 Task: Log work in the project ActivaPro for the issue 'Develop a new feature to allow for offline access to key data' spent time as '1w 1d 8h 10m' and remaining time as '6w 1d 3h 27m' and add a flag. Now add the issue to the epic 'Content Management System (CMS) Upgrade'. Log work in the project ActivaPro for the issue 'Address issues related to incorrect data input by users' spent time as '5w 1d 2h 23m' and remaining time as '6w 6d 5h 8m' and clone the issue. Now add the issue to the epic 'Search Engine Optimization (SEO) Improvements'
Action: Mouse moved to (661, 189)
Screenshot: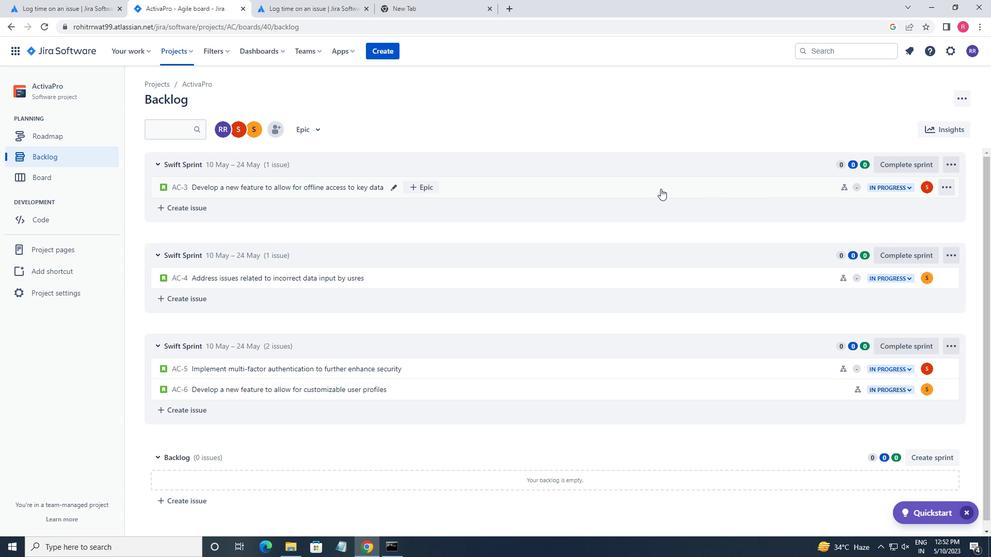 
Action: Mouse pressed left at (661, 189)
Screenshot: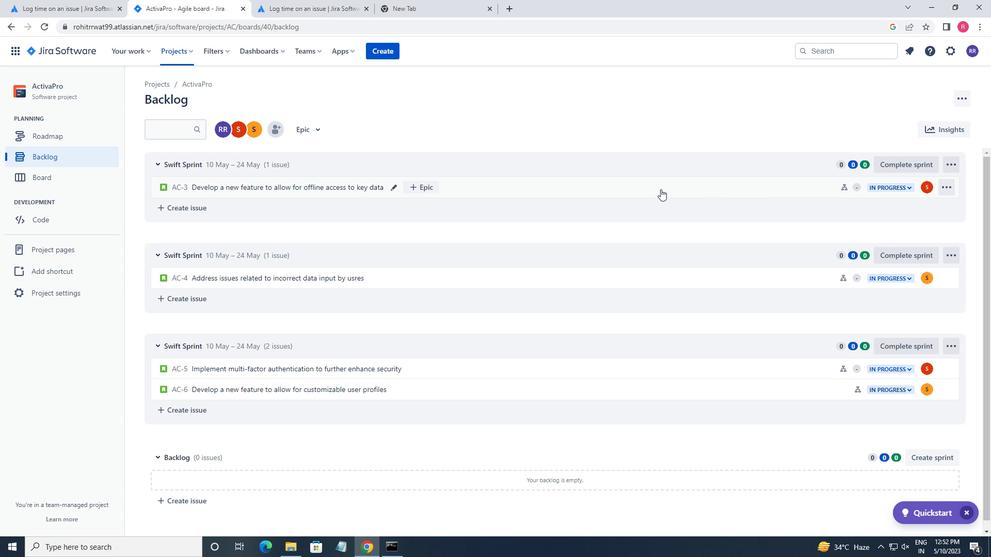 
Action: Mouse moved to (863, 397)
Screenshot: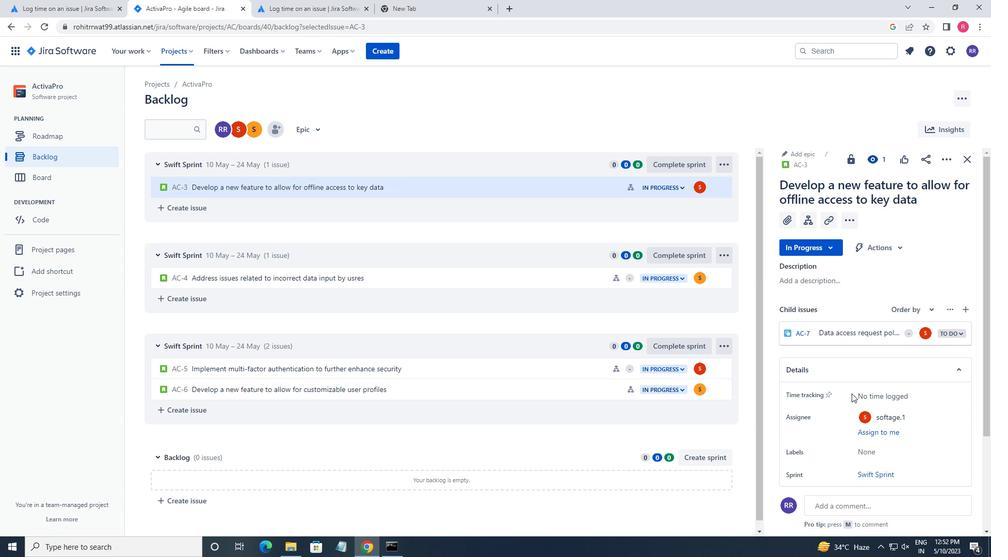 
Action: Mouse pressed left at (863, 397)
Screenshot: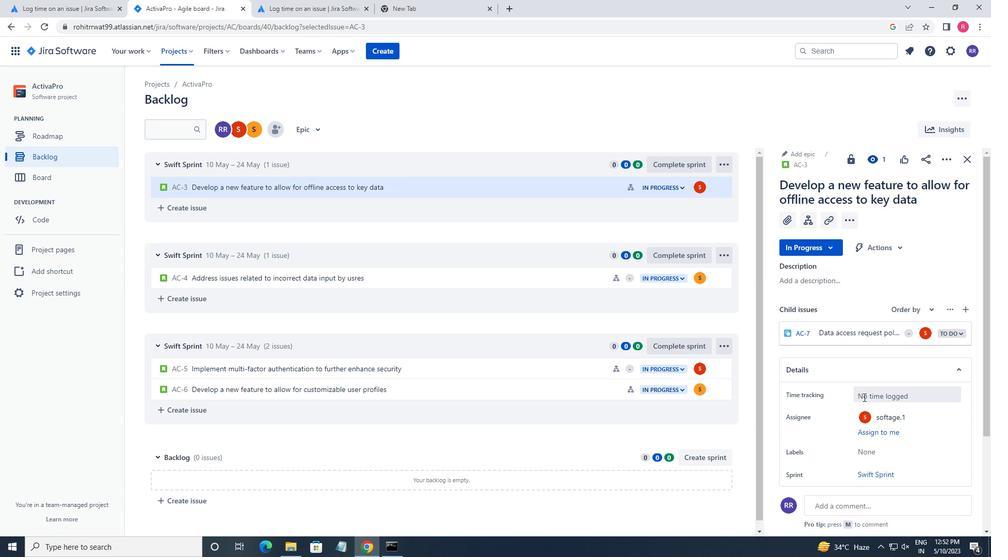 
Action: Mouse moved to (572, 228)
Screenshot: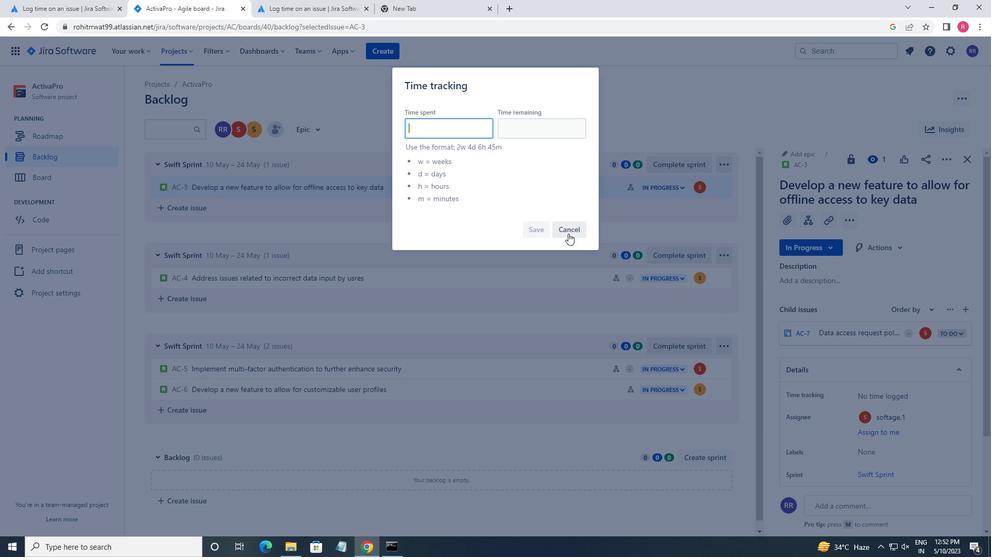 
Action: Mouse pressed left at (572, 228)
Screenshot: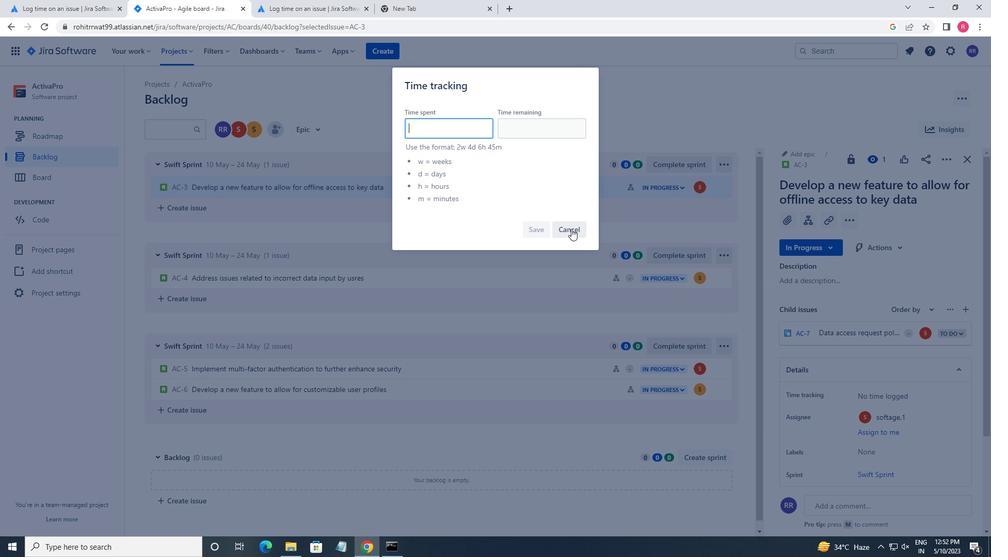 
Action: Mouse moved to (942, 158)
Screenshot: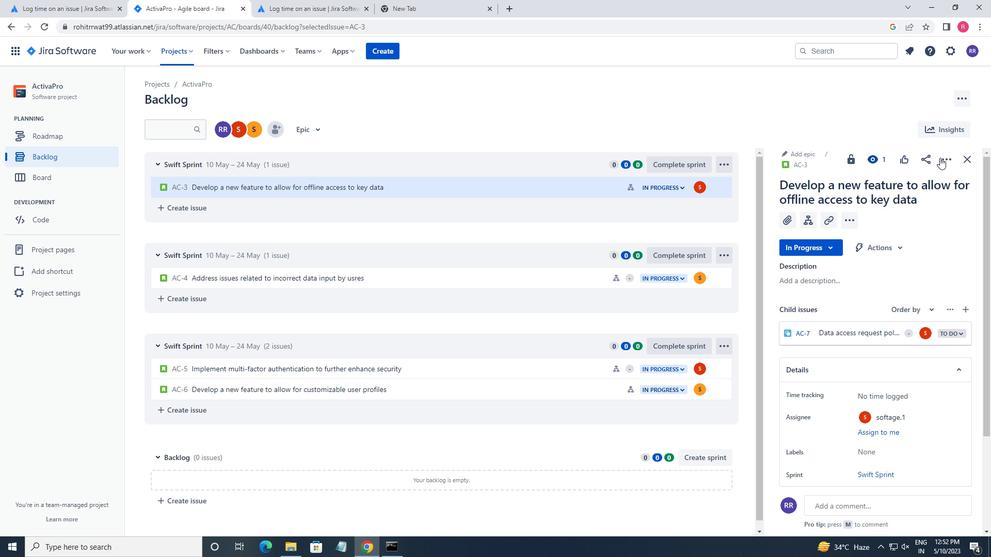 
Action: Mouse pressed left at (942, 158)
Screenshot: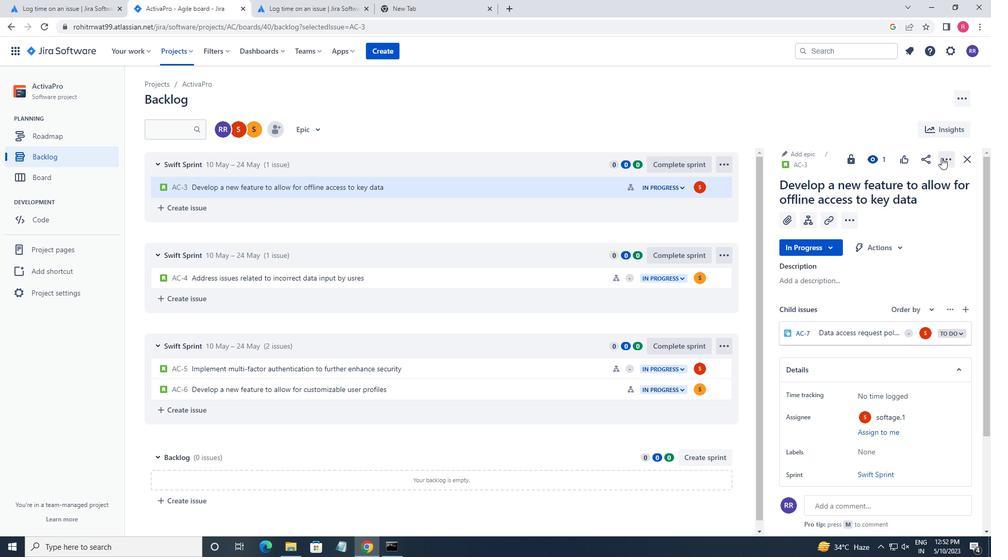 
Action: Mouse moved to (920, 189)
Screenshot: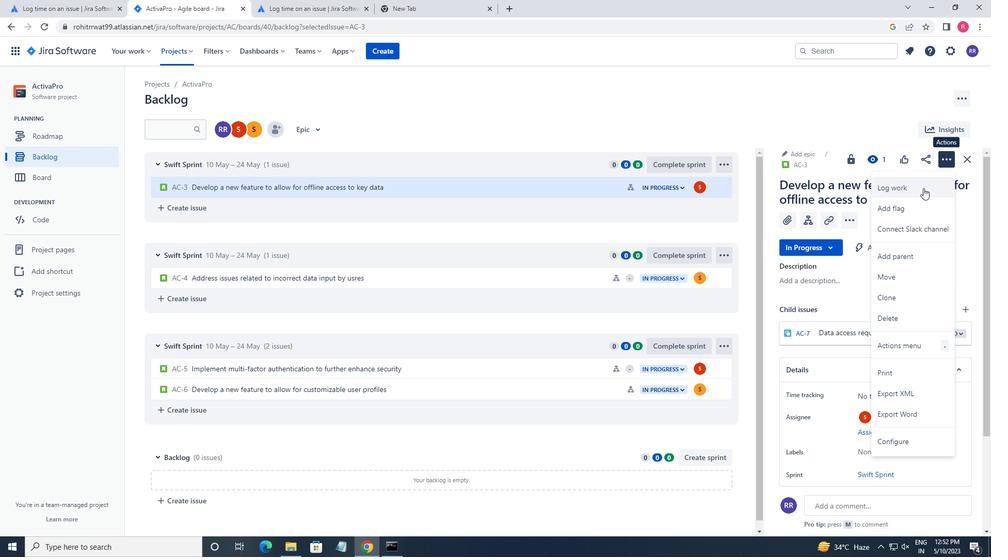 
Action: Mouse pressed left at (920, 189)
Screenshot: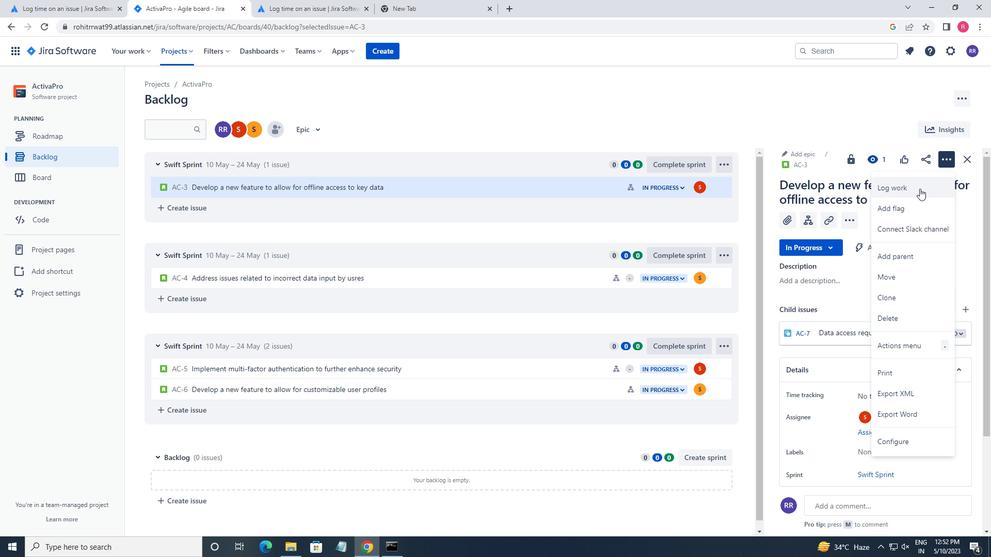 
Action: Mouse moved to (476, 140)
Screenshot: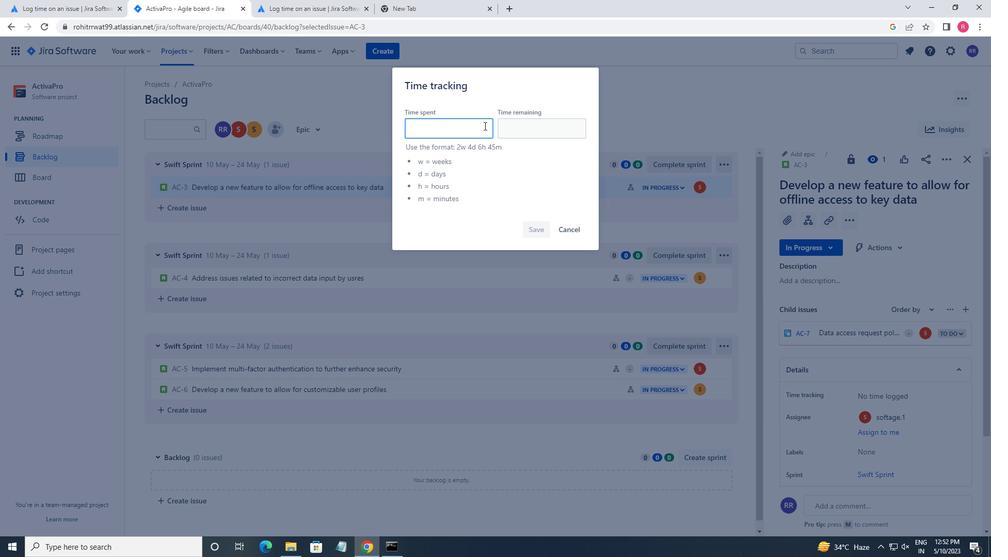 
Action: Key pressed 1w<Key.space>1d<Key.space>8h<Key.space>10m
Screenshot: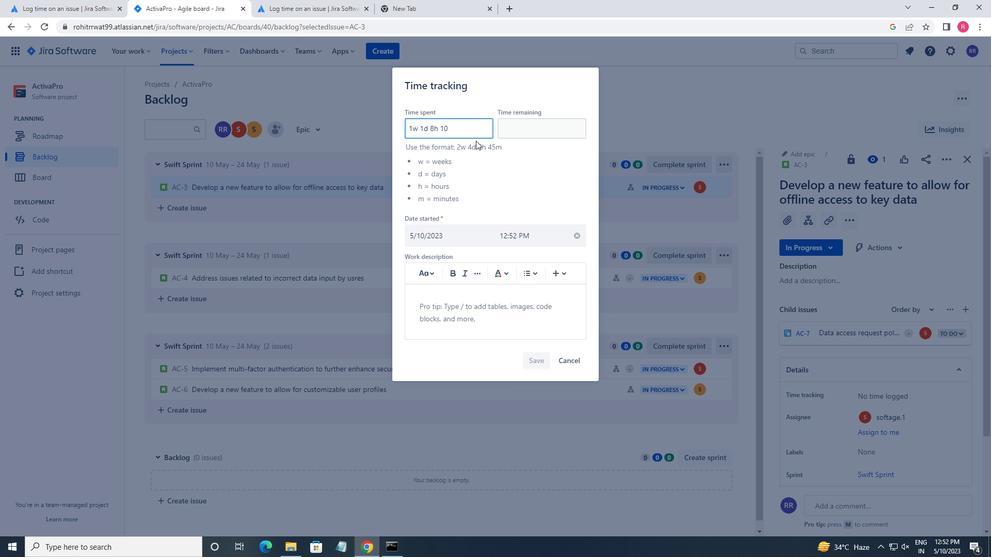 
Action: Mouse moved to (529, 139)
Screenshot: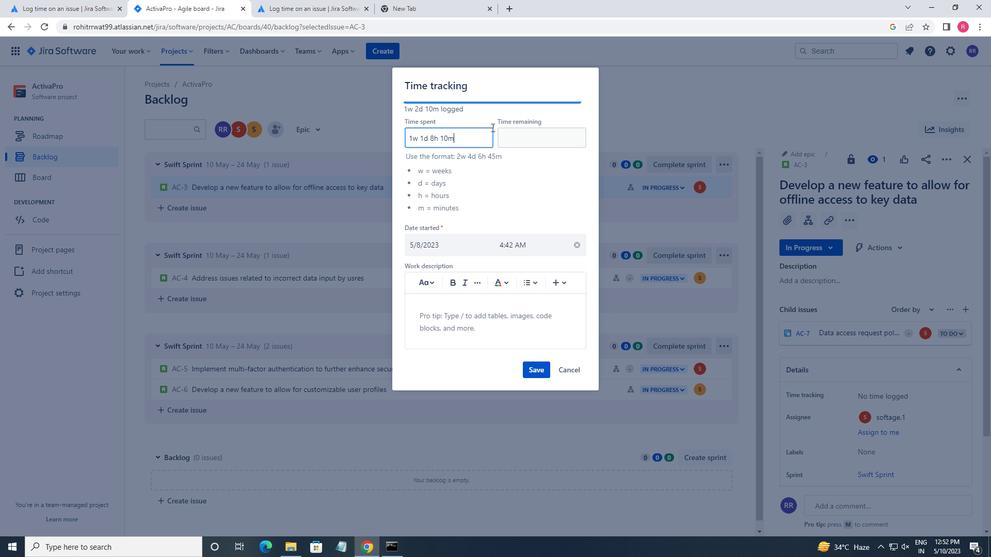 
Action: Mouse pressed left at (529, 139)
Screenshot: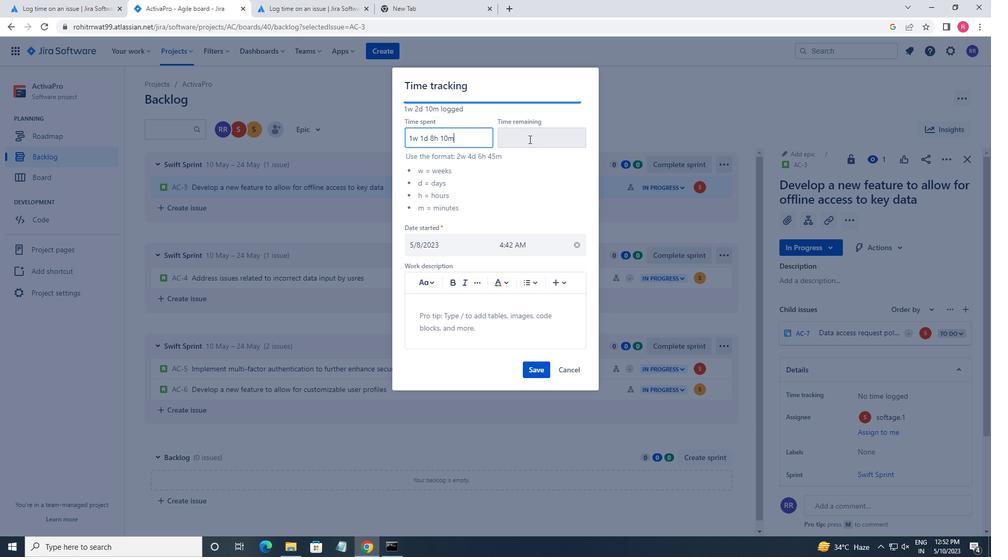 
Action: Mouse moved to (528, 139)
Screenshot: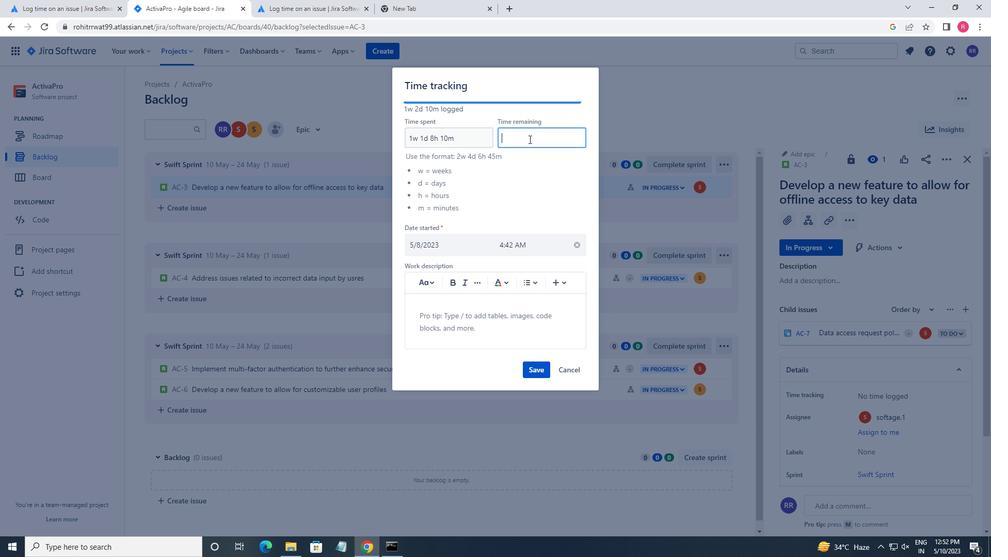 
Action: Key pressed 6w<Key.space>1d<Key.space>3h<Key.space>27m
Screenshot: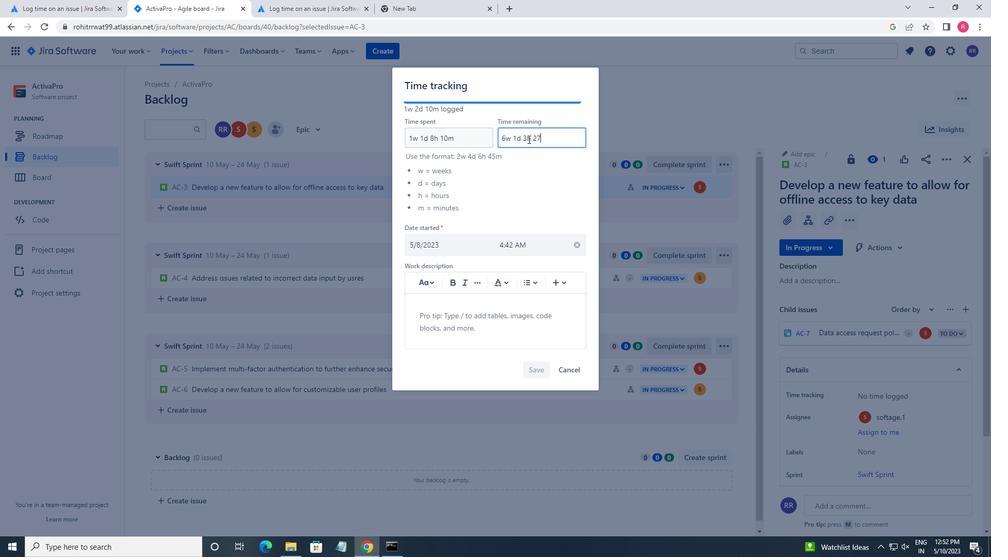 
Action: Mouse moved to (494, 241)
Screenshot: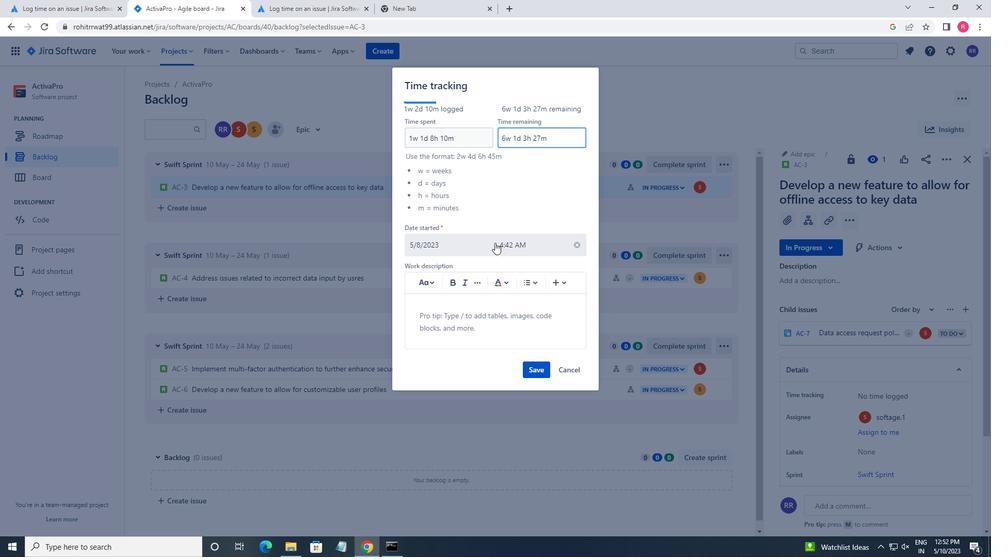 
Action: Mouse scrolled (494, 241) with delta (0, 0)
Screenshot: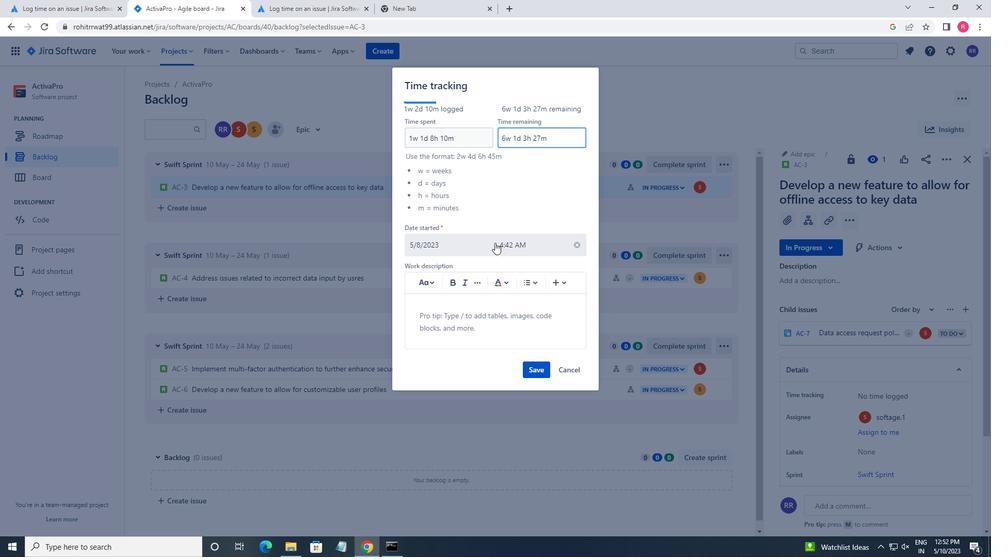 
Action: Mouse moved to (535, 364)
Screenshot: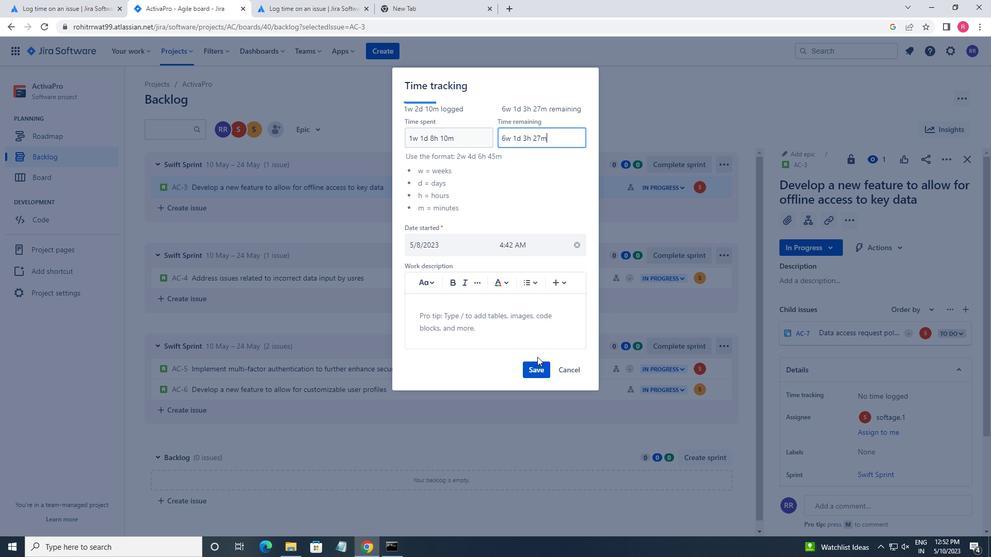 
Action: Mouse pressed left at (535, 364)
Screenshot: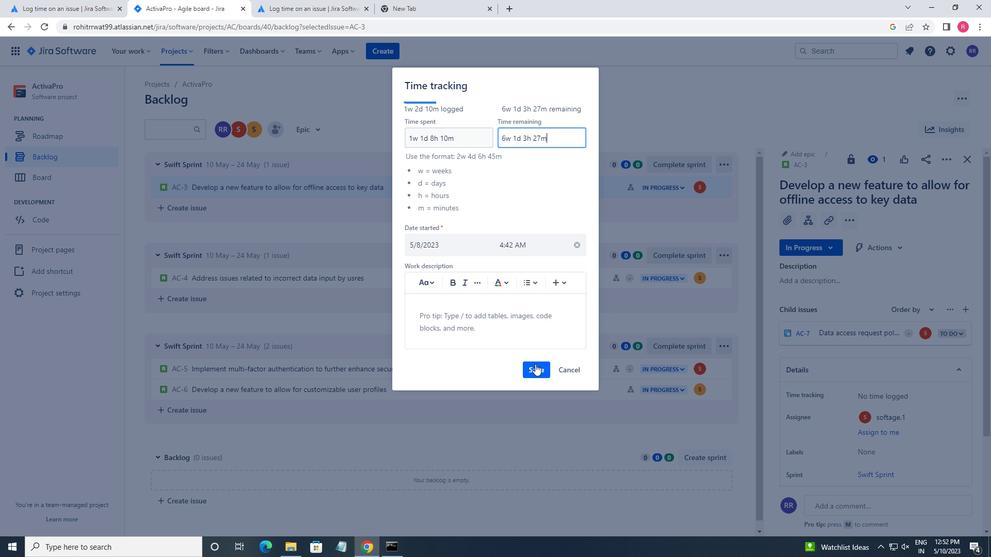 
Action: Mouse moved to (835, 416)
Screenshot: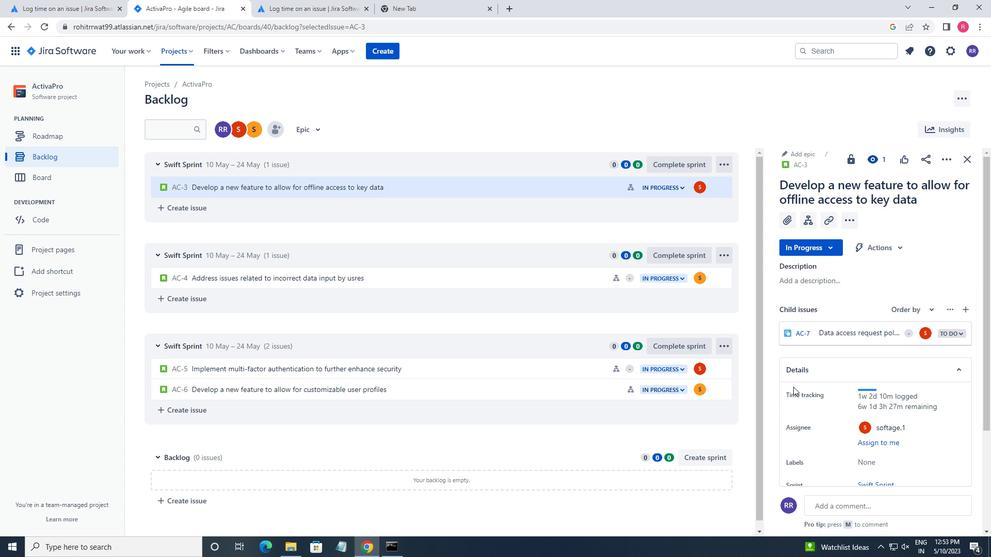 
Action: Mouse scrolled (835, 415) with delta (0, 0)
Screenshot: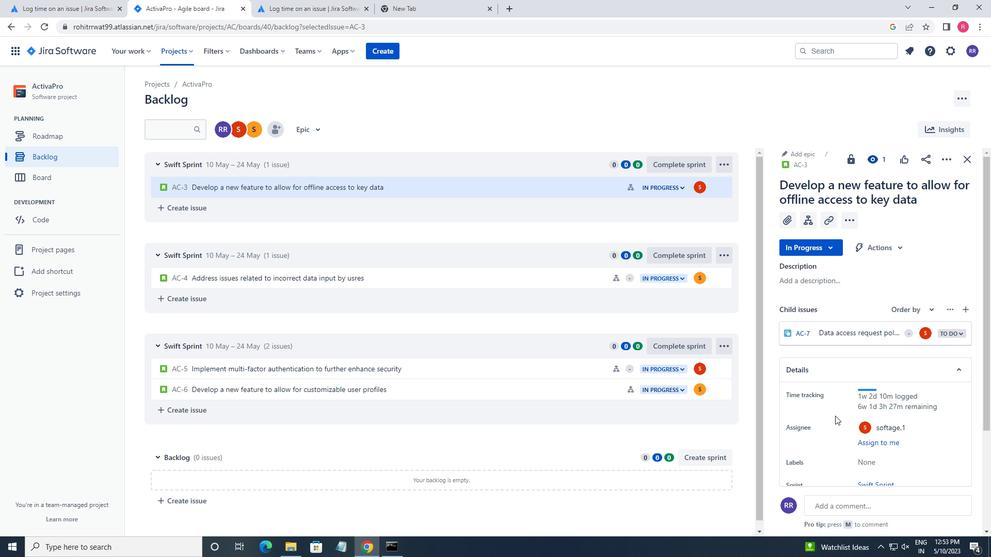 
Action: Mouse moved to (837, 417)
Screenshot: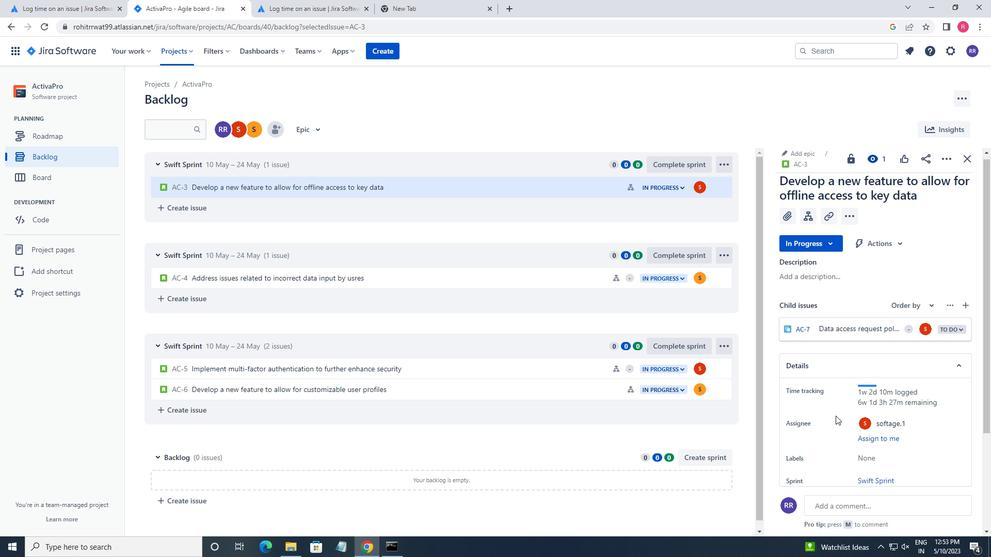 
Action: Mouse scrolled (837, 416) with delta (0, 0)
Screenshot: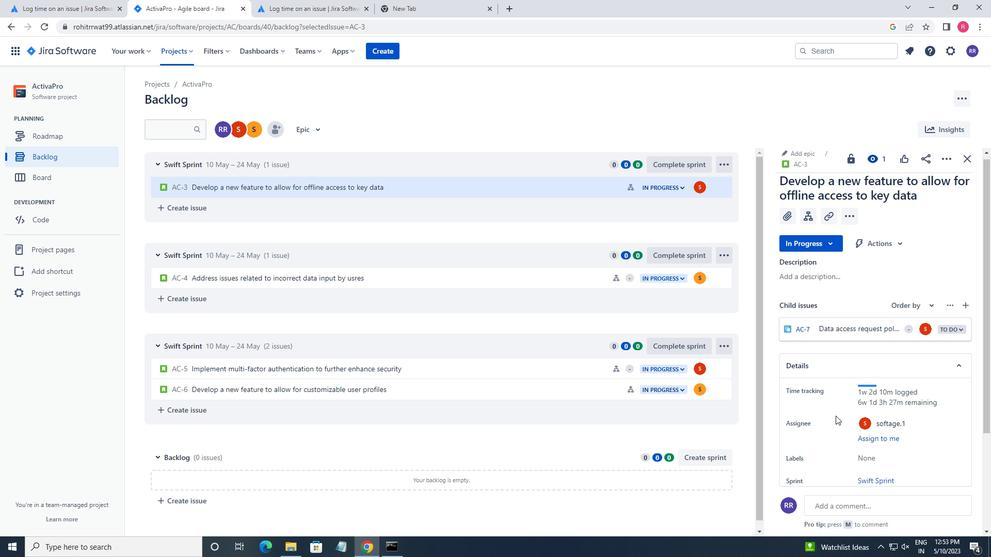 
Action: Mouse scrolled (837, 416) with delta (0, 0)
Screenshot: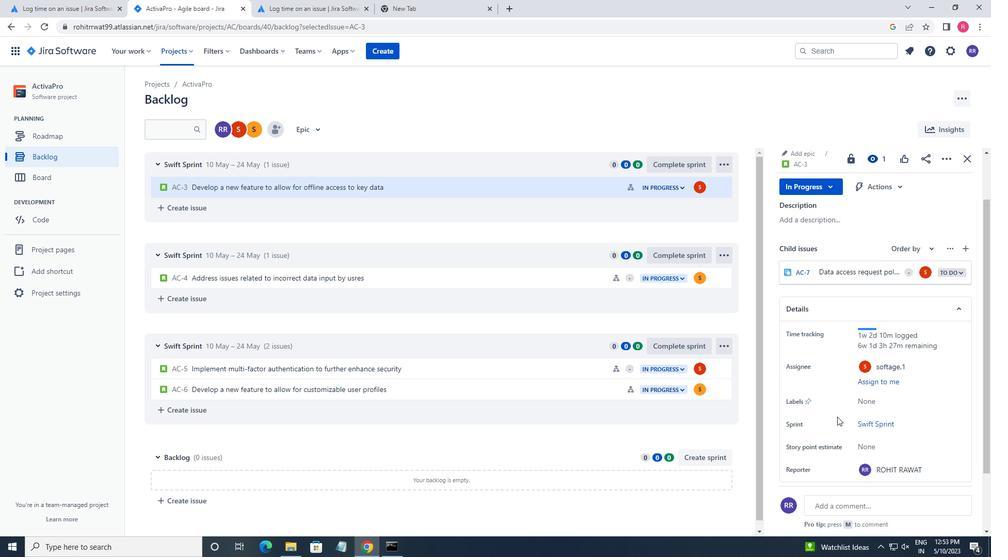 
Action: Mouse scrolled (837, 416) with delta (0, 0)
Screenshot: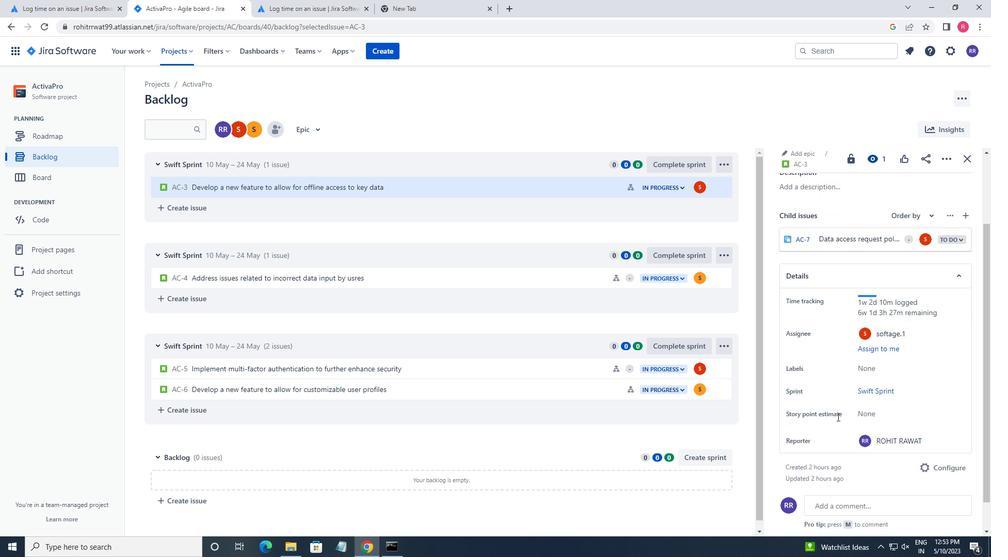 
Action: Mouse scrolled (837, 416) with delta (0, 0)
Screenshot: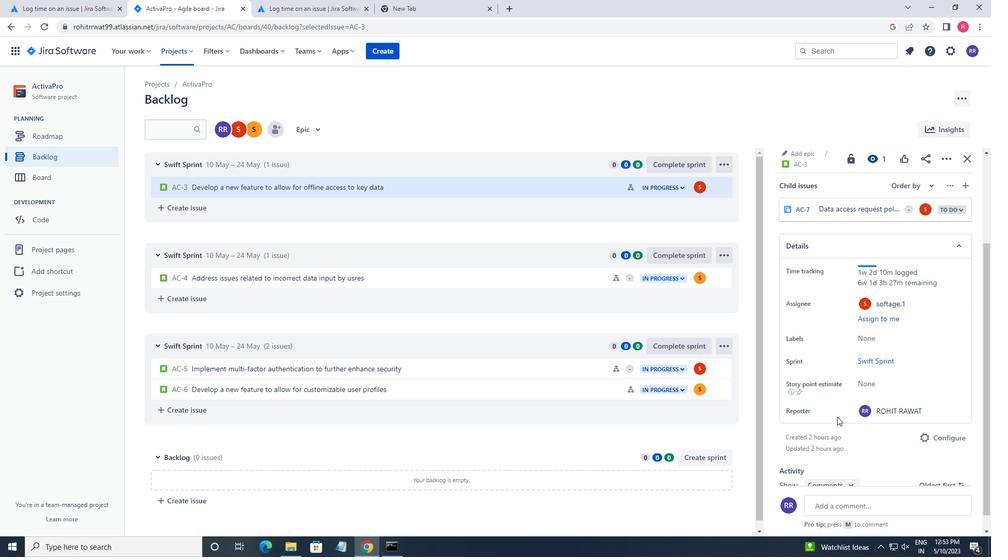 
Action: Mouse scrolled (837, 417) with delta (0, 0)
Screenshot: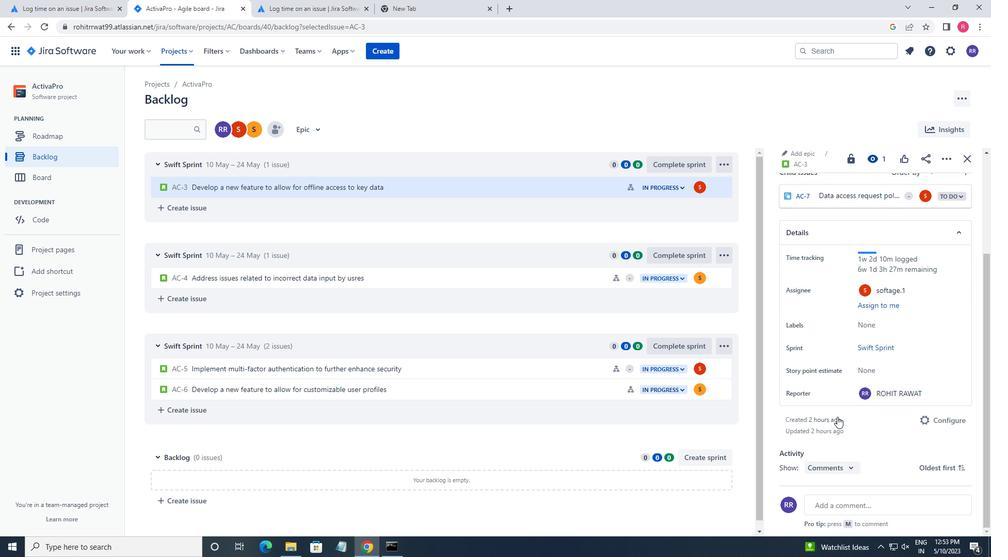 
Action: Mouse scrolled (837, 417) with delta (0, 0)
Screenshot: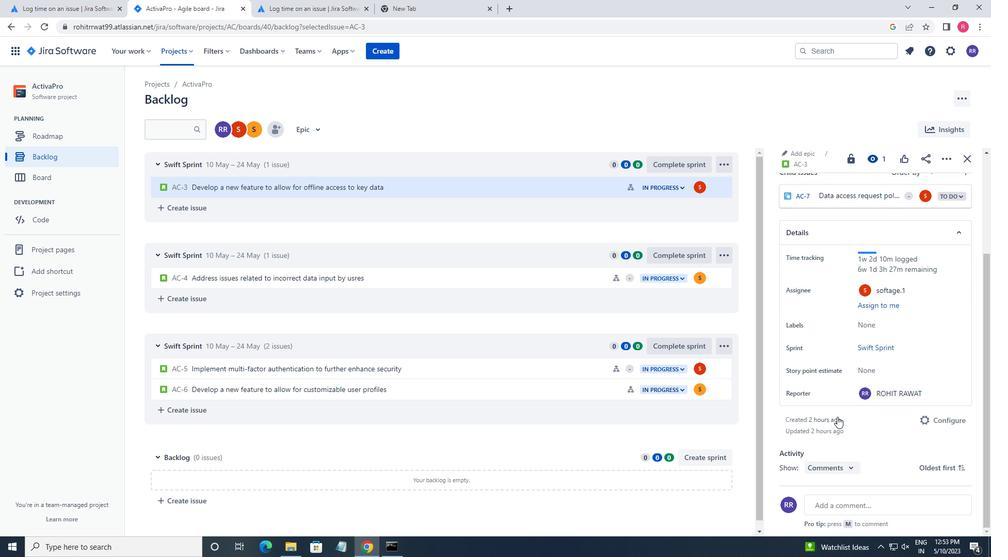 
Action: Mouse scrolled (837, 417) with delta (0, 0)
Screenshot: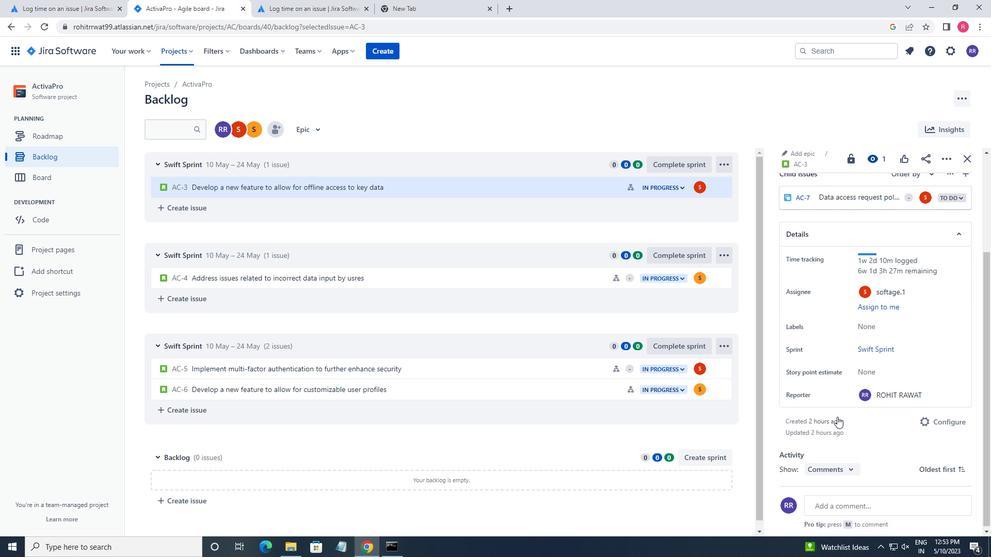 
Action: Mouse scrolled (837, 417) with delta (0, 0)
Screenshot: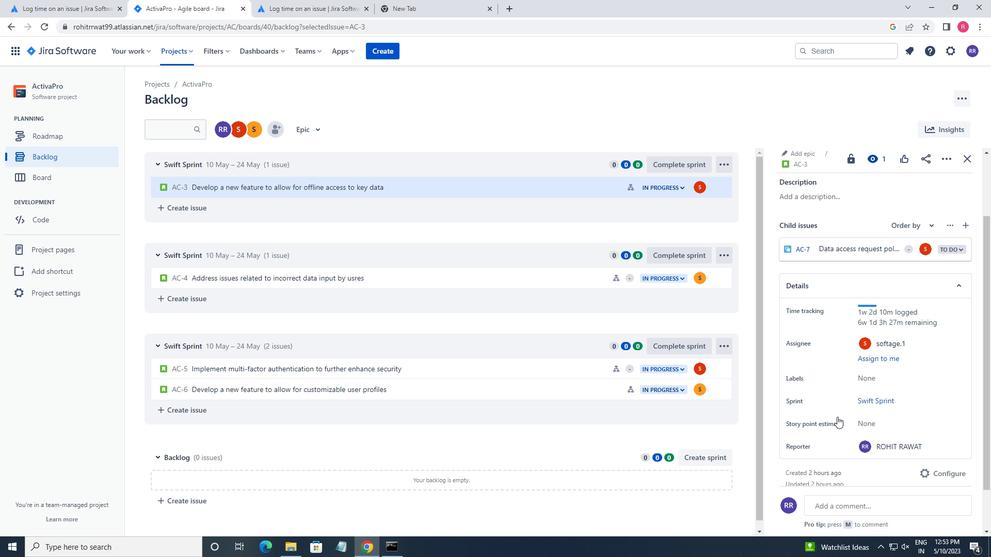 
Action: Mouse moved to (911, 435)
Screenshot: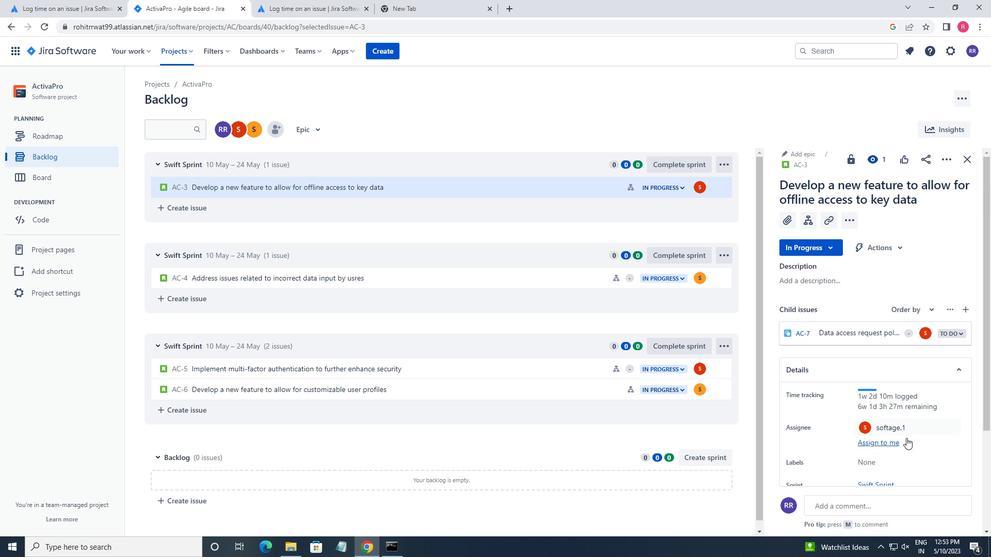 
Action: Mouse scrolled (911, 434) with delta (0, 0)
Screenshot: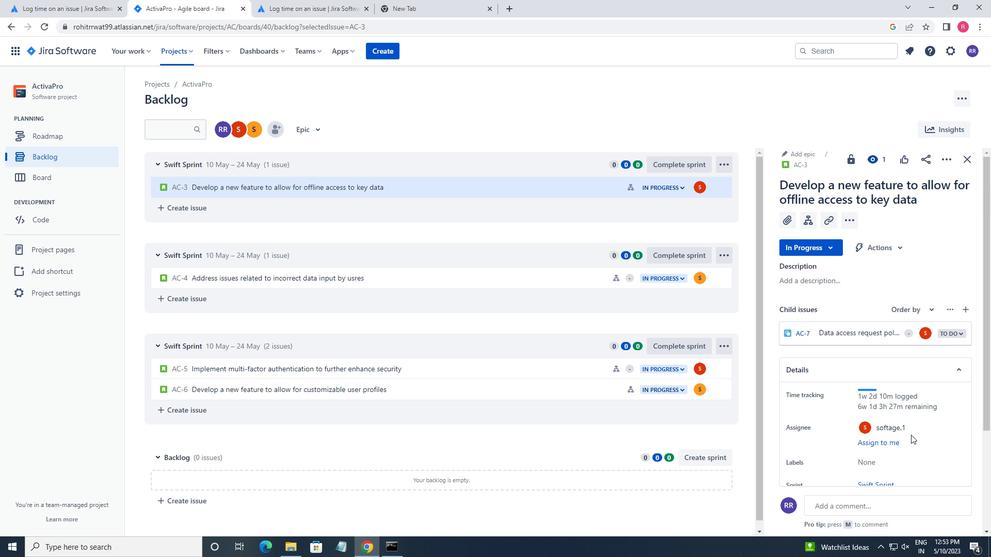 
Action: Mouse scrolled (911, 434) with delta (0, 0)
Screenshot: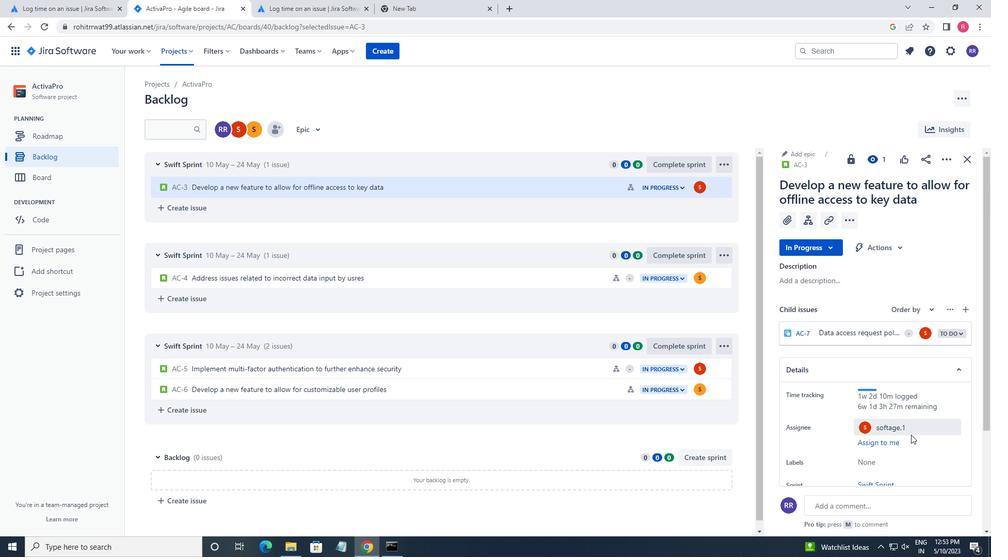 
Action: Mouse scrolled (911, 434) with delta (0, 0)
Screenshot: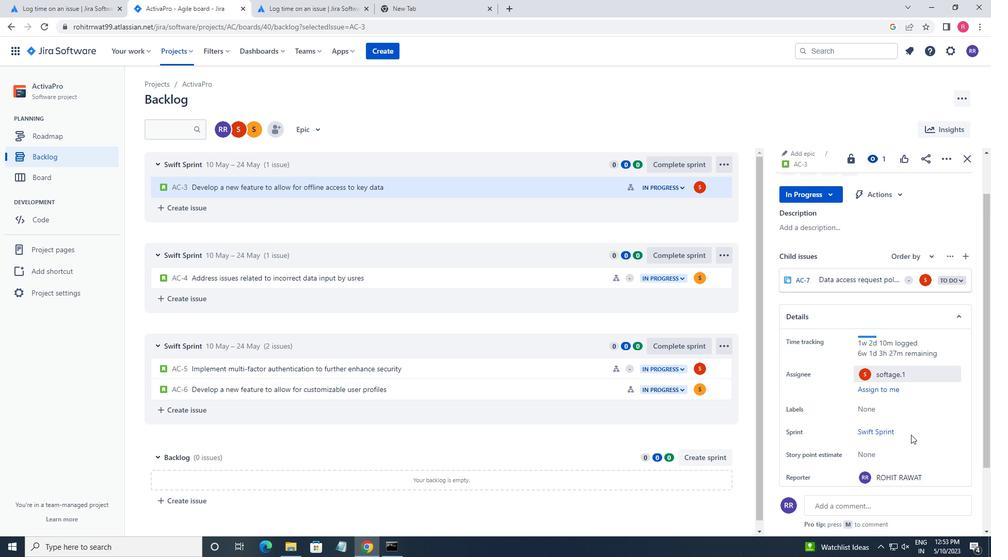 
Action: Mouse moved to (911, 435)
Screenshot: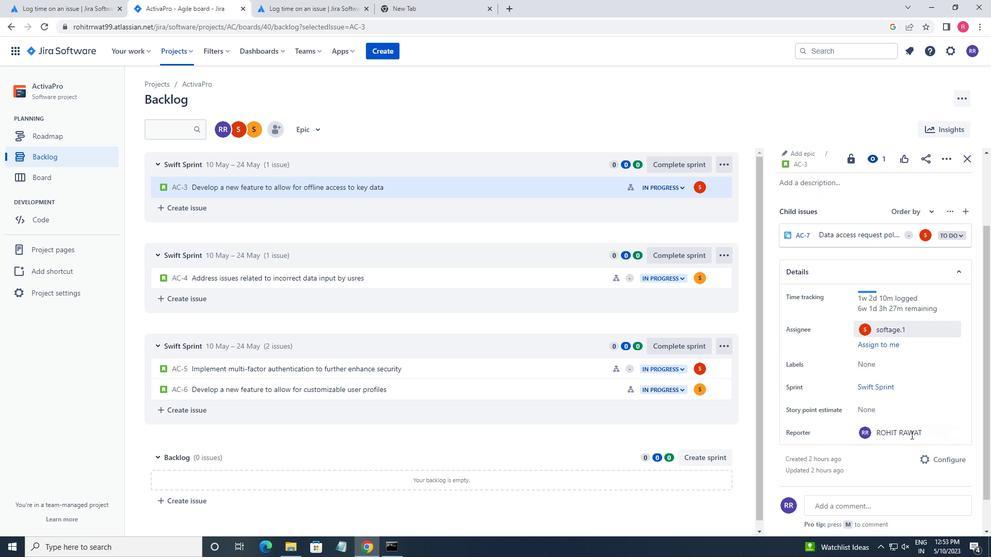 
Action: Mouse scrolled (911, 434) with delta (0, 0)
Screenshot: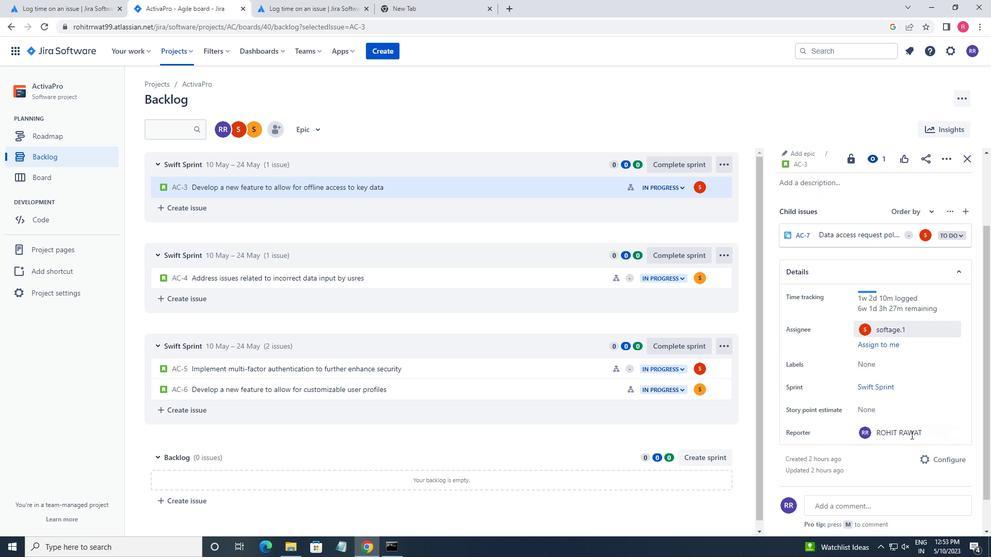 
Action: Mouse scrolled (911, 434) with delta (0, 0)
Screenshot: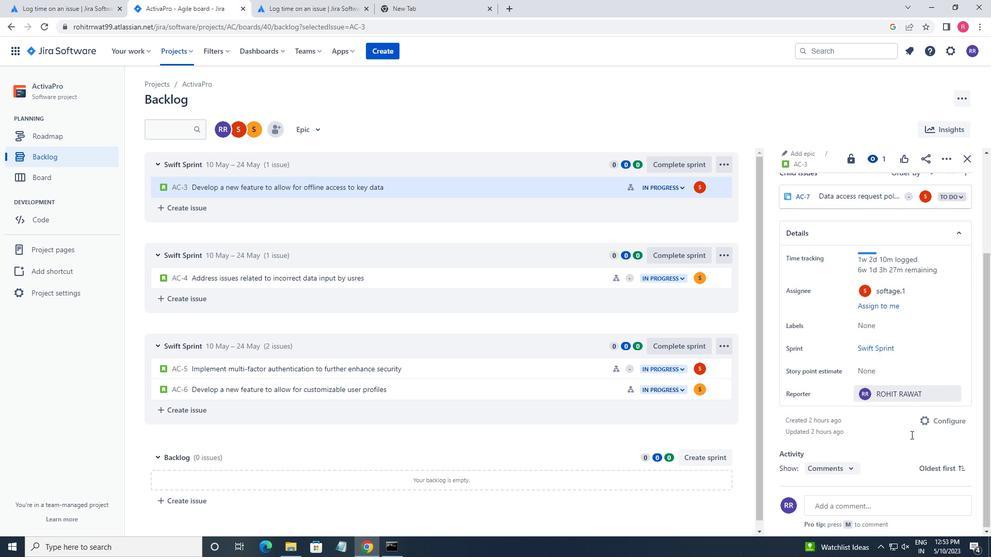 
Action: Mouse moved to (910, 434)
Screenshot: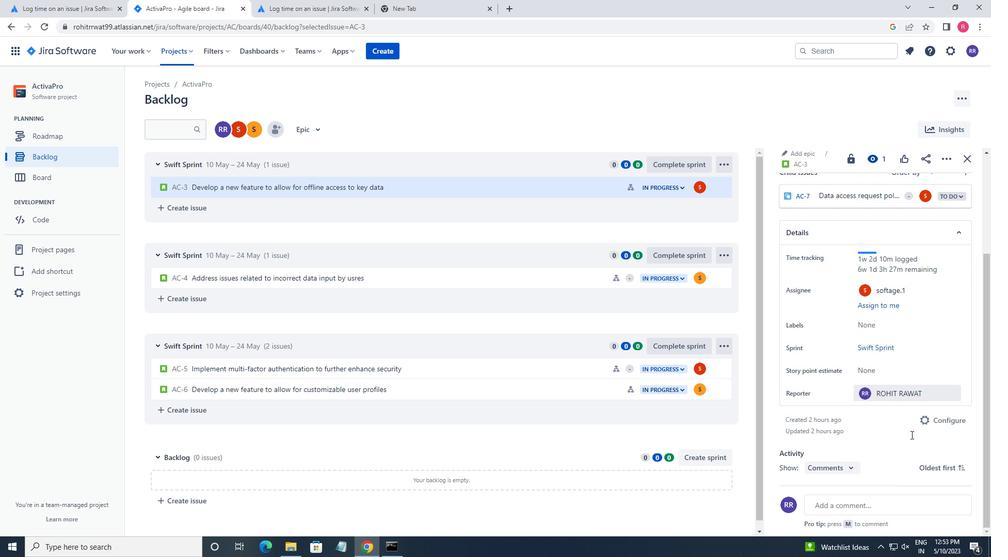 
Action: Mouse scrolled (910, 434) with delta (0, 0)
Screenshot: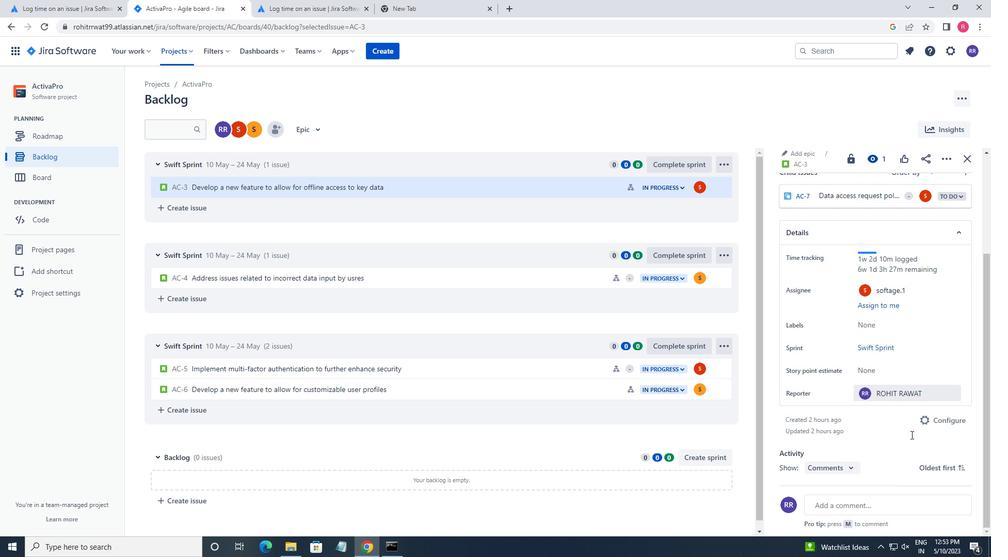 
Action: Mouse scrolled (910, 434) with delta (0, 0)
Screenshot: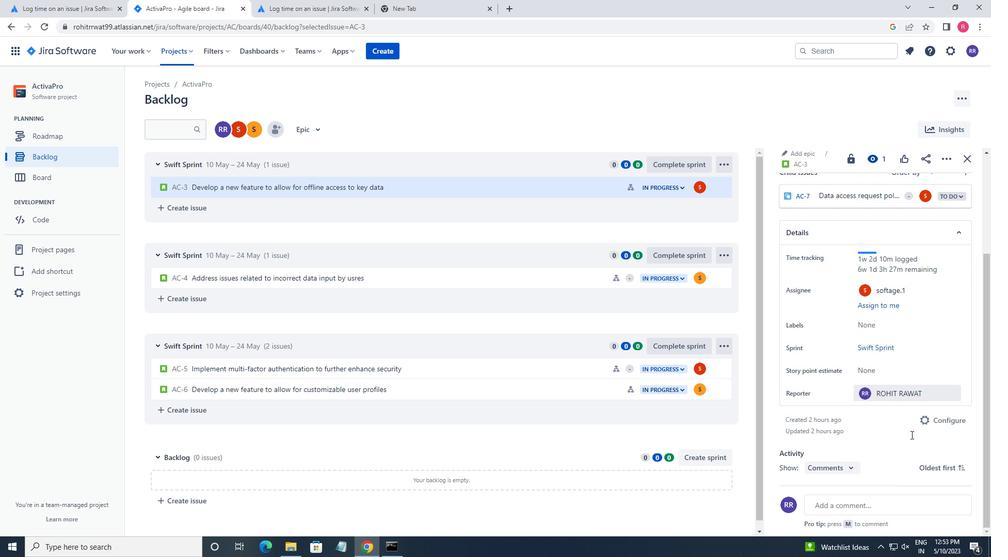 
Action: Mouse scrolled (910, 434) with delta (0, 0)
Screenshot: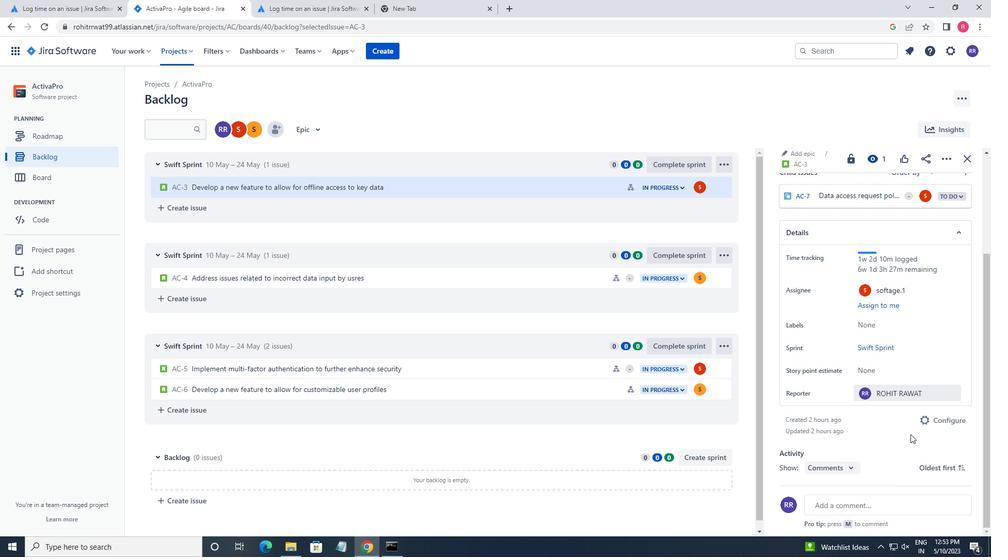 
Action: Mouse scrolled (910, 434) with delta (0, 0)
Screenshot: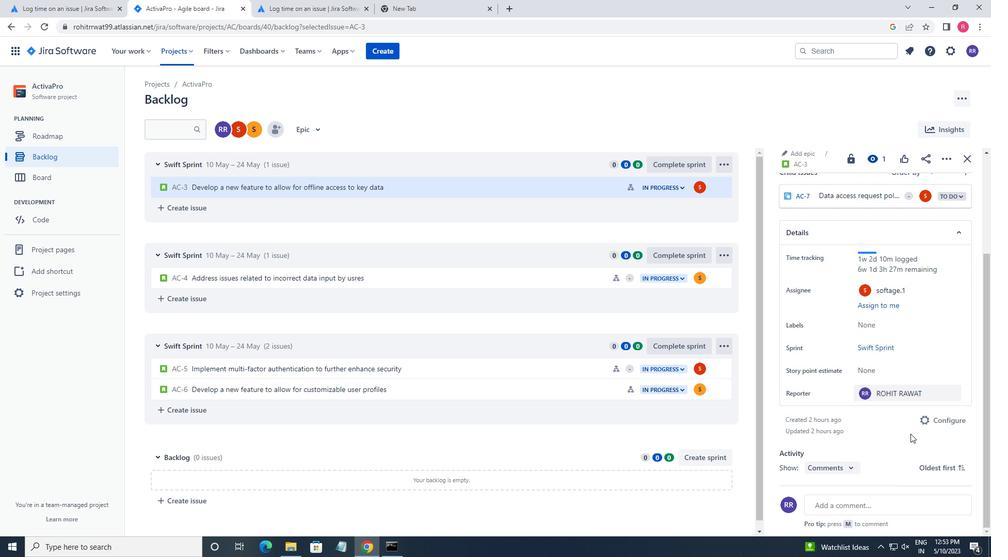
Action: Mouse moved to (941, 158)
Screenshot: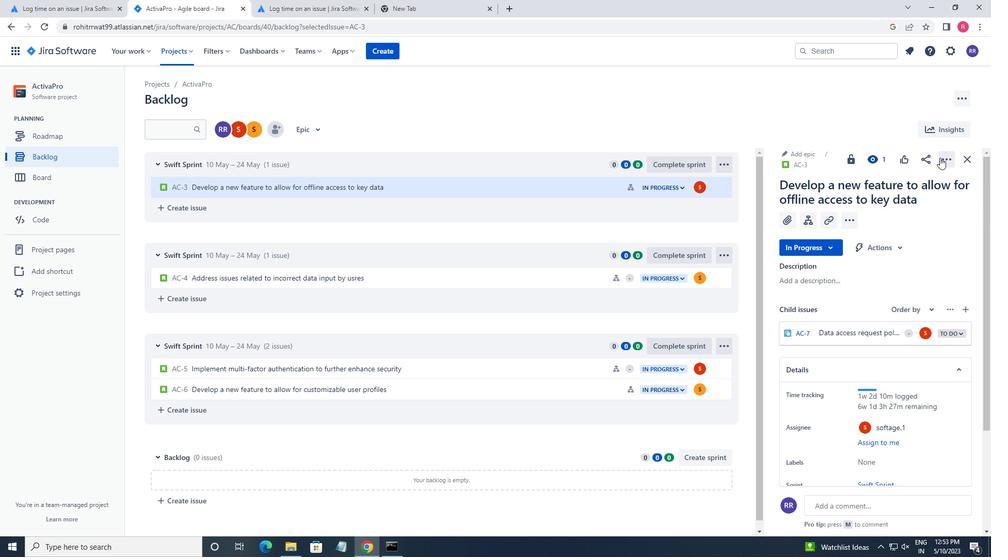 
Action: Mouse pressed left at (941, 158)
Screenshot: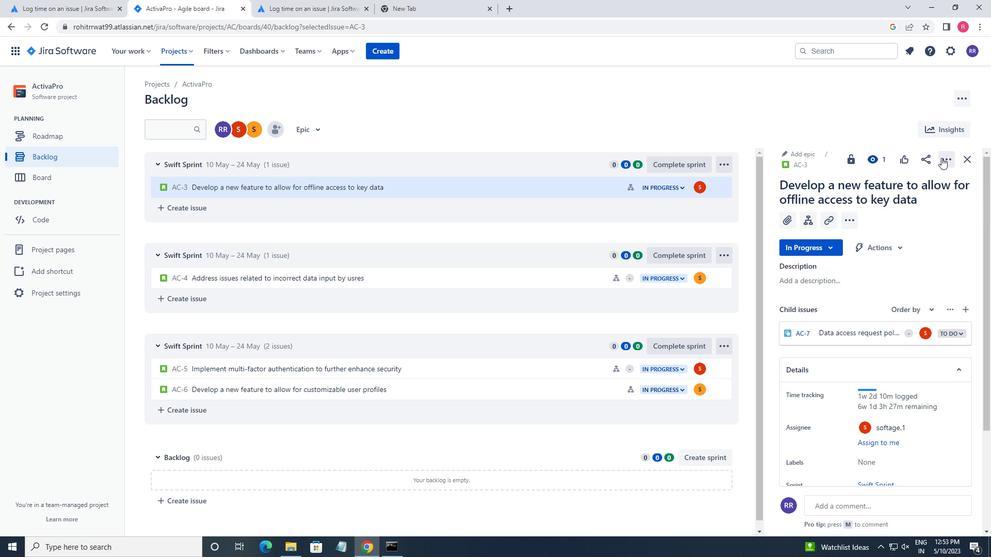 
Action: Mouse moved to (922, 206)
Screenshot: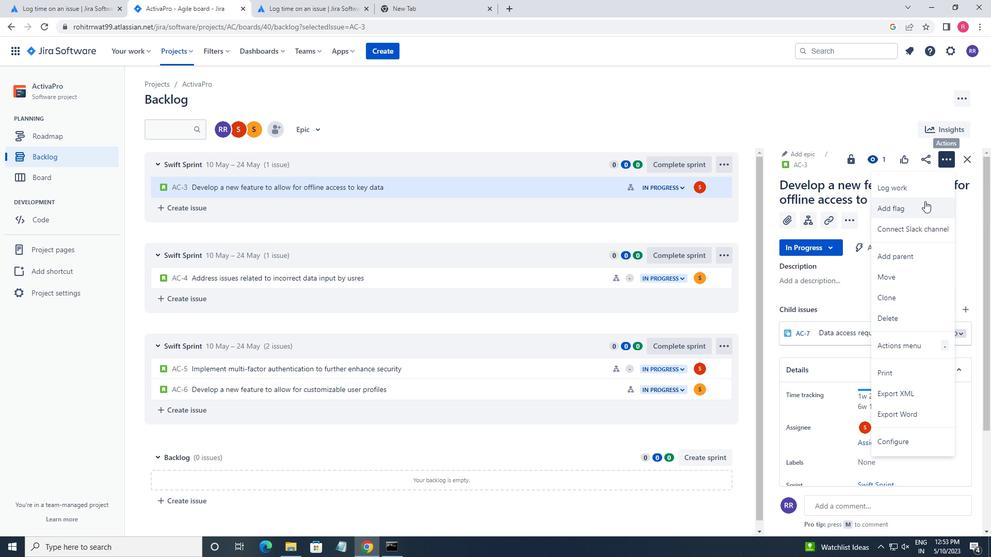
Action: Mouse pressed left at (922, 206)
Screenshot: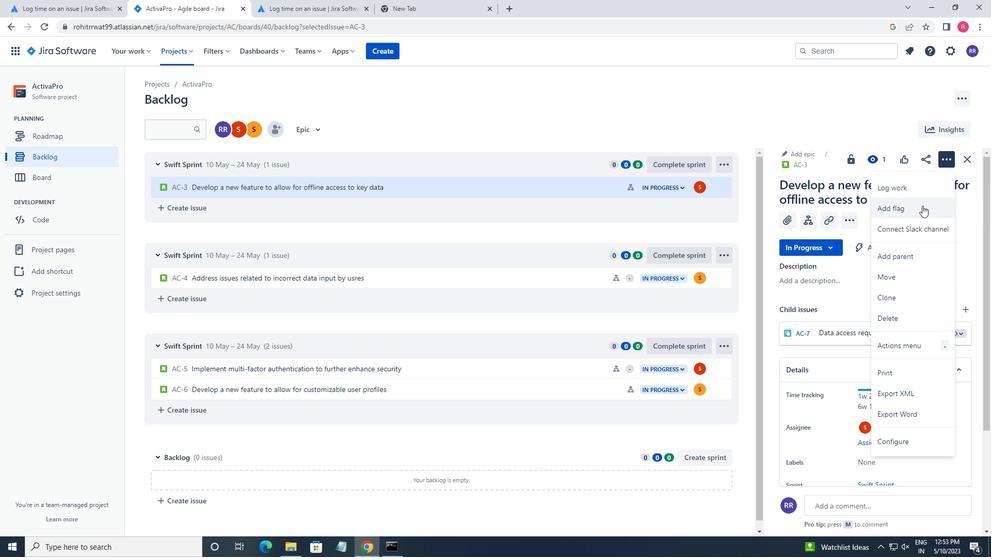 
Action: Mouse moved to (48, 159)
Screenshot: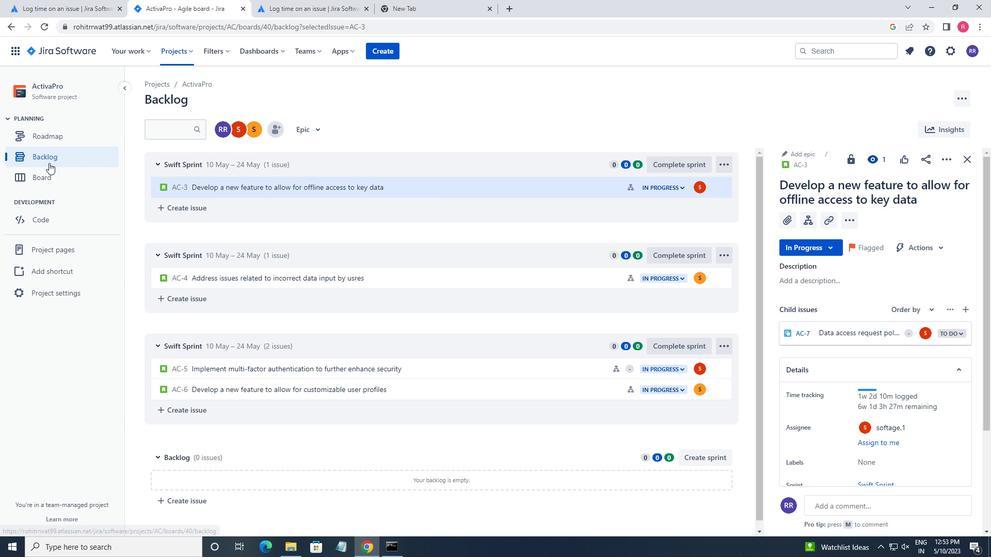 
Action: Mouse pressed left at (48, 159)
Screenshot: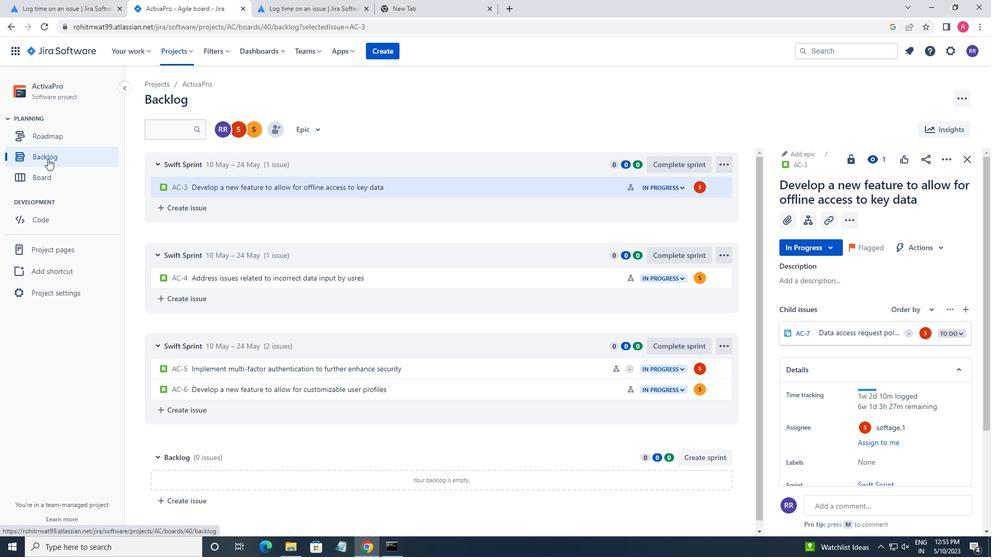 
Action: Mouse moved to (809, 391)
Screenshot: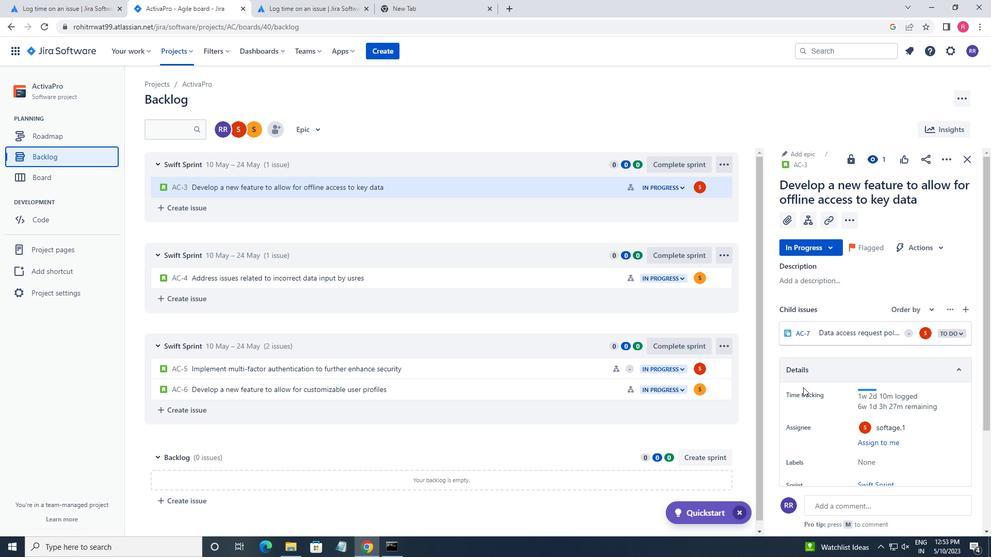 
Action: Mouse scrolled (809, 391) with delta (0, 0)
Screenshot: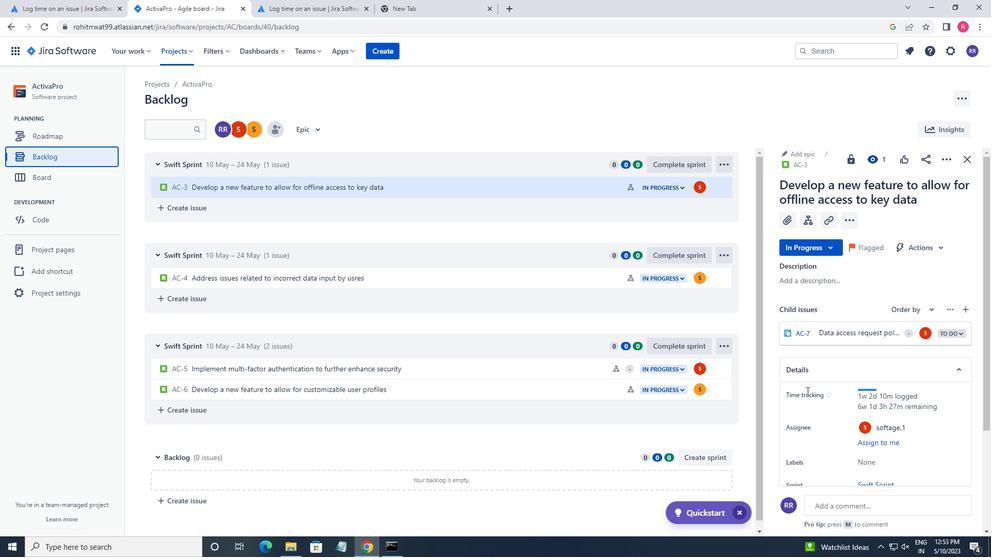 
Action: Mouse scrolled (809, 391) with delta (0, 0)
Screenshot: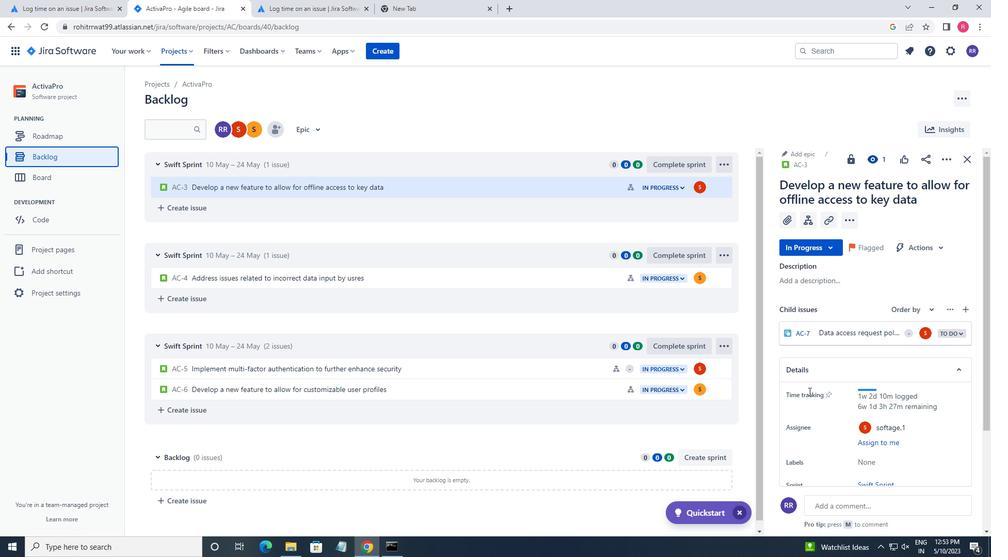 
Action: Mouse scrolled (809, 391) with delta (0, 0)
Screenshot: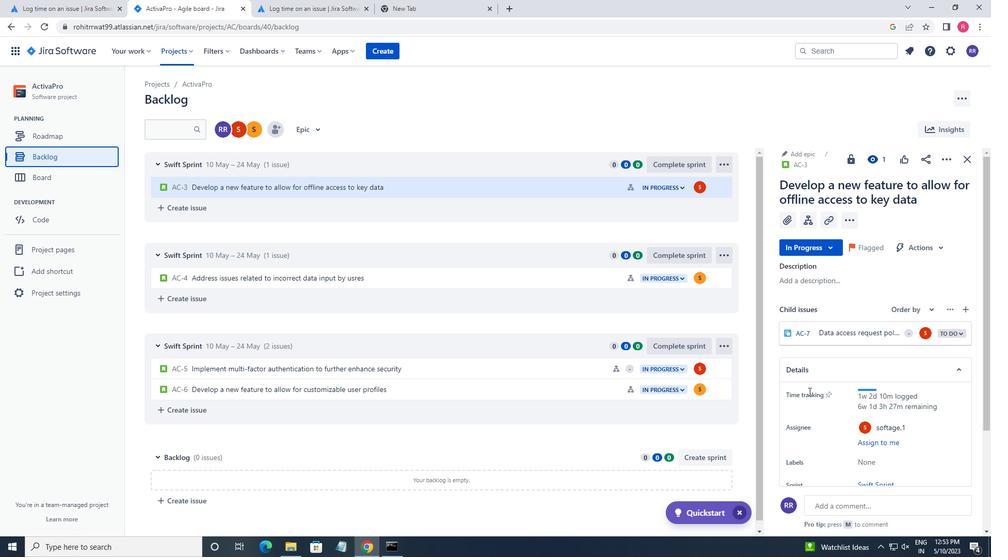
Action: Mouse scrolled (809, 391) with delta (0, 0)
Screenshot: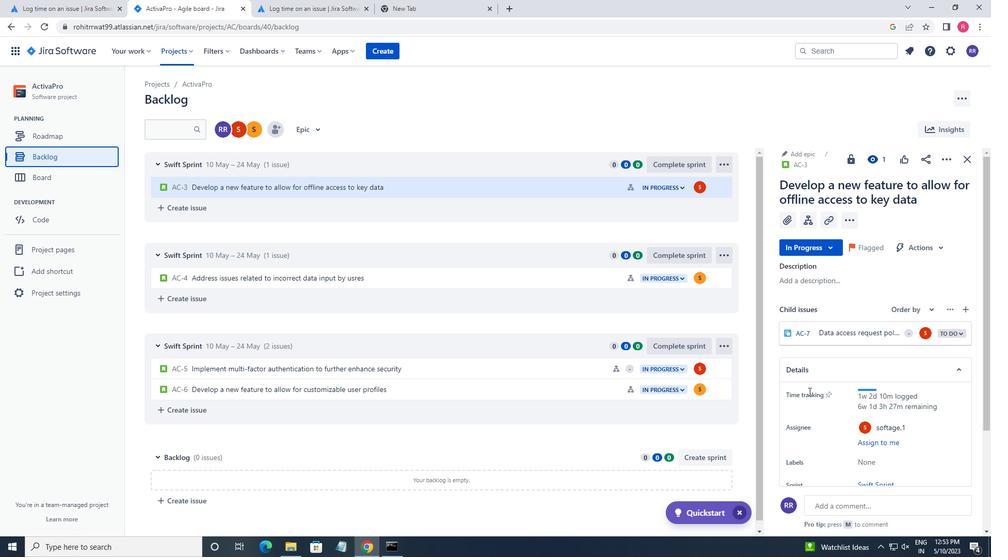 
Action: Mouse scrolled (809, 391) with delta (0, 0)
Screenshot: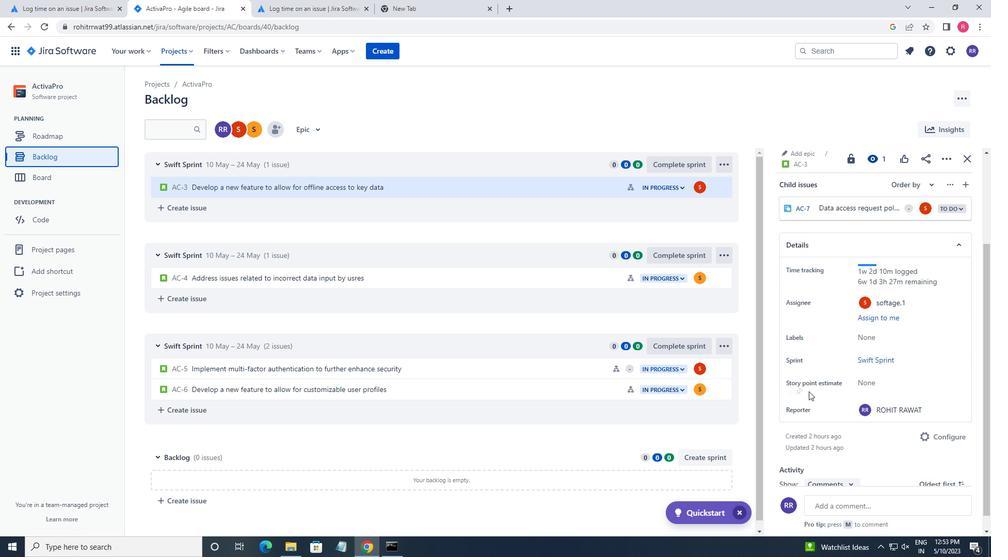 
Action: Mouse scrolled (809, 391) with delta (0, 0)
Screenshot: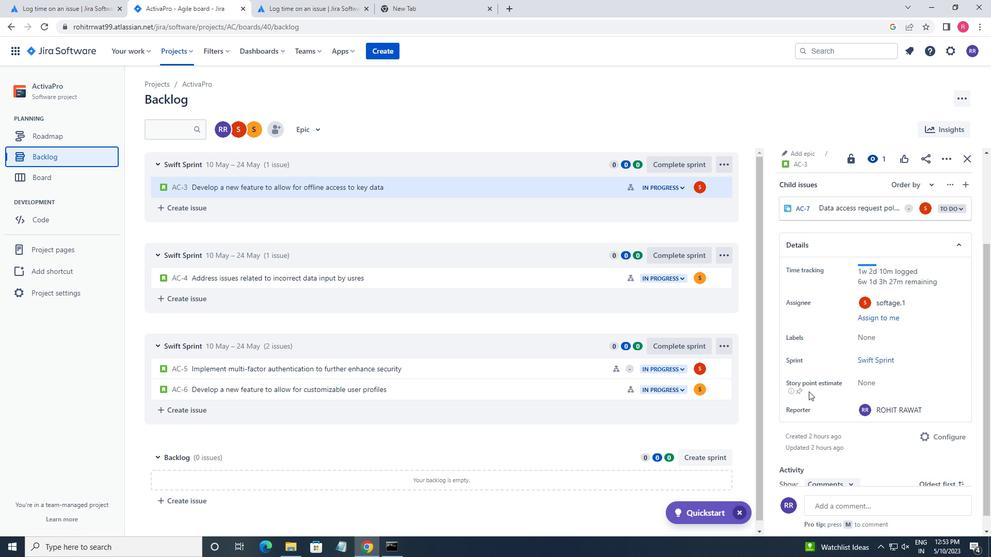 
Action: Mouse moved to (808, 391)
Screenshot: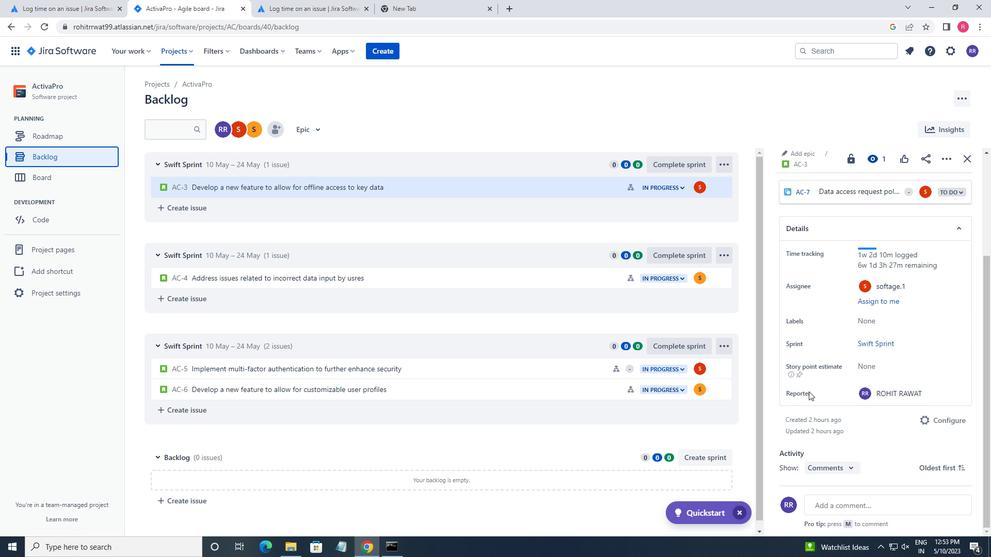 
Action: Mouse scrolled (808, 392) with delta (0, 0)
Screenshot: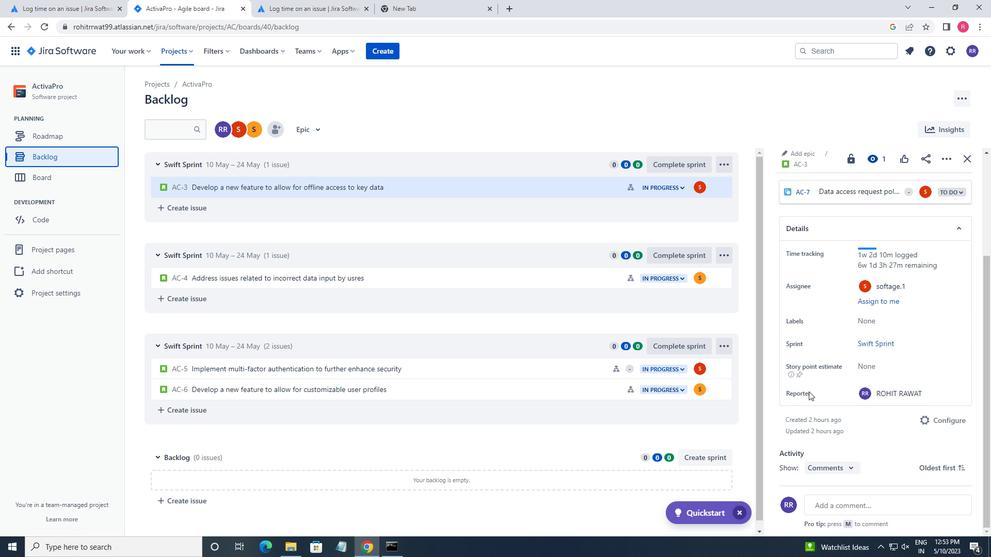 
Action: Mouse scrolled (808, 392) with delta (0, 0)
Screenshot: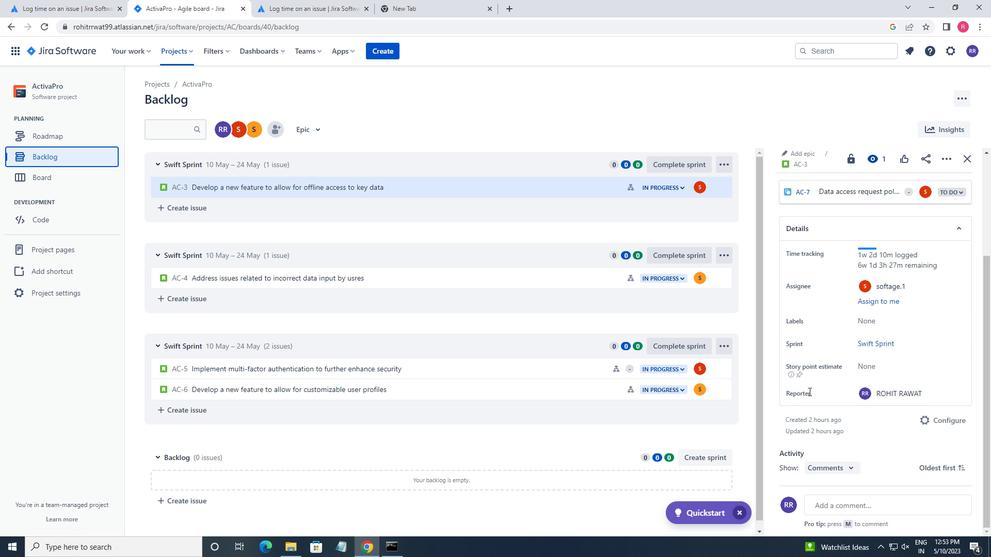 
Action: Mouse scrolled (808, 392) with delta (0, 0)
Screenshot: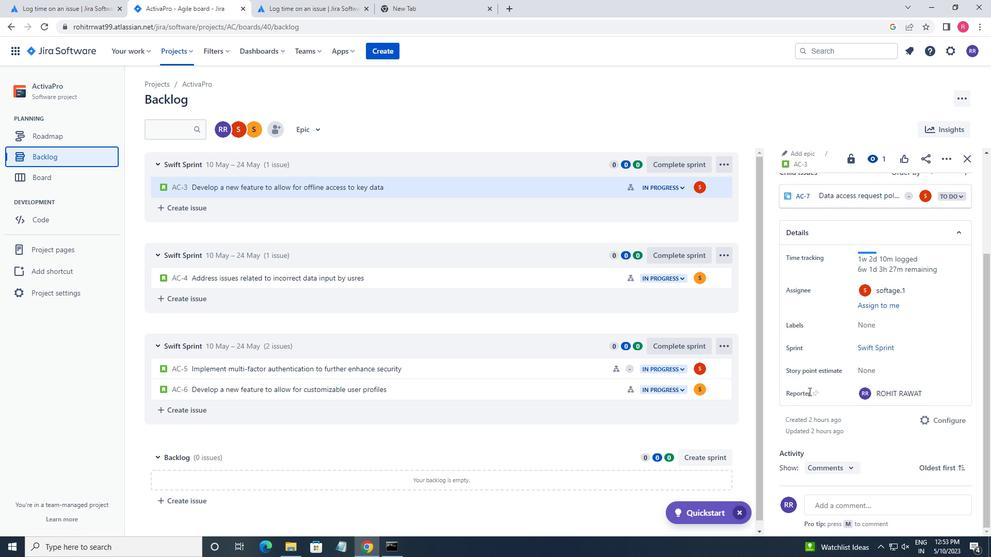 
Action: Mouse scrolled (808, 392) with delta (0, 0)
Screenshot: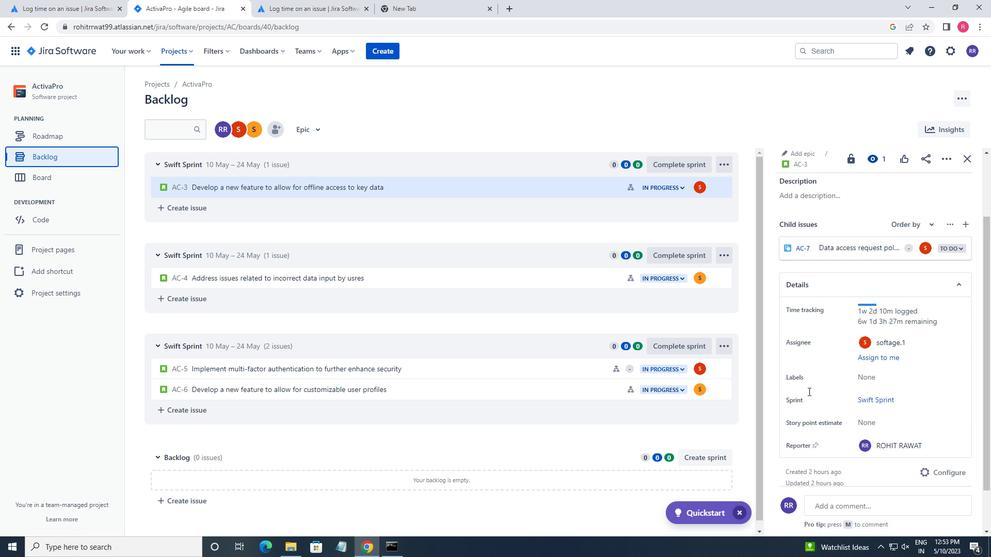 
Action: Mouse scrolled (808, 392) with delta (0, 0)
Screenshot: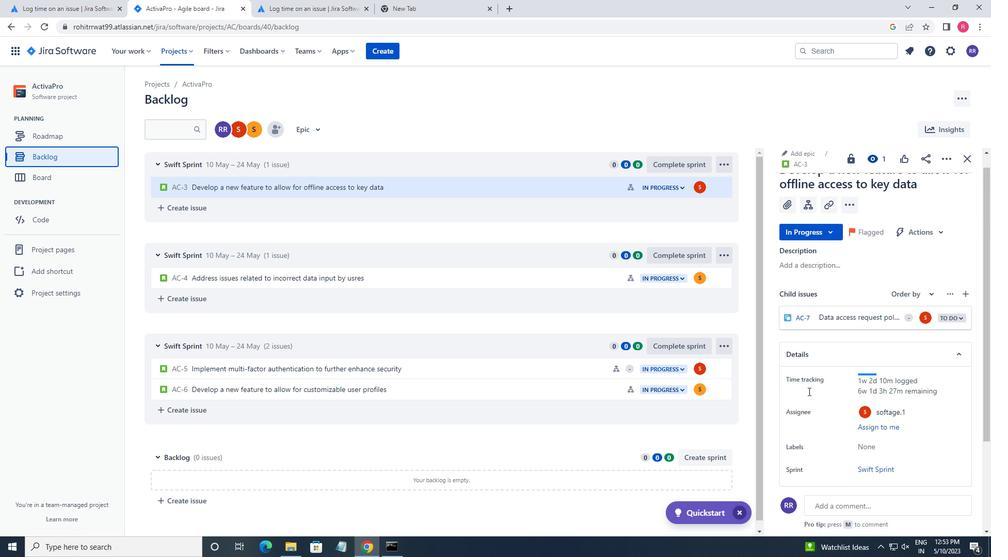 
Action: Mouse moved to (848, 222)
Screenshot: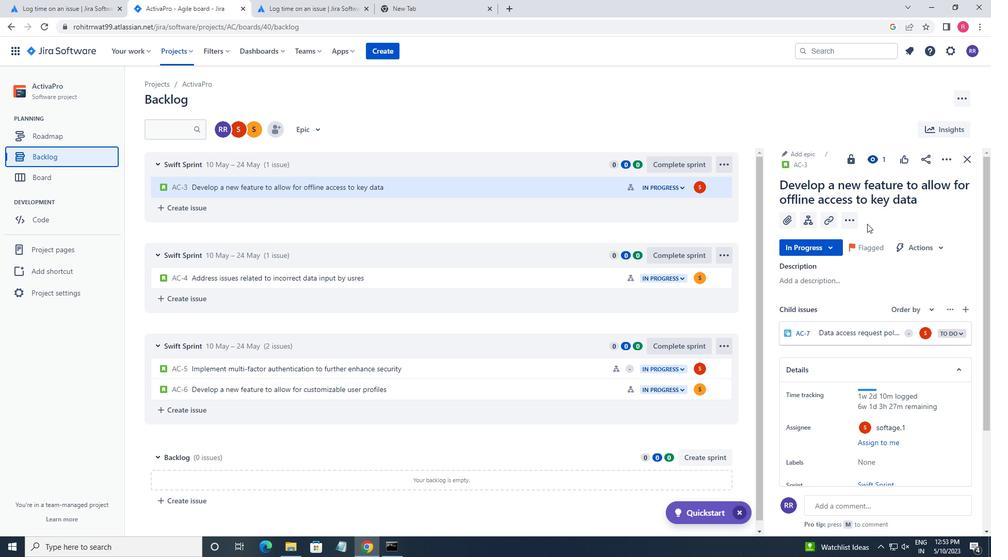 
Action: Mouse pressed left at (848, 222)
Screenshot: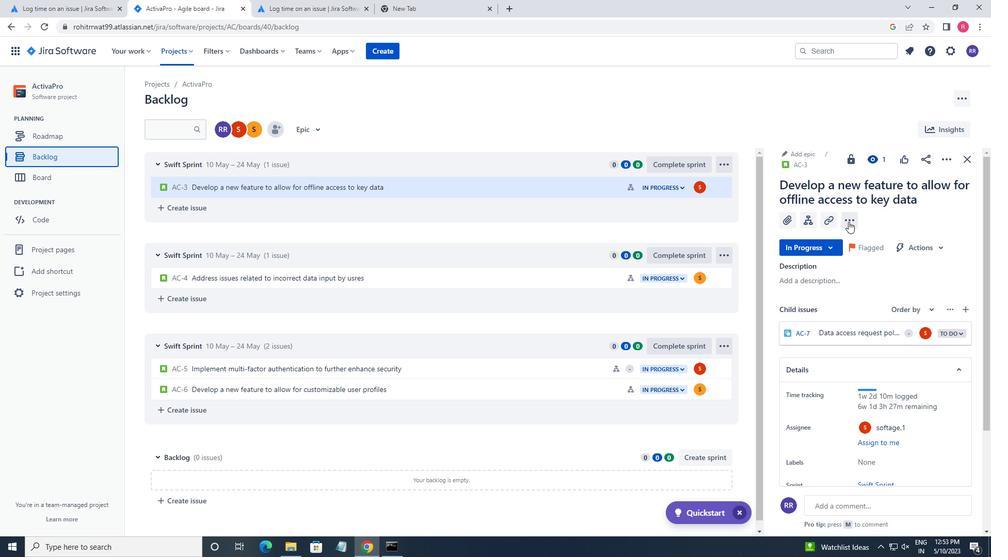 
Action: Mouse moved to (944, 164)
Screenshot: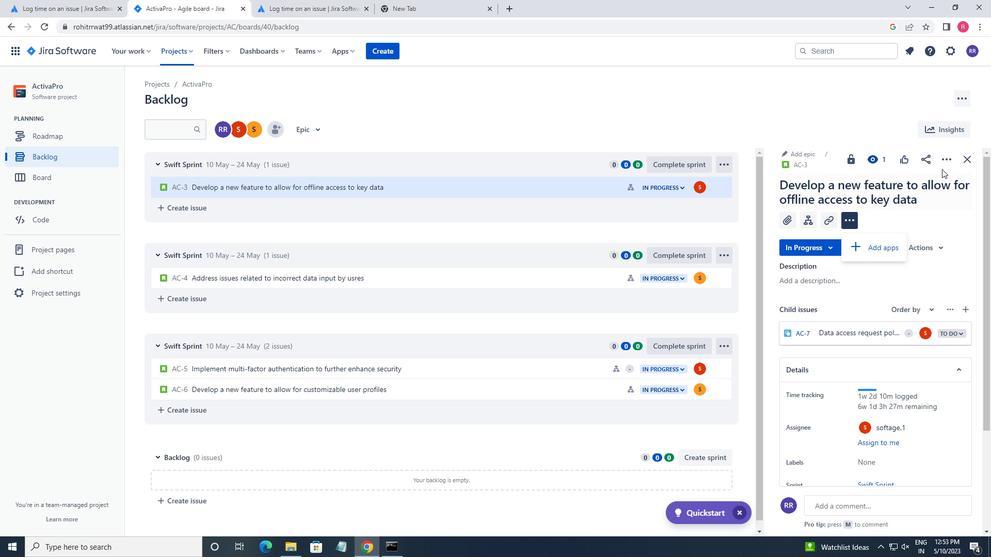 
Action: Mouse pressed left at (944, 164)
Screenshot: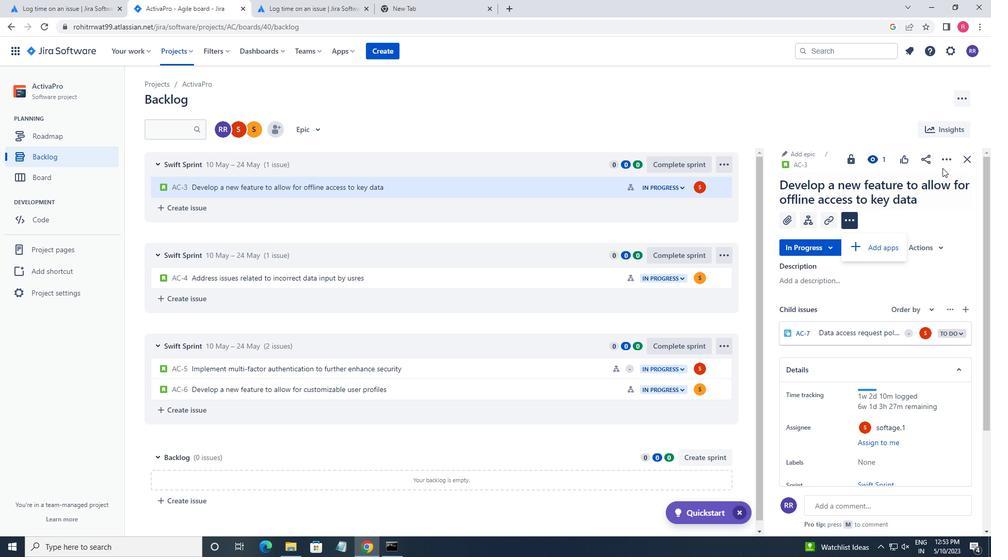
Action: Mouse moved to (65, 49)
Screenshot: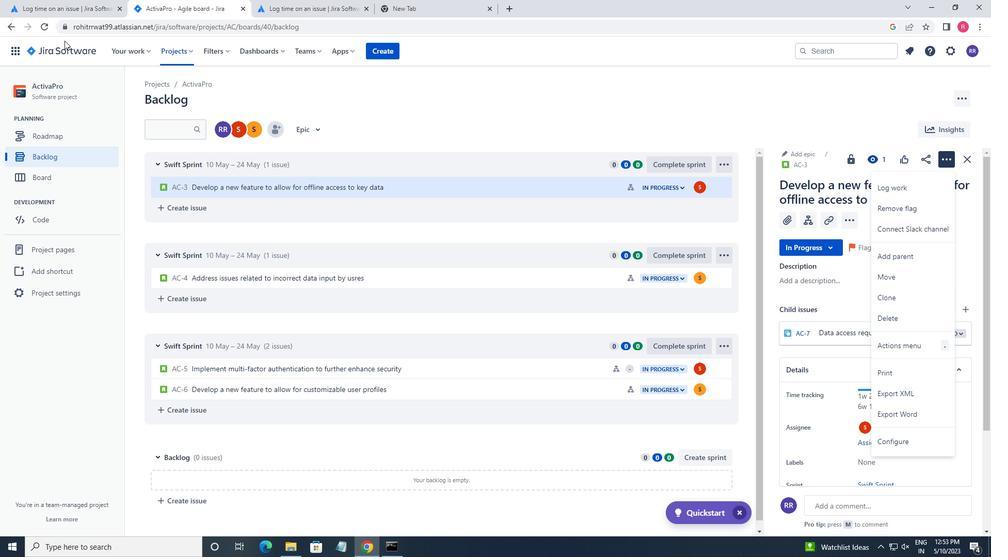 
Action: Mouse pressed left at (65, 49)
Screenshot: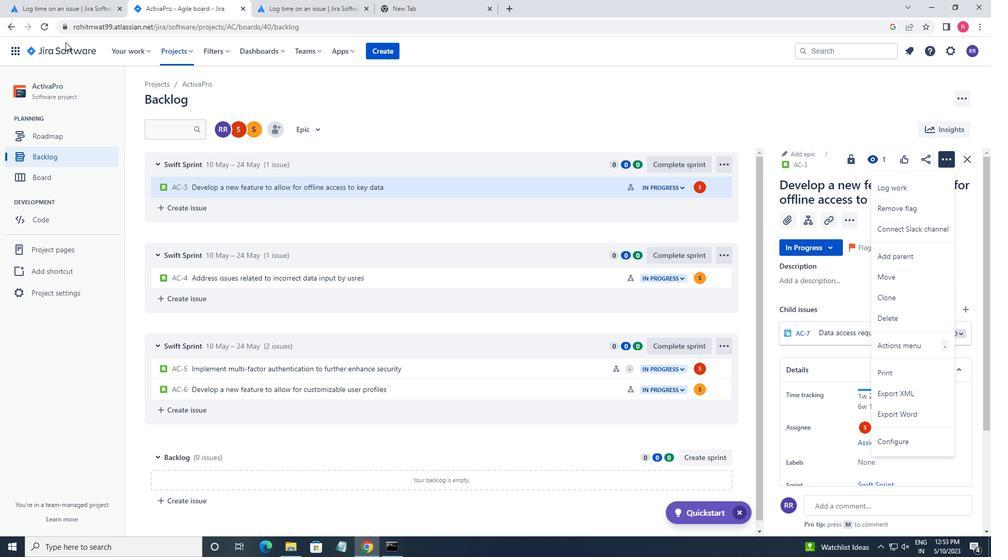 
Action: Mouse moved to (179, 56)
Screenshot: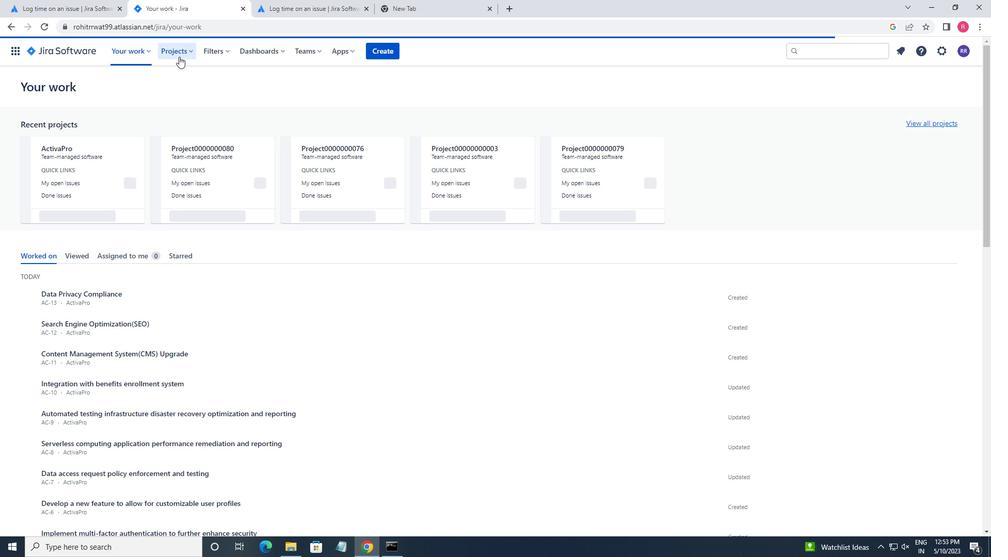 
Action: Mouse pressed left at (179, 56)
Screenshot: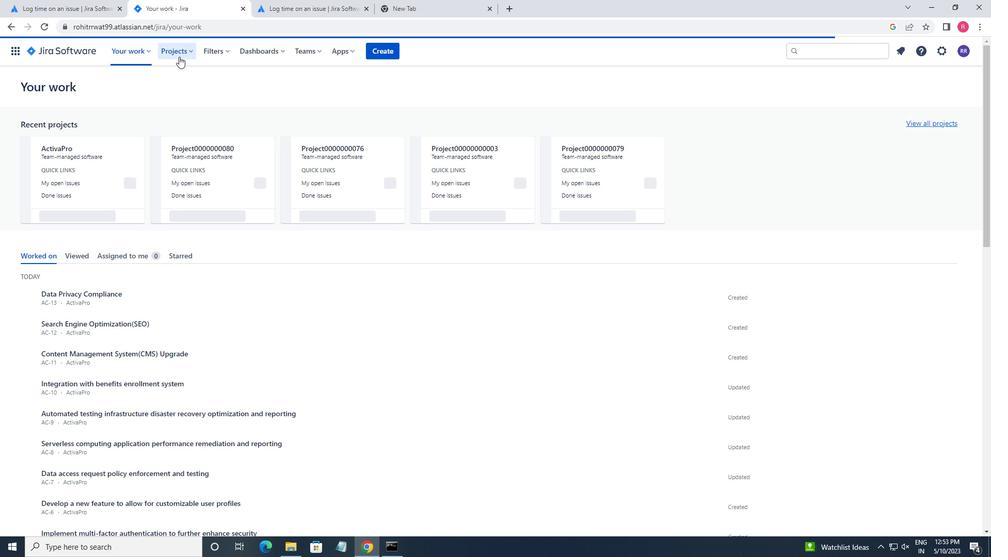 
Action: Mouse moved to (210, 96)
Screenshot: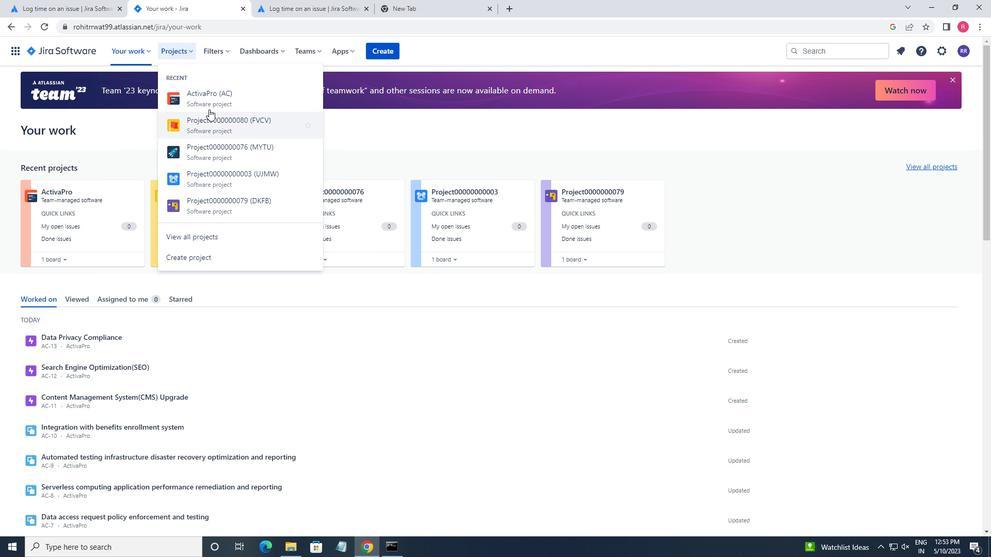 
Action: Mouse pressed left at (210, 96)
Screenshot: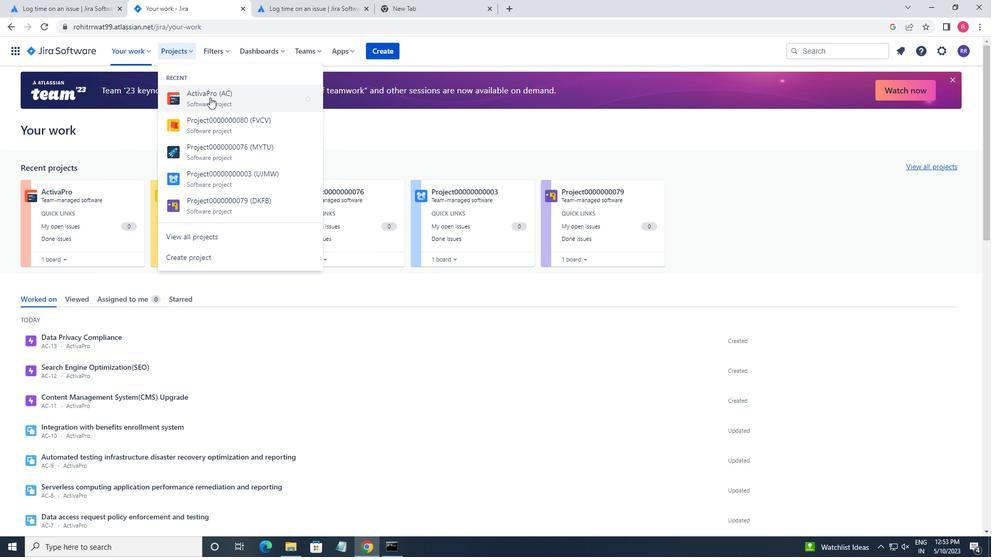 
Action: Mouse moved to (78, 158)
Screenshot: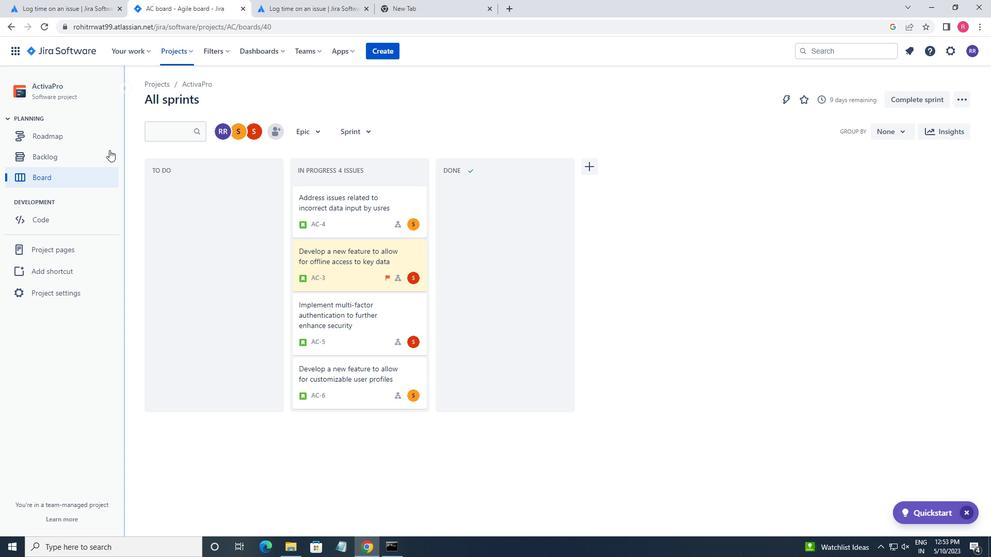 
Action: Mouse pressed left at (78, 158)
Screenshot: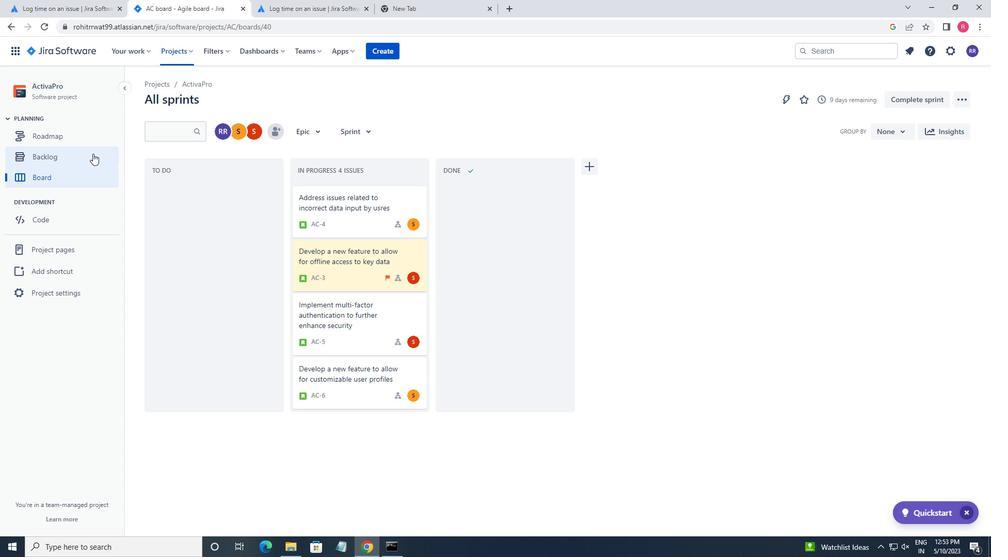 
Action: Mouse moved to (315, 127)
Screenshot: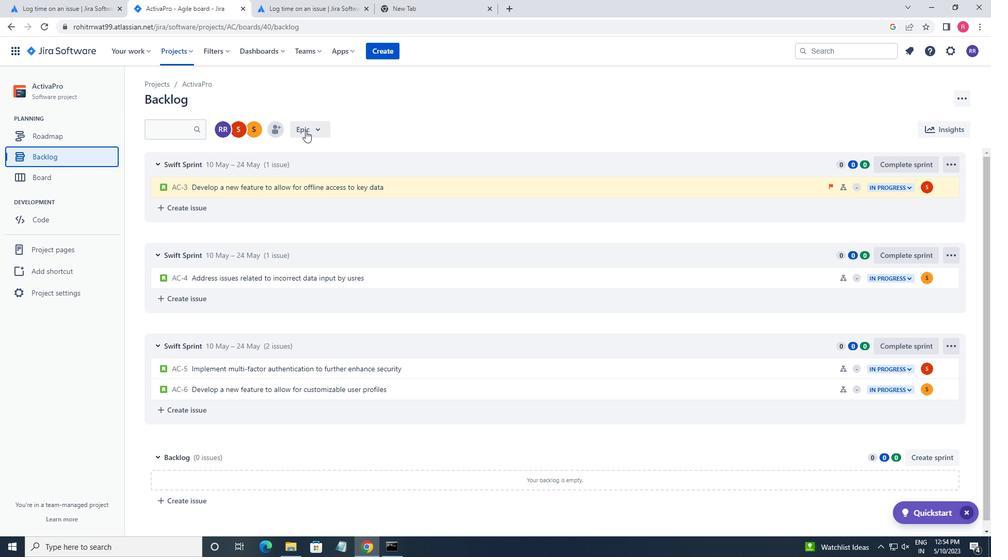 
Action: Mouse pressed left at (315, 127)
Screenshot: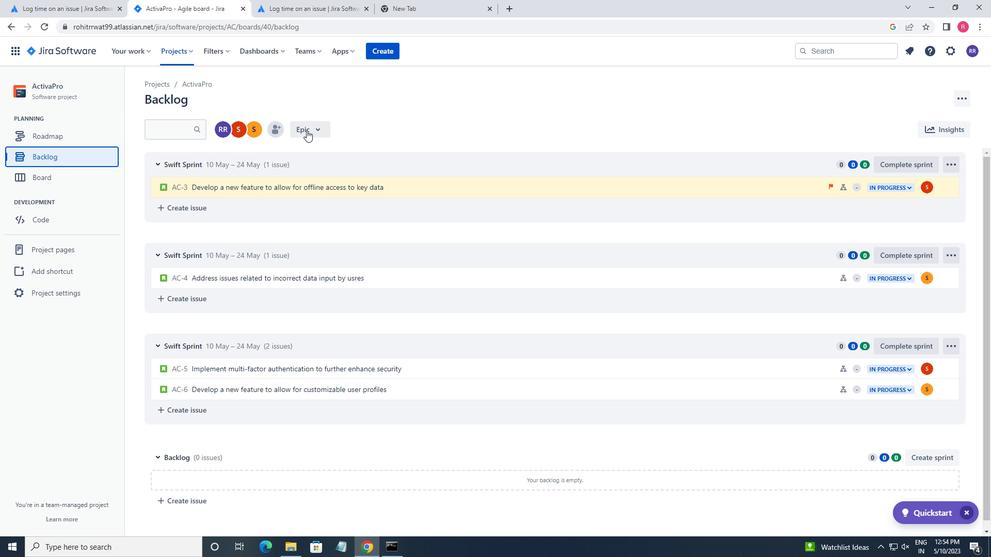 
Action: Mouse moved to (306, 171)
Screenshot: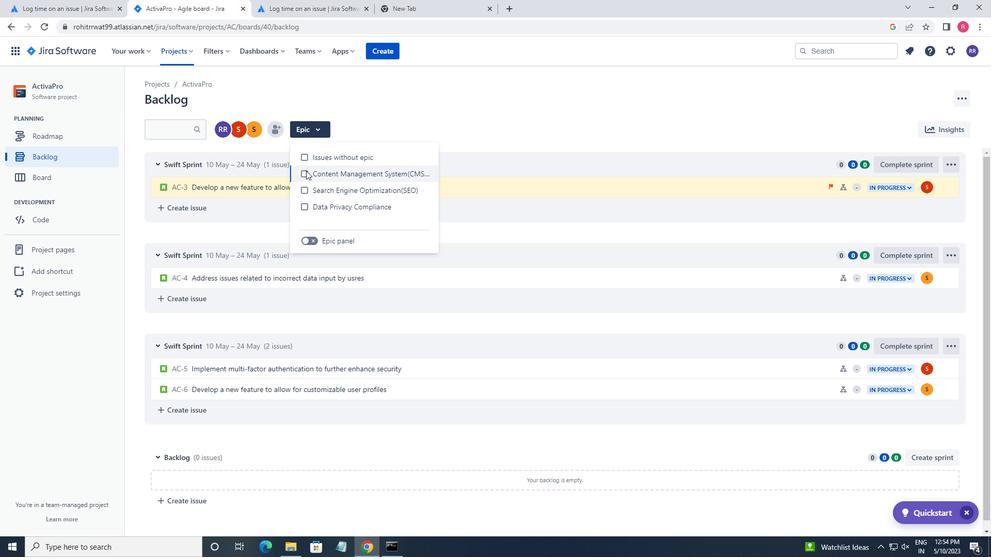 
Action: Mouse pressed left at (306, 171)
Screenshot: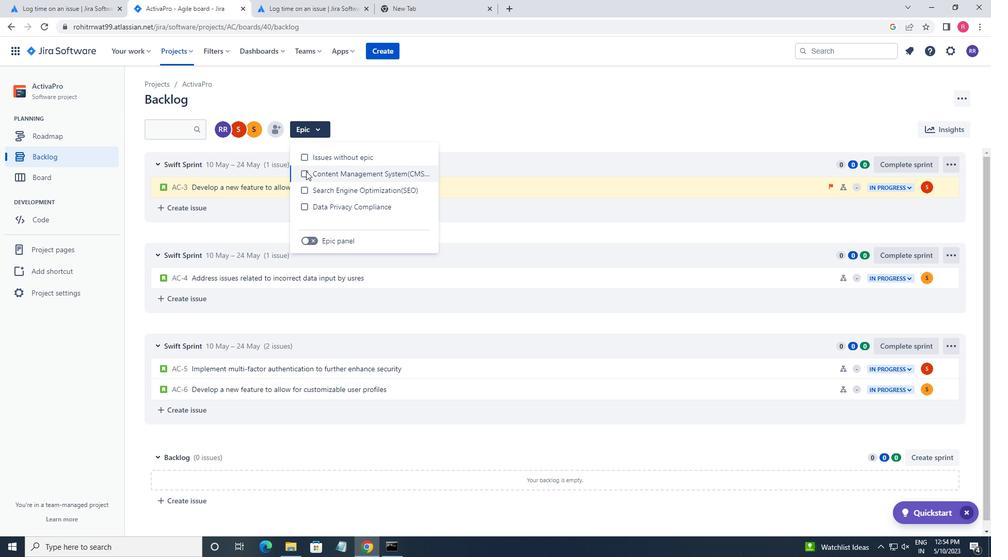 
Action: Mouse moved to (315, 242)
Screenshot: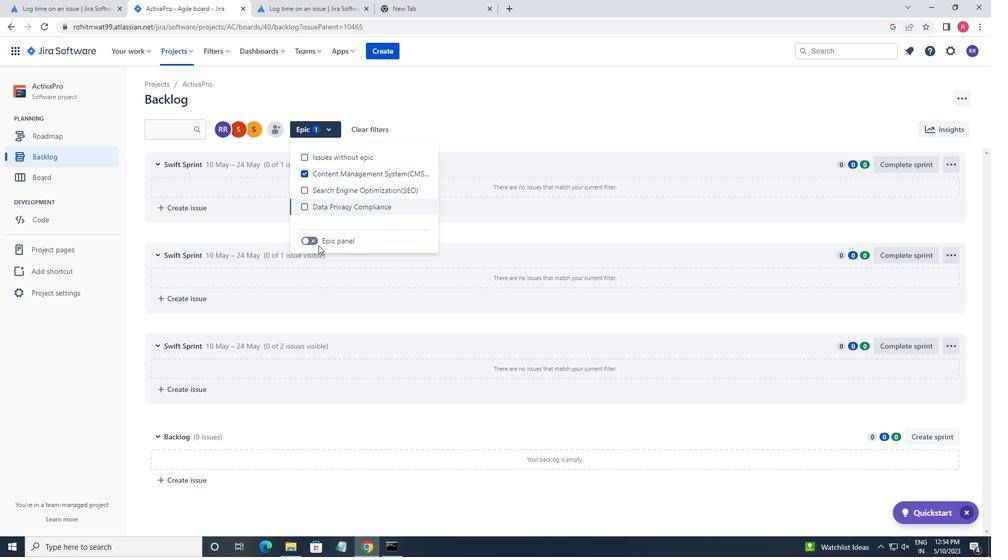 
Action: Mouse pressed left at (315, 242)
Screenshot: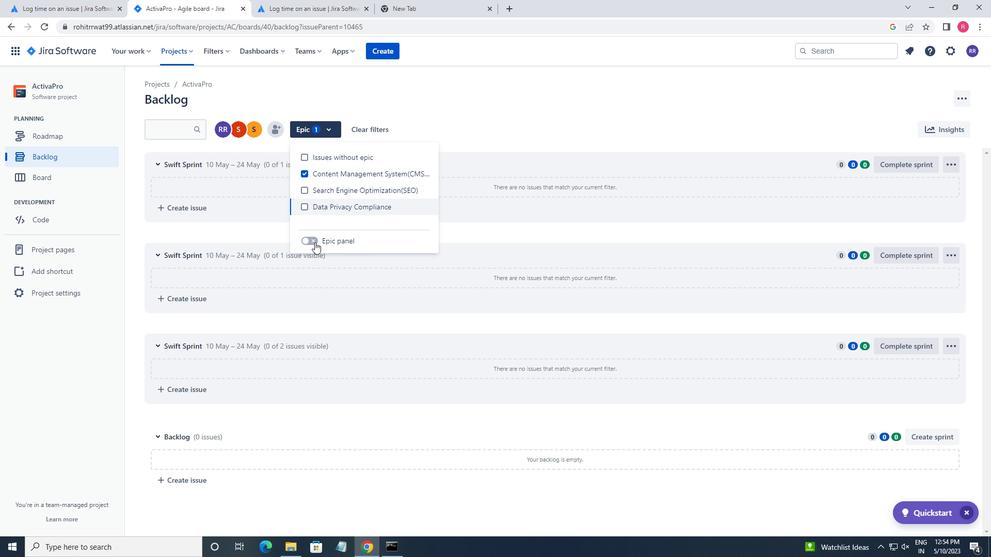 
Action: Mouse moved to (436, 134)
Screenshot: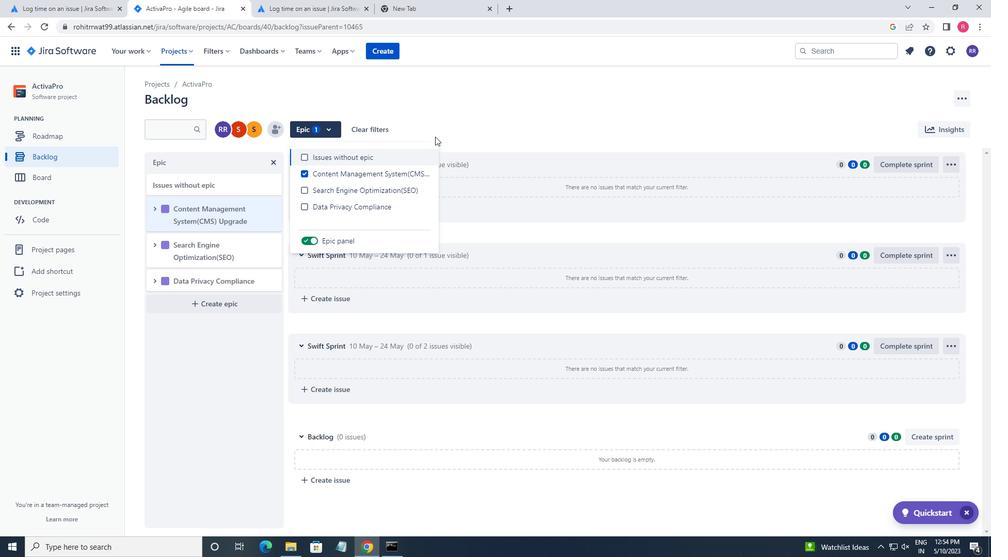 
Action: Mouse pressed left at (436, 134)
Screenshot: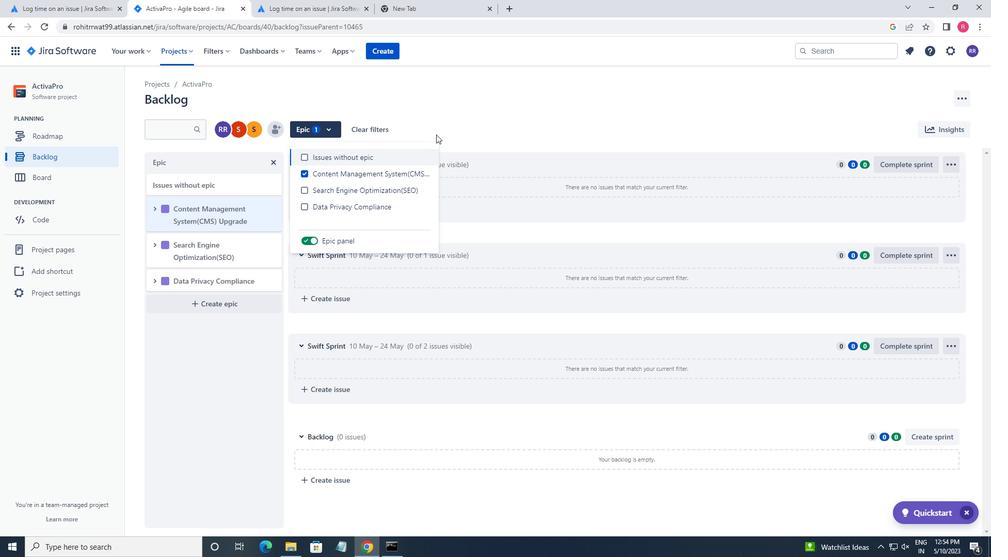 
Action: Mouse moved to (73, 48)
Screenshot: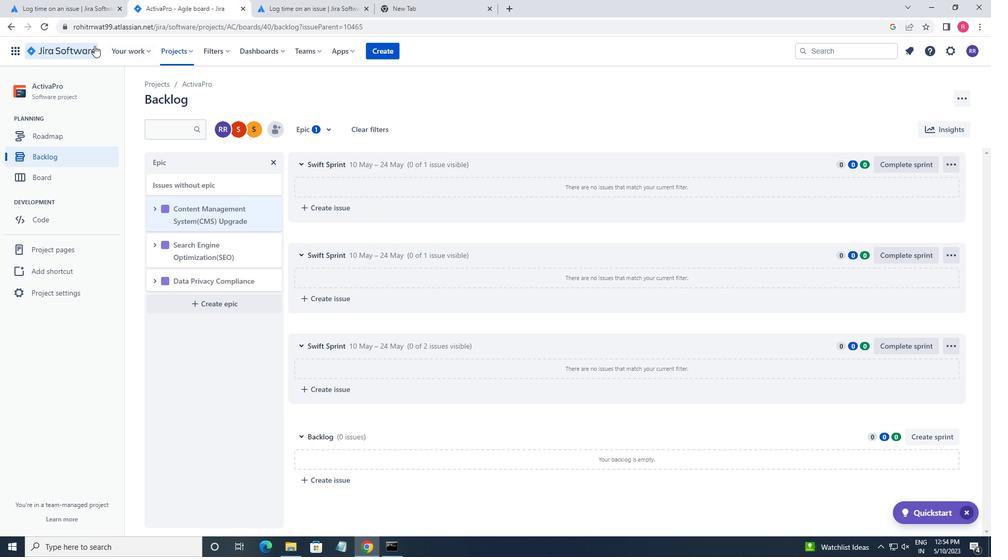 
Action: Mouse pressed left at (73, 48)
Screenshot: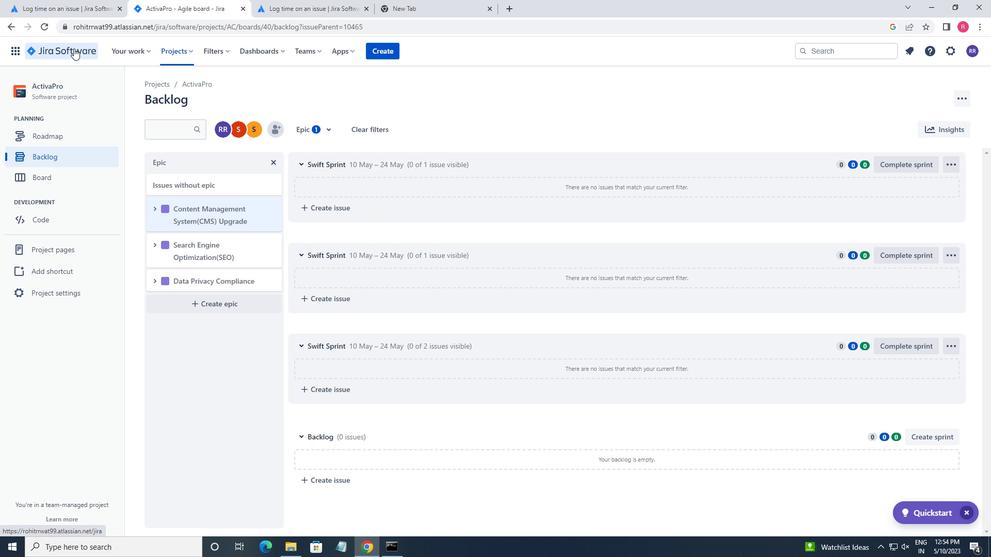
Action: Mouse moved to (168, 45)
Screenshot: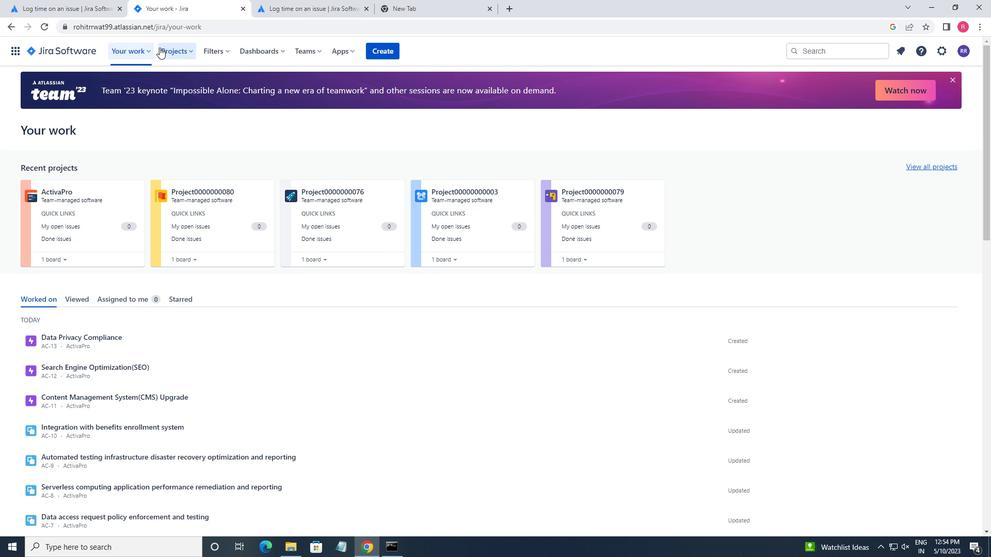 
Action: Mouse pressed left at (168, 45)
Screenshot: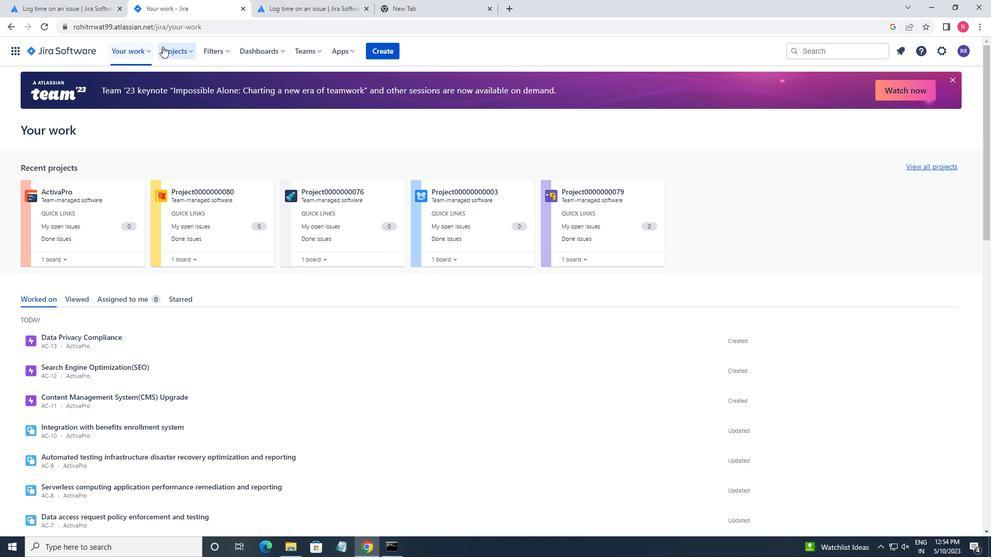 
Action: Mouse moved to (213, 97)
Screenshot: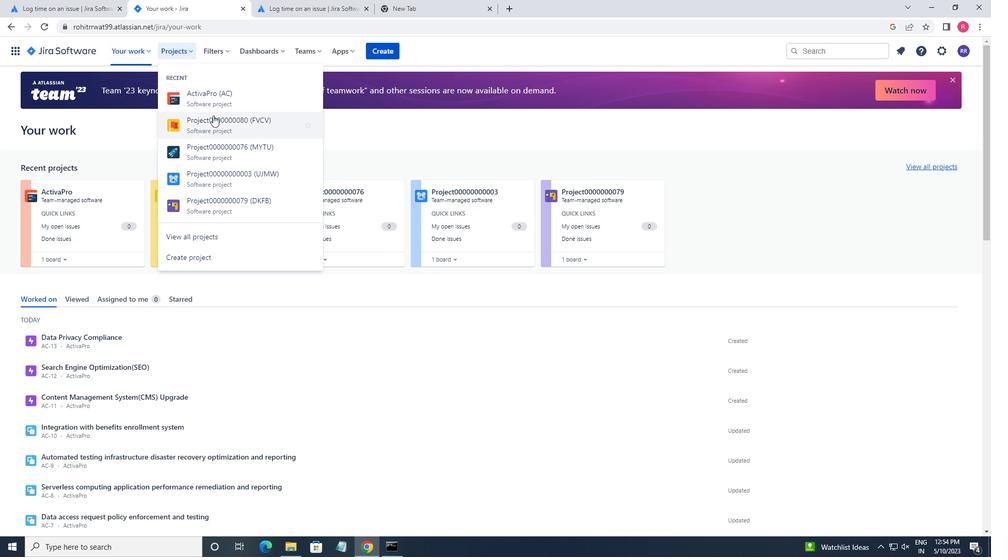 
Action: Mouse pressed left at (213, 97)
Screenshot: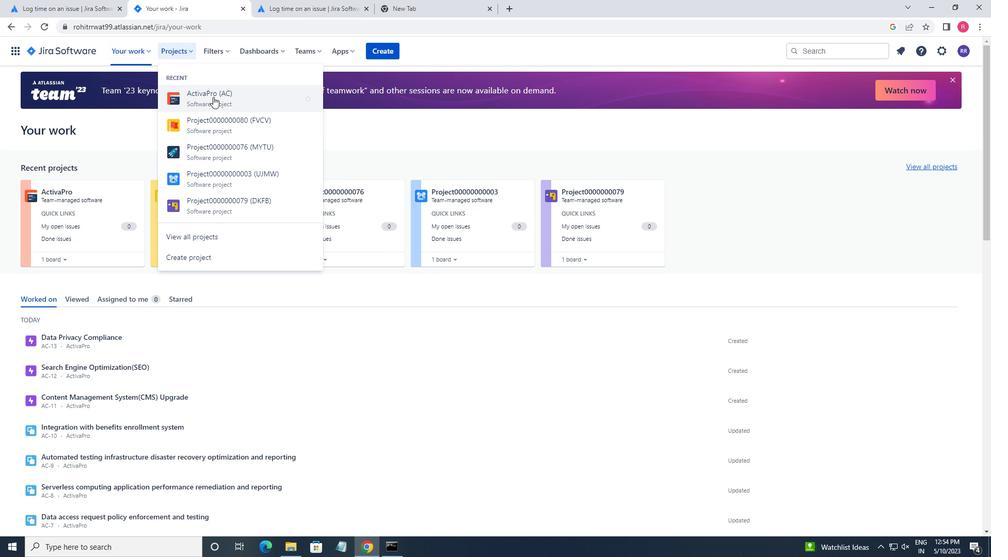 
Action: Mouse moved to (52, 159)
Screenshot: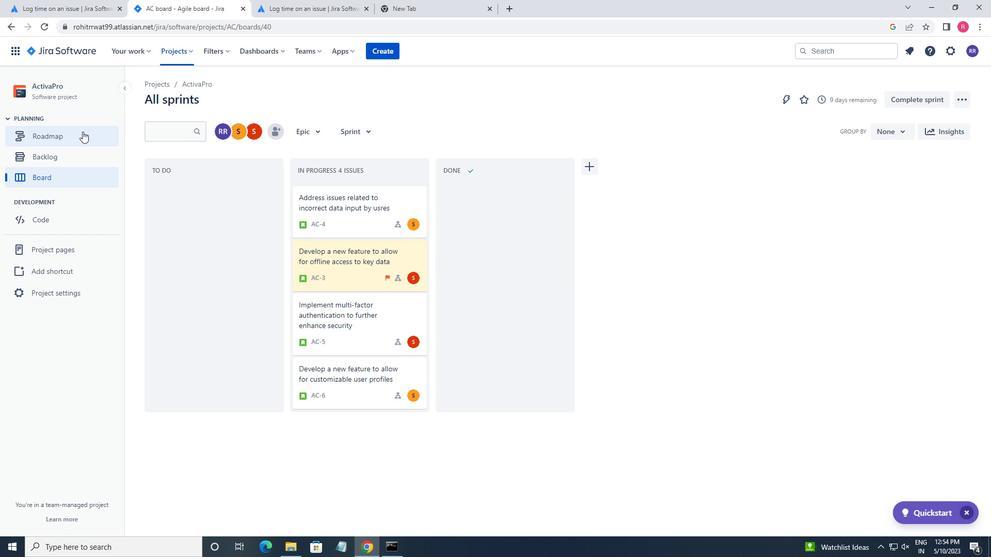
Action: Mouse pressed left at (52, 159)
Screenshot: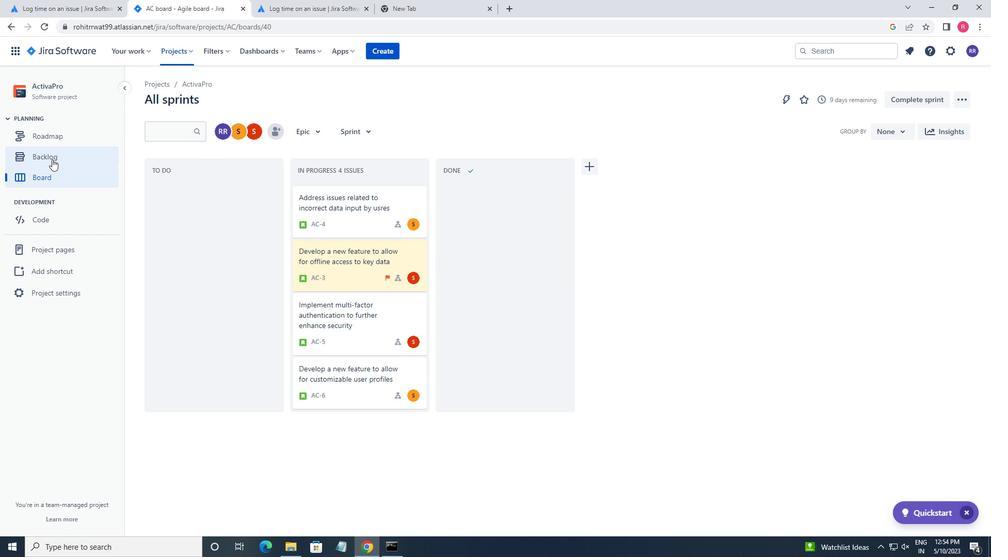 
Action: Mouse moved to (764, 279)
Screenshot: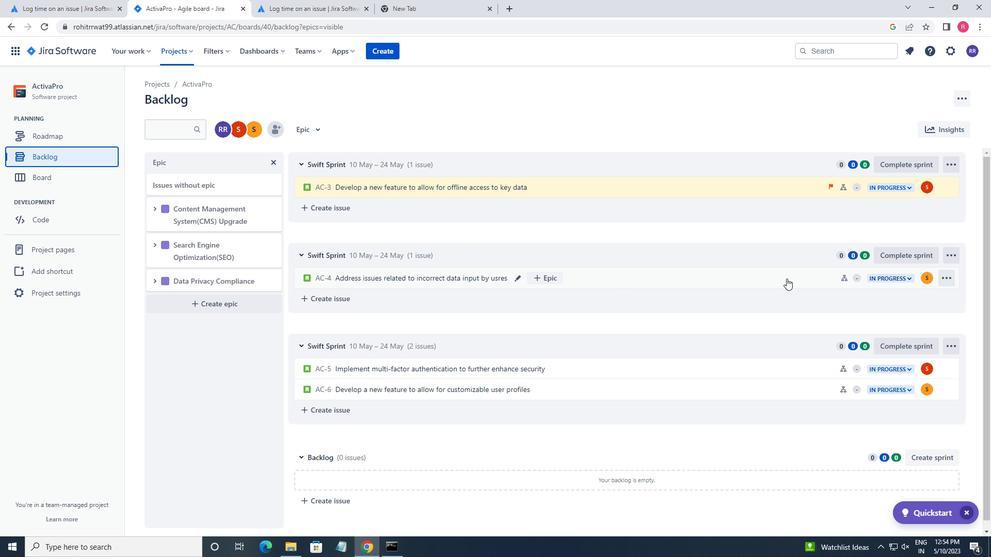 
Action: Mouse pressed left at (764, 279)
Screenshot: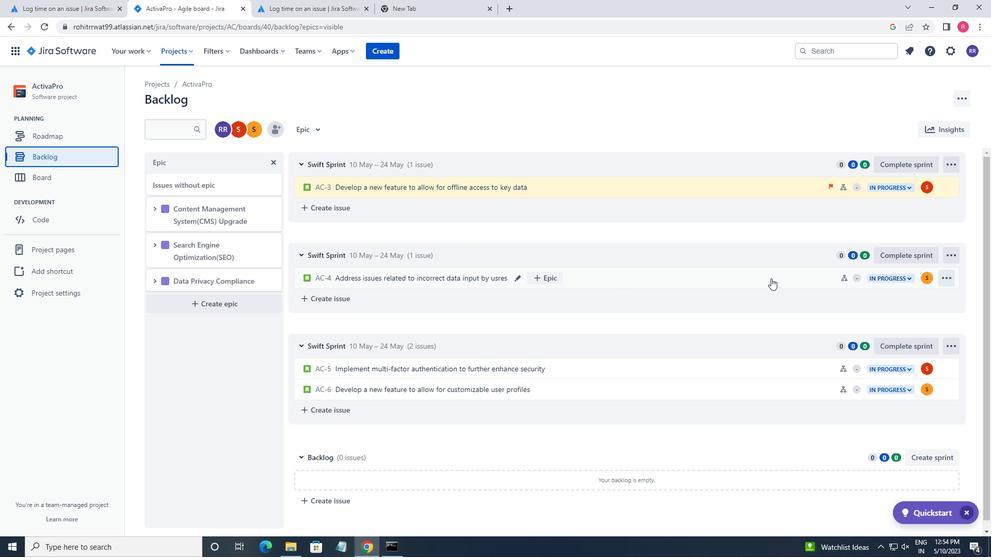 
Action: Mouse moved to (947, 161)
Screenshot: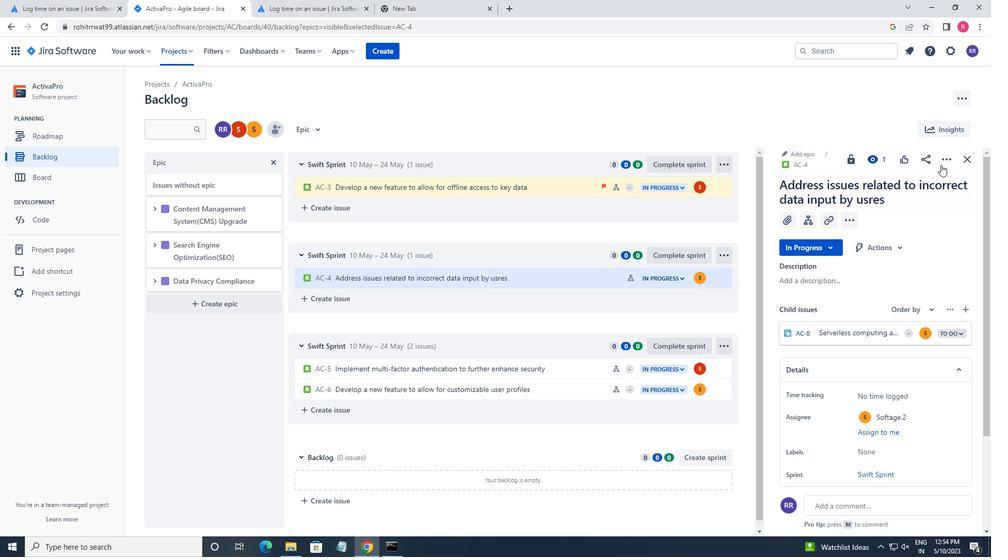 
Action: Mouse pressed left at (947, 161)
Screenshot: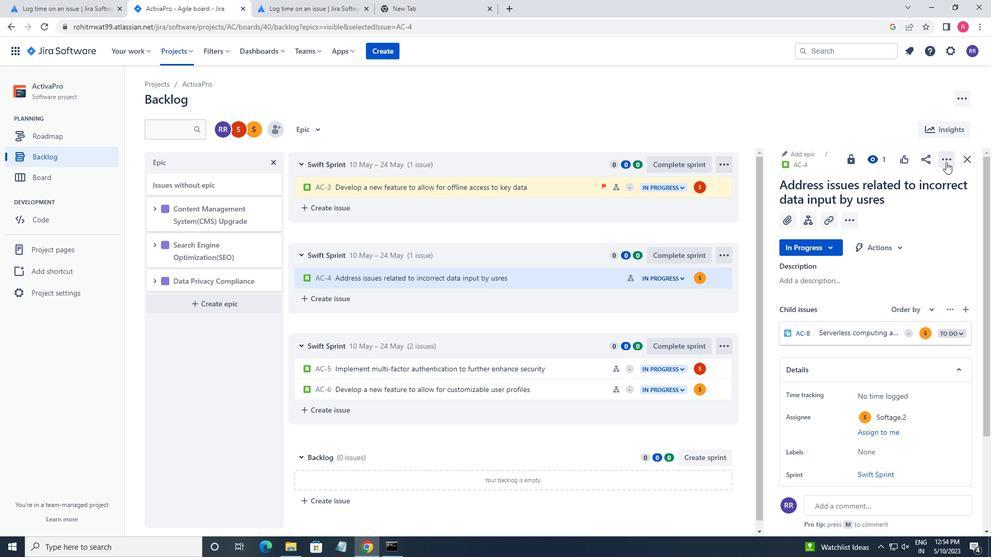 
Action: Mouse moved to (895, 186)
Screenshot: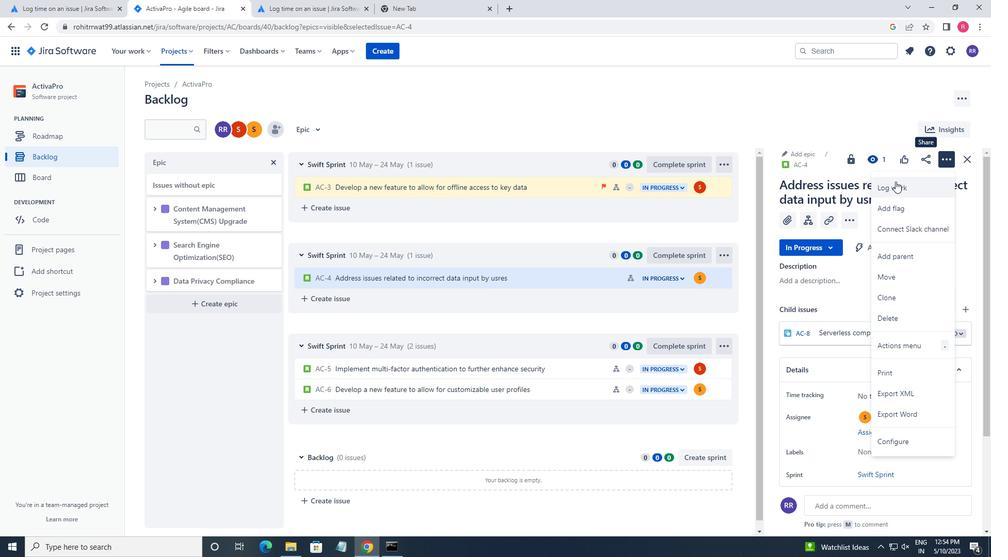 
Action: Mouse pressed left at (895, 186)
Screenshot: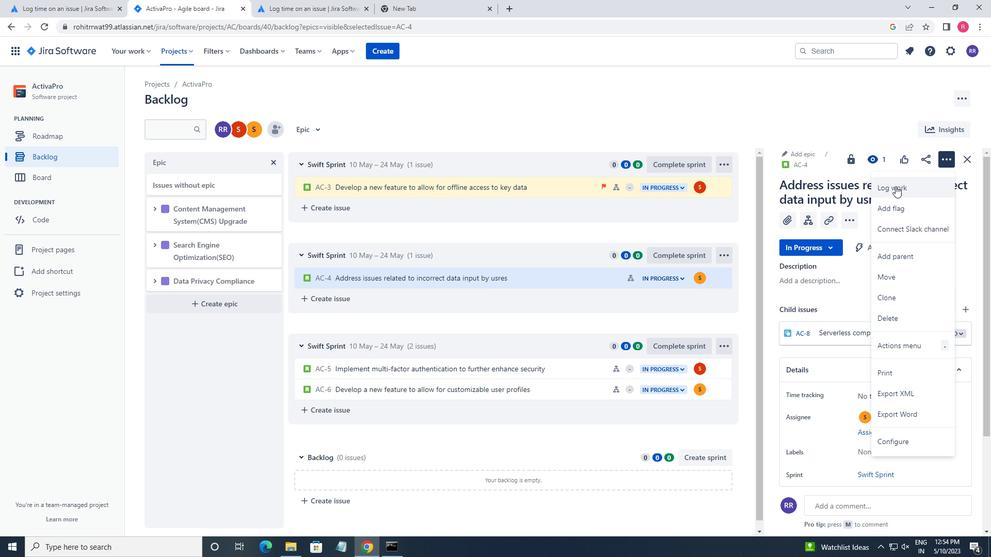 
Action: Key pressed 5d<Key.space>1d<Key.space>2h<Key.space>23m<Key.tab>
Screenshot: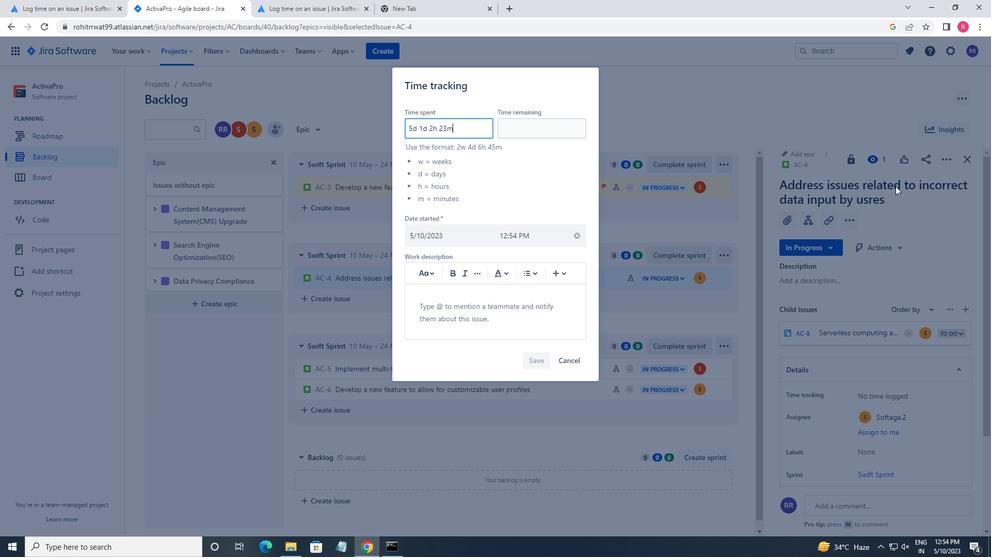 
Action: Mouse moved to (473, 130)
Screenshot: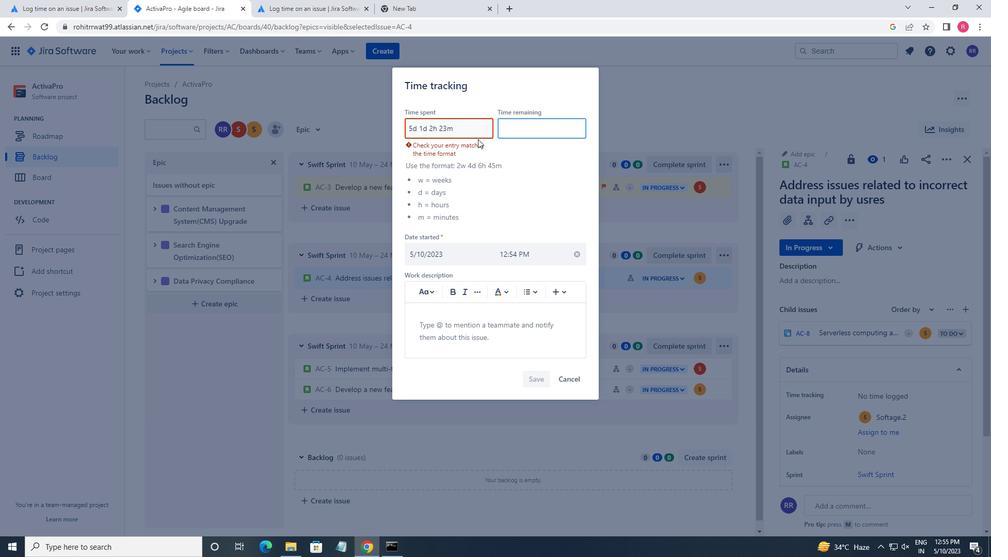 
Action: Mouse pressed left at (473, 130)
Screenshot: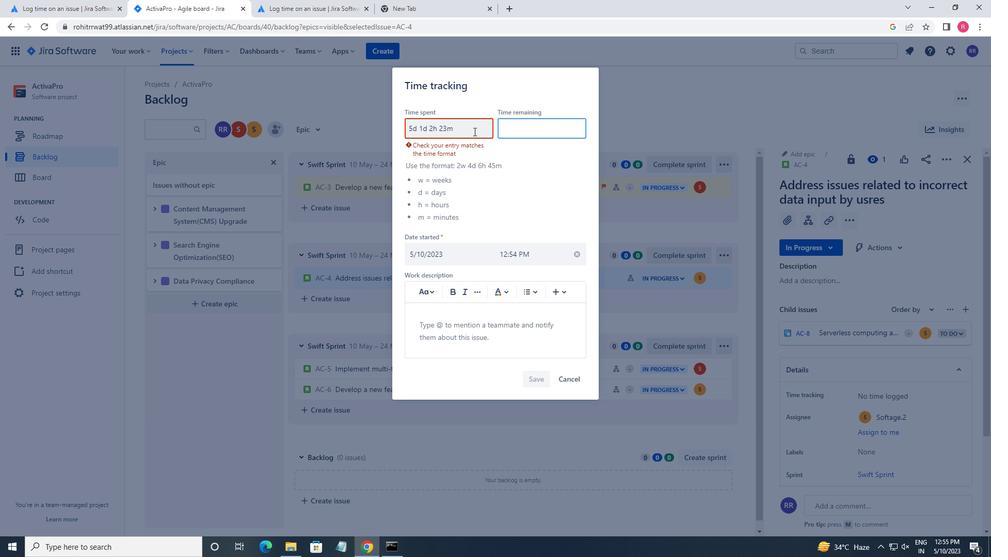 
Action: Mouse moved to (445, 109)
Screenshot: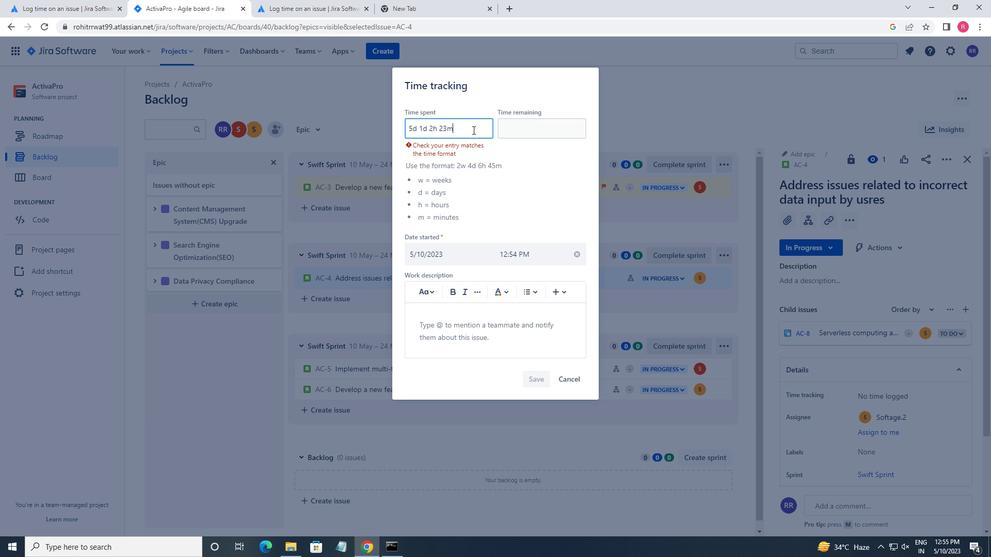 
Action: Key pressed <Key.backspace>m<Key.enter>
Screenshot: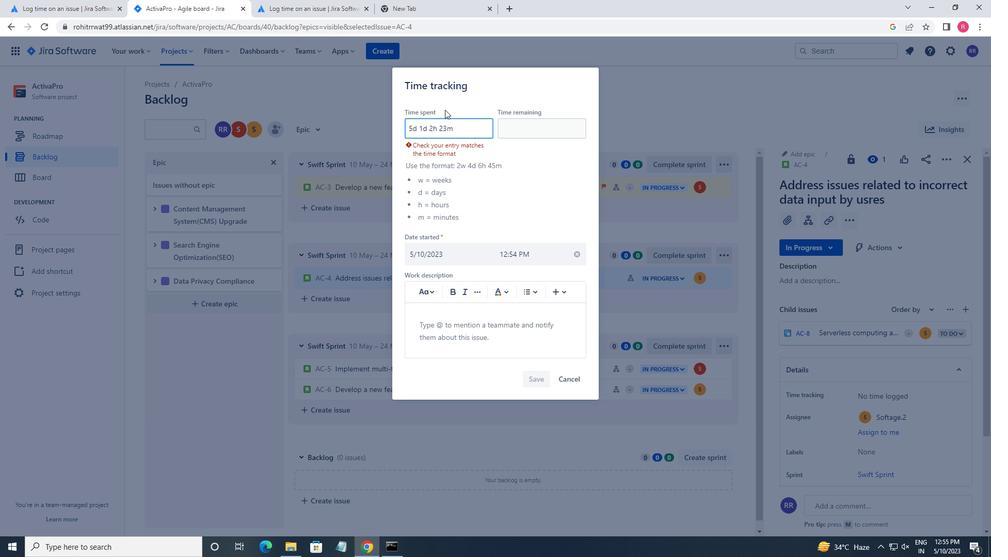 
Action: Mouse moved to (419, 127)
Screenshot: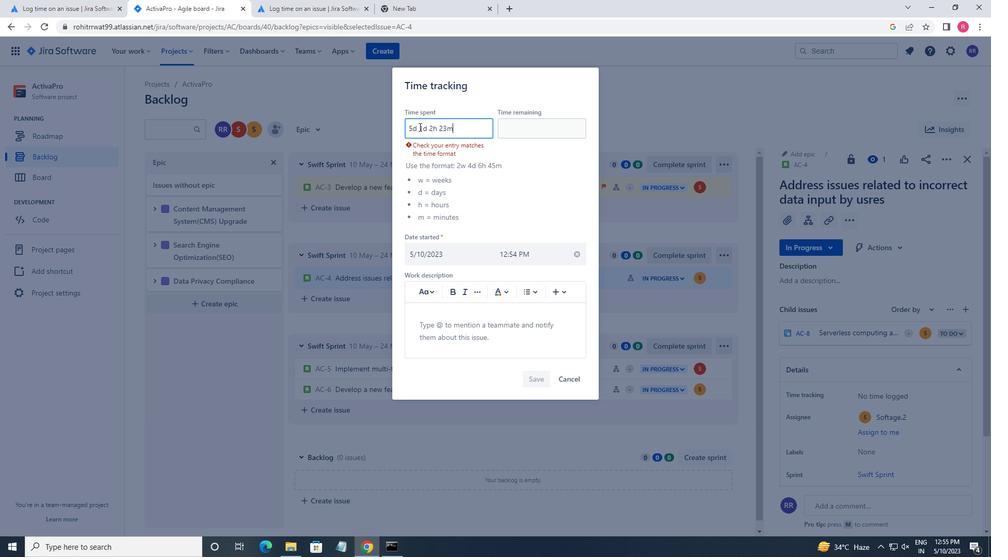 
Action: Mouse pressed left at (419, 127)
Screenshot: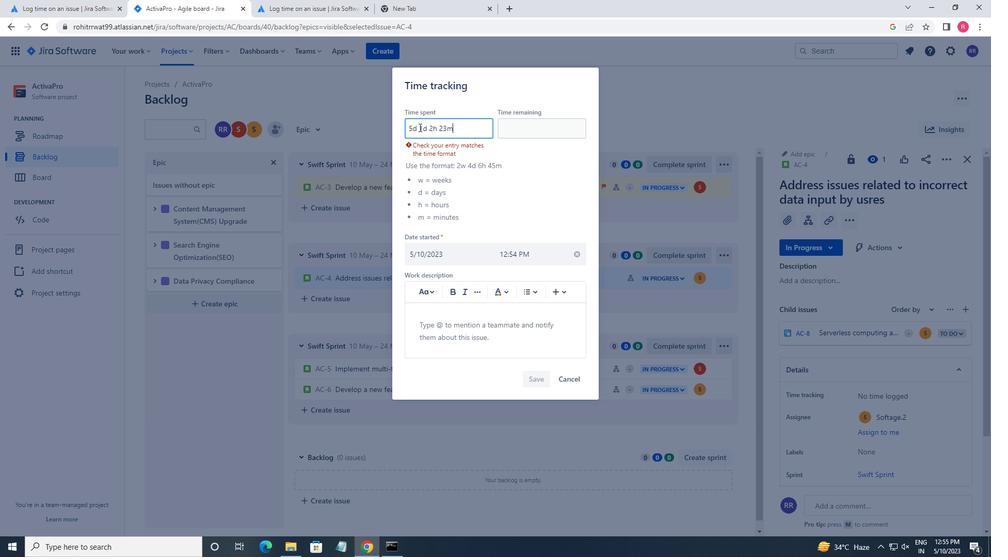 
Action: Mouse moved to (418, 127)
Screenshot: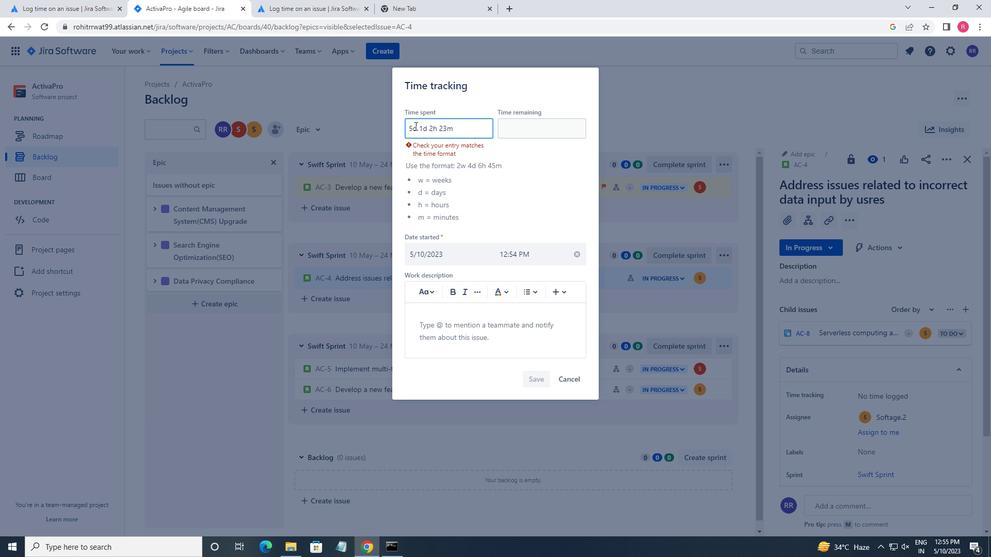 
Action: Mouse pressed left at (418, 127)
Screenshot: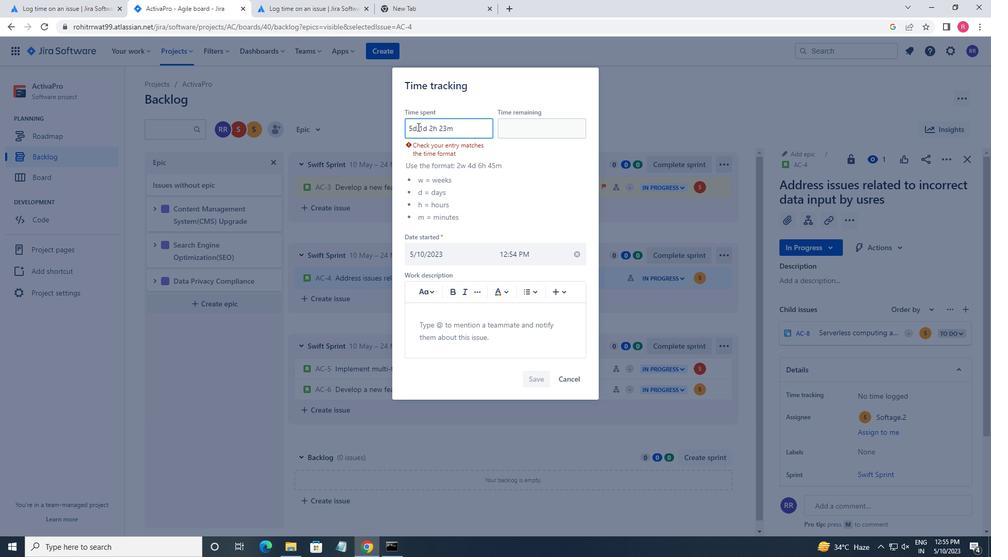 
Action: Mouse moved to (417, 129)
Screenshot: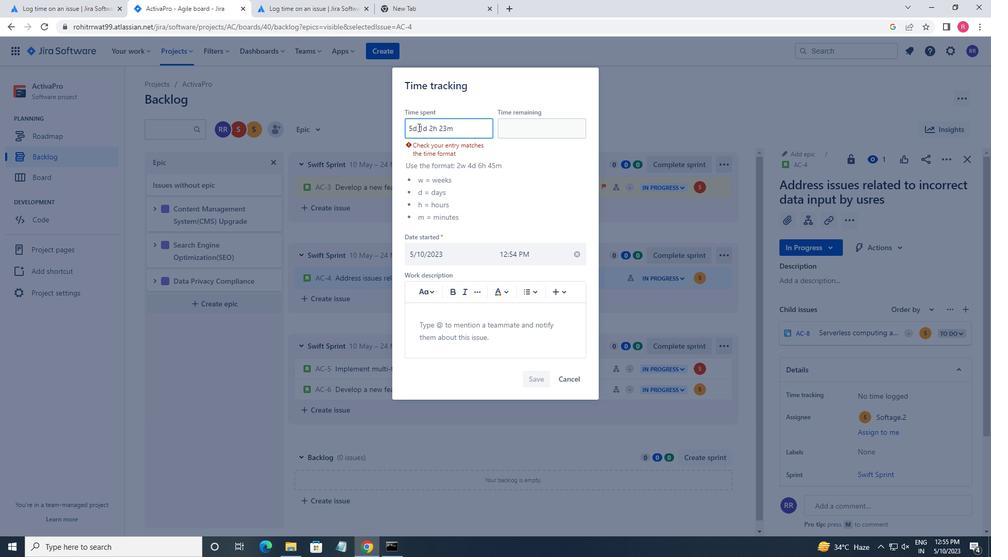 
Action: Mouse pressed left at (417, 129)
Screenshot: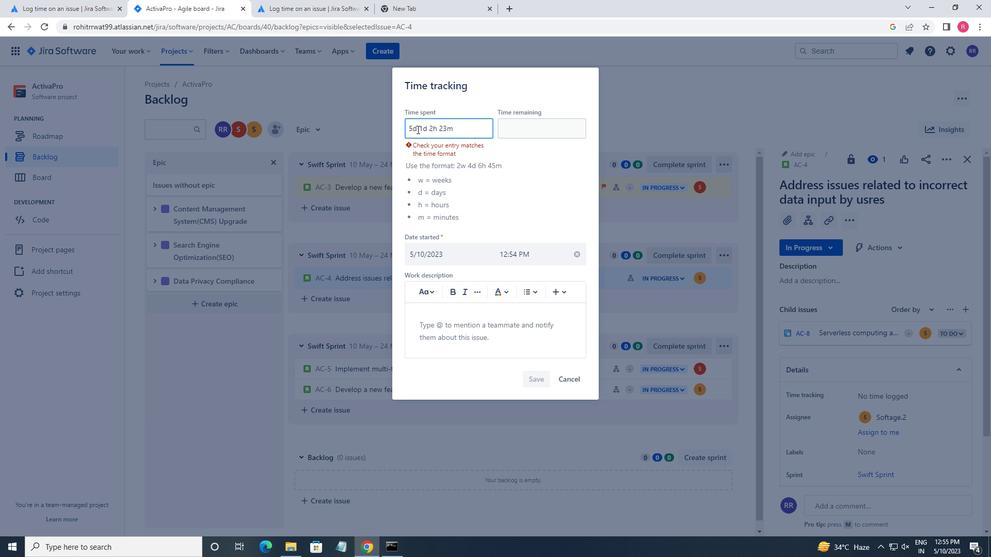 
Action: Key pressed <Key.backspace>w
Screenshot: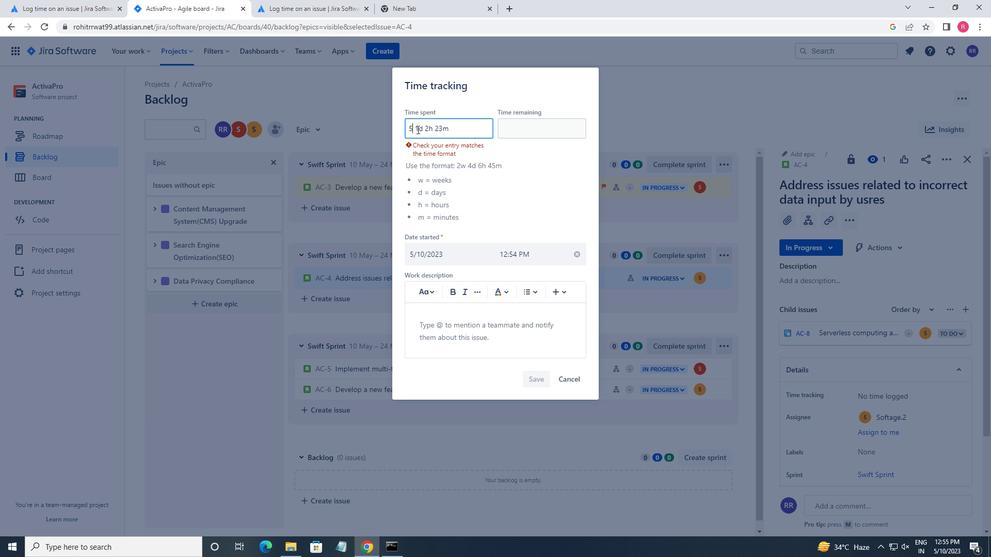 
Action: Mouse moved to (517, 142)
Screenshot: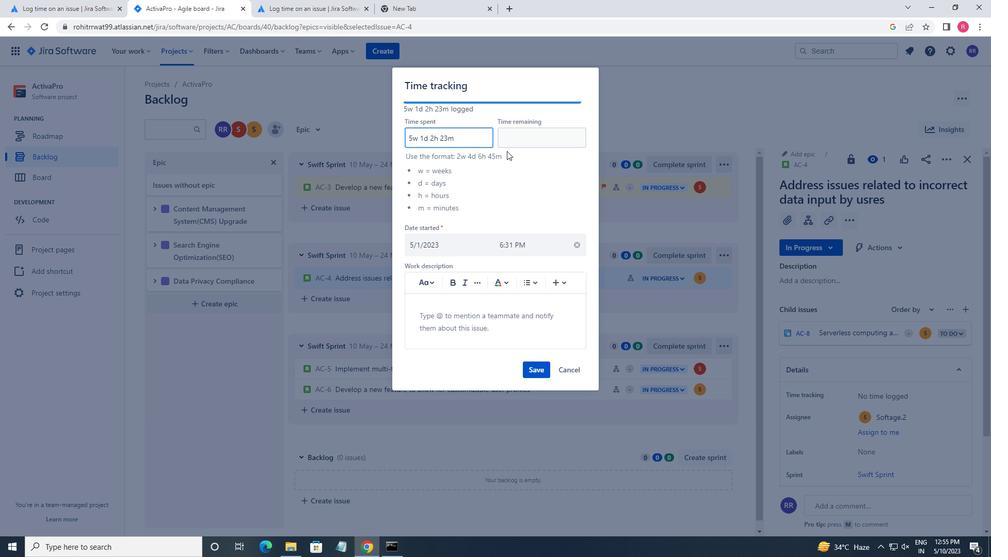 
Action: Mouse pressed left at (517, 142)
Screenshot: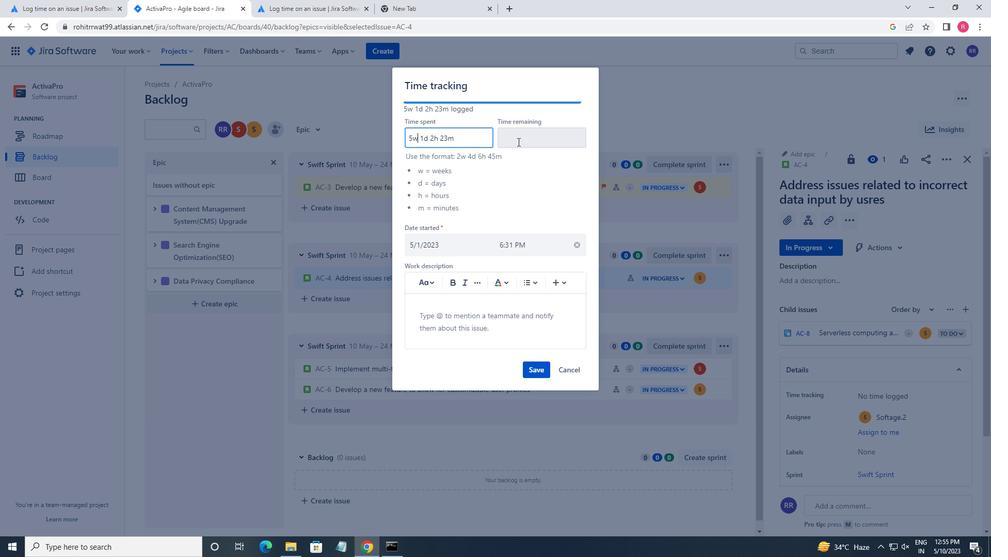 
Action: Mouse moved to (518, 142)
Screenshot: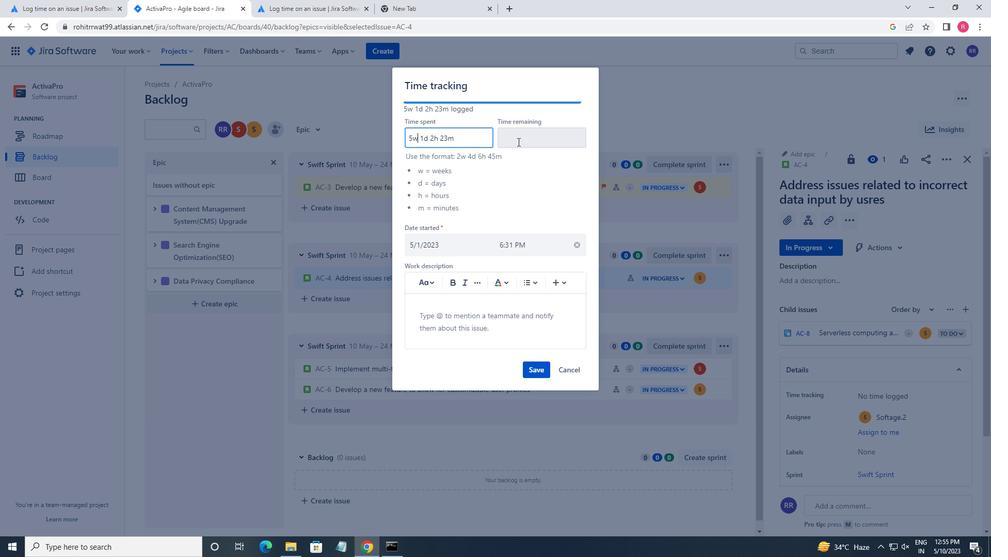 
Action: Key pressed 6w<Key.space>6d<Key.space>5h<Key.space>8m
Screenshot: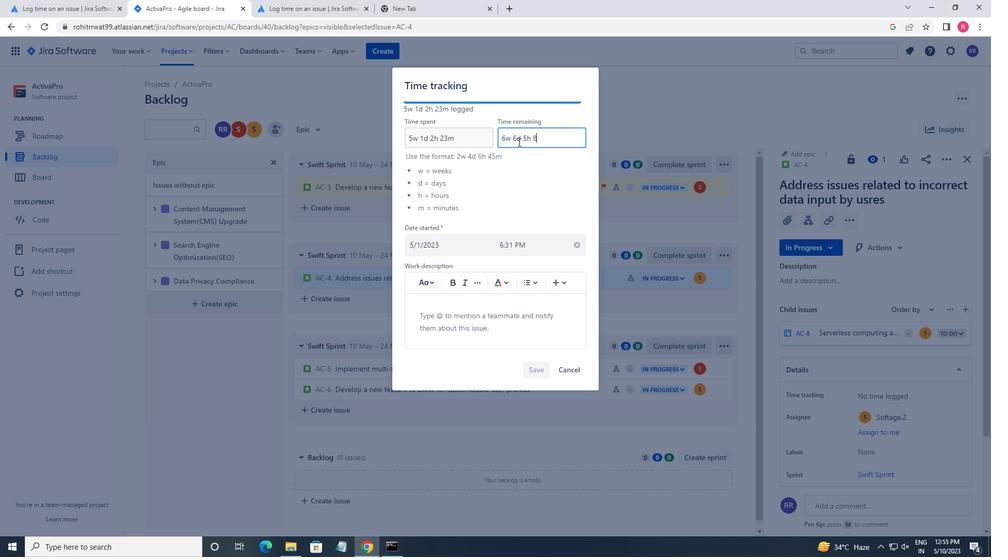 
Action: Mouse moved to (522, 234)
Screenshot: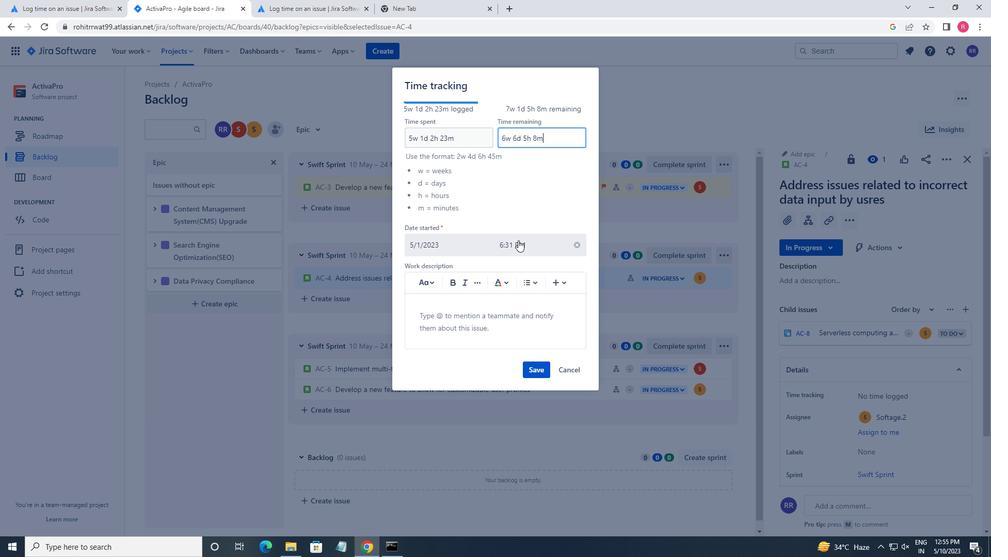 
Action: Mouse scrolled (522, 234) with delta (0, 0)
Screenshot: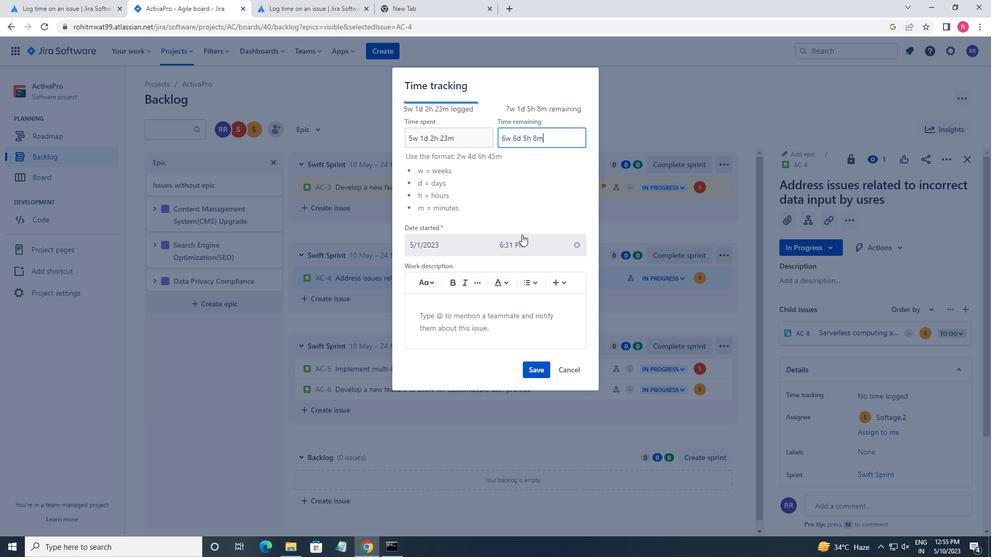 
Action: Mouse moved to (540, 373)
Screenshot: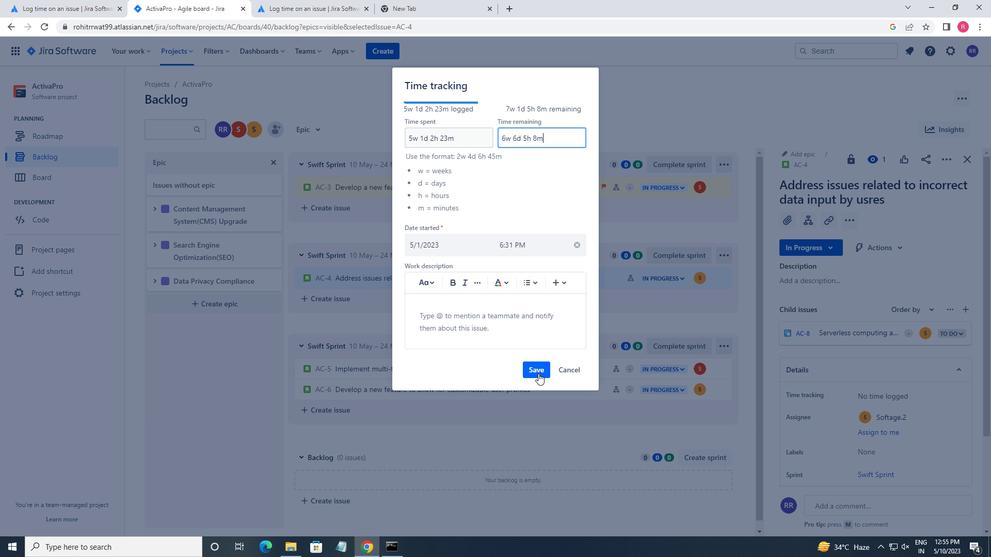 
Action: Mouse pressed left at (540, 373)
Screenshot: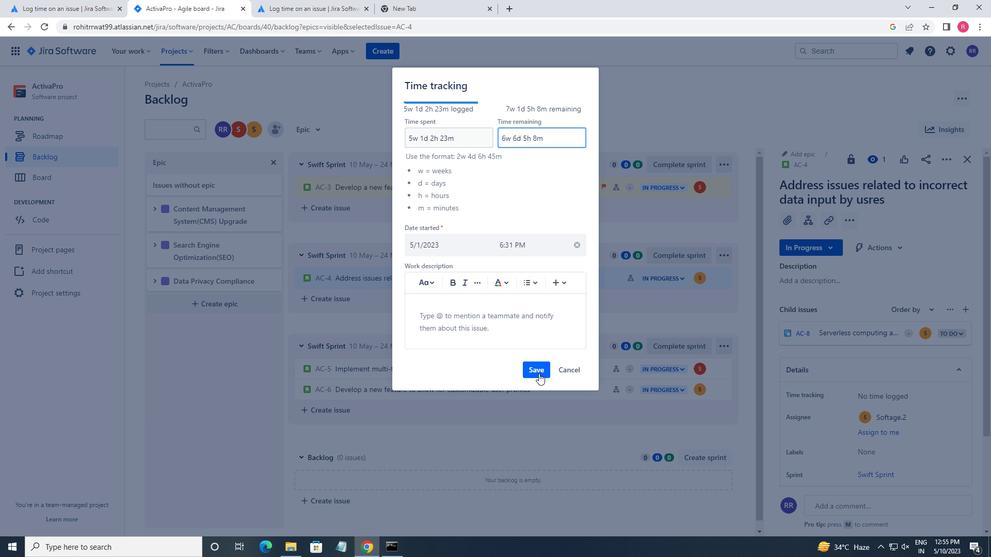 
Action: Mouse moved to (946, 161)
Screenshot: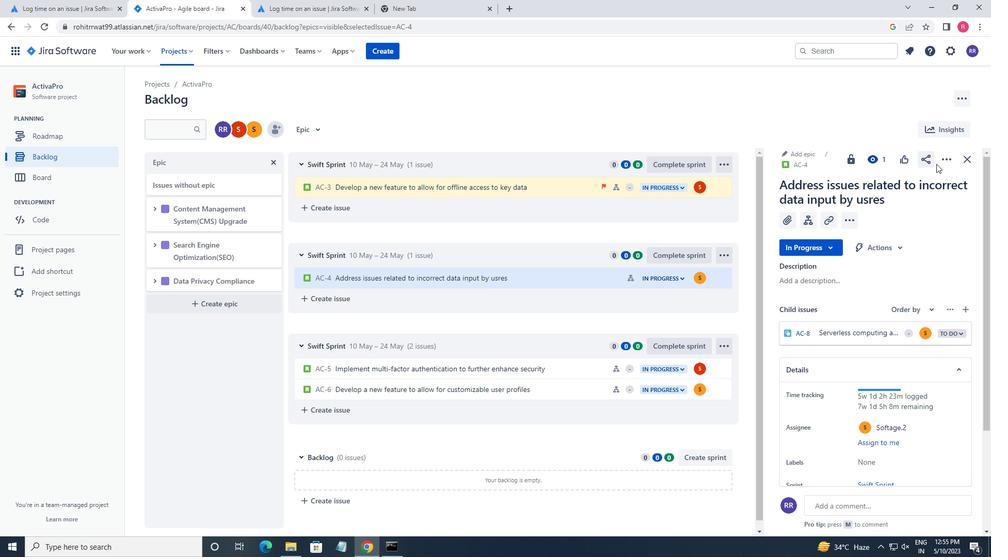 
Action: Mouse pressed left at (946, 161)
Screenshot: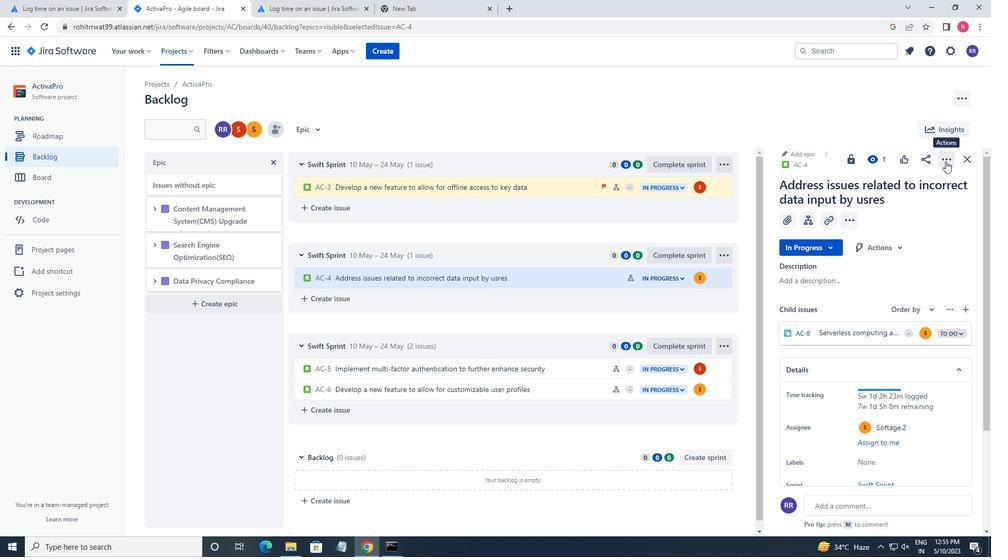 
Action: Mouse moved to (322, 130)
Screenshot: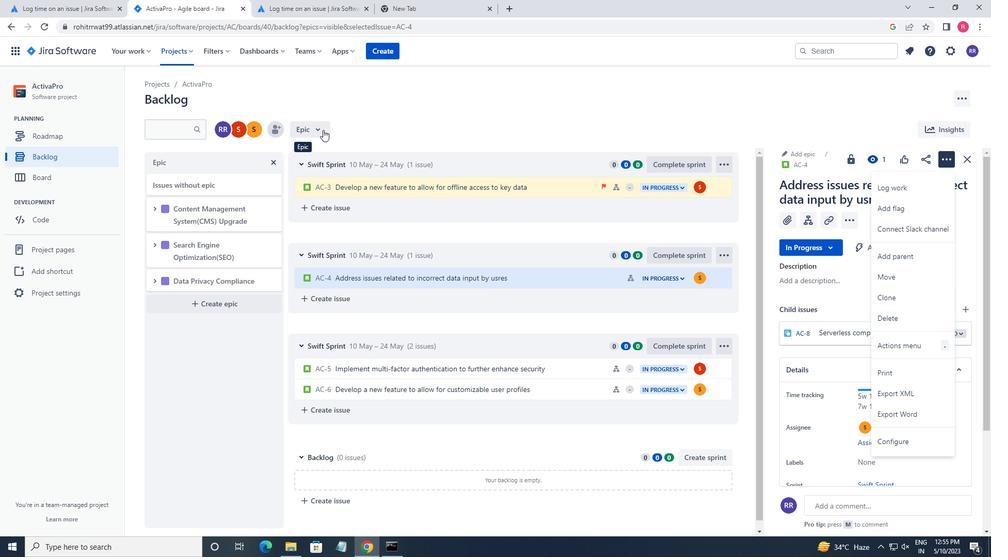 
Action: Mouse pressed left at (322, 130)
Screenshot: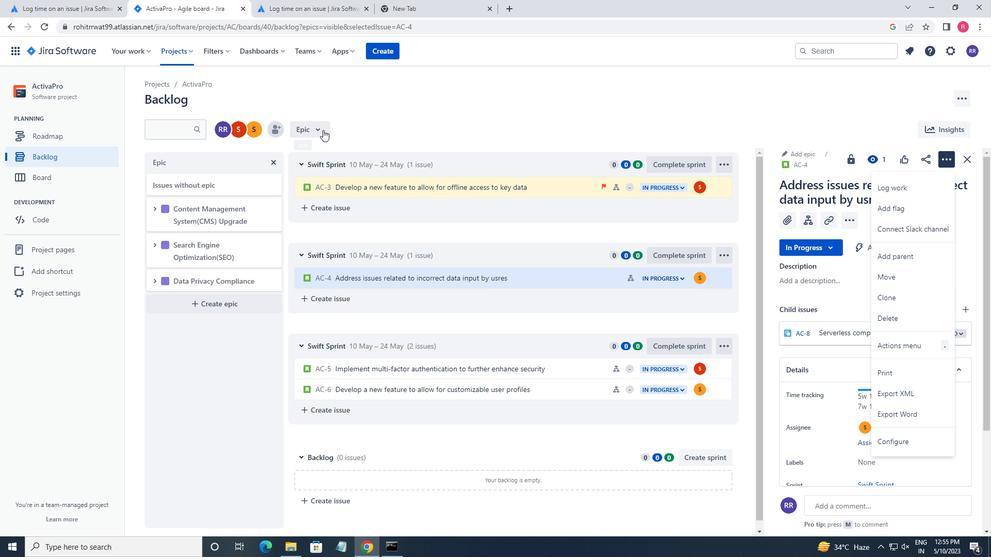 
Action: Mouse moved to (322, 193)
Screenshot: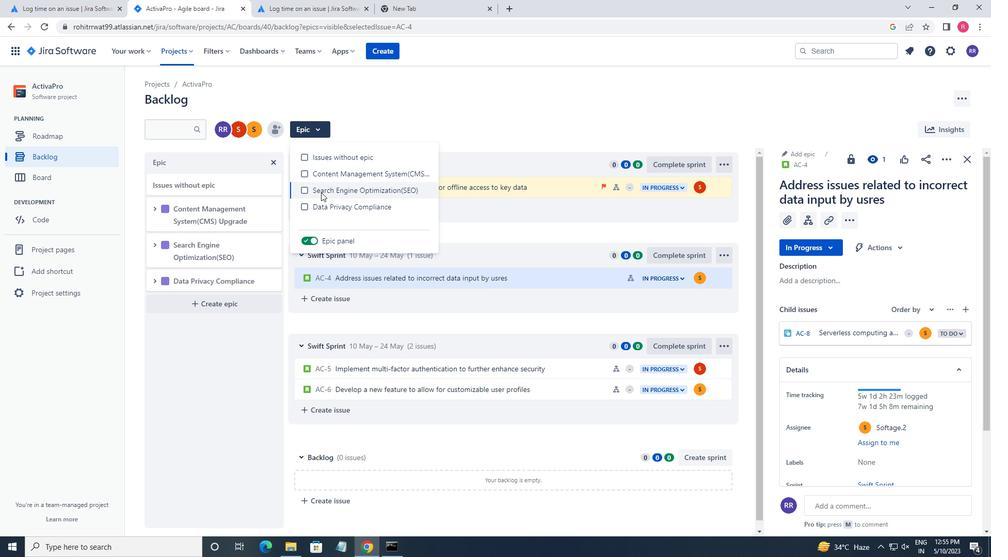 
Action: Mouse pressed left at (322, 193)
Screenshot: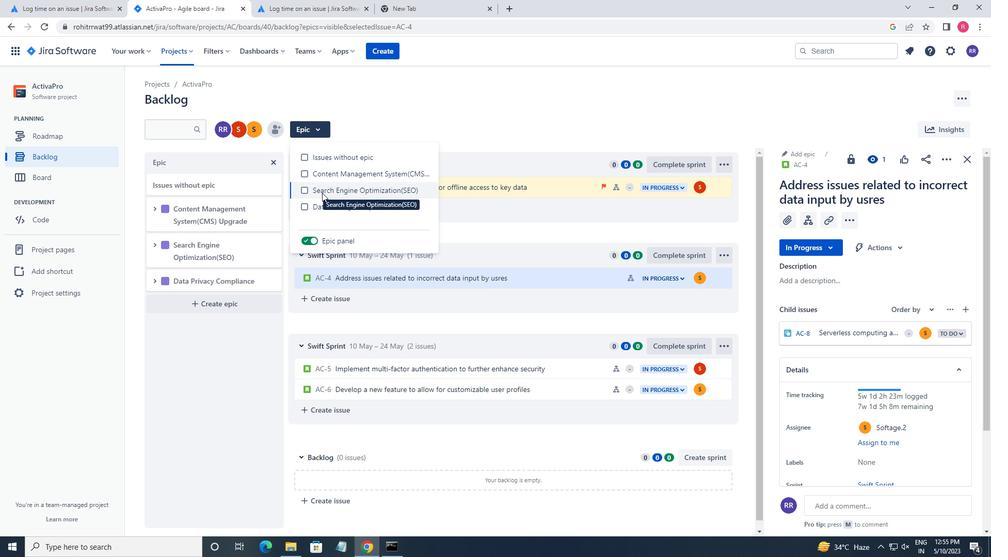 
Action: Mouse moved to (446, 118)
Screenshot: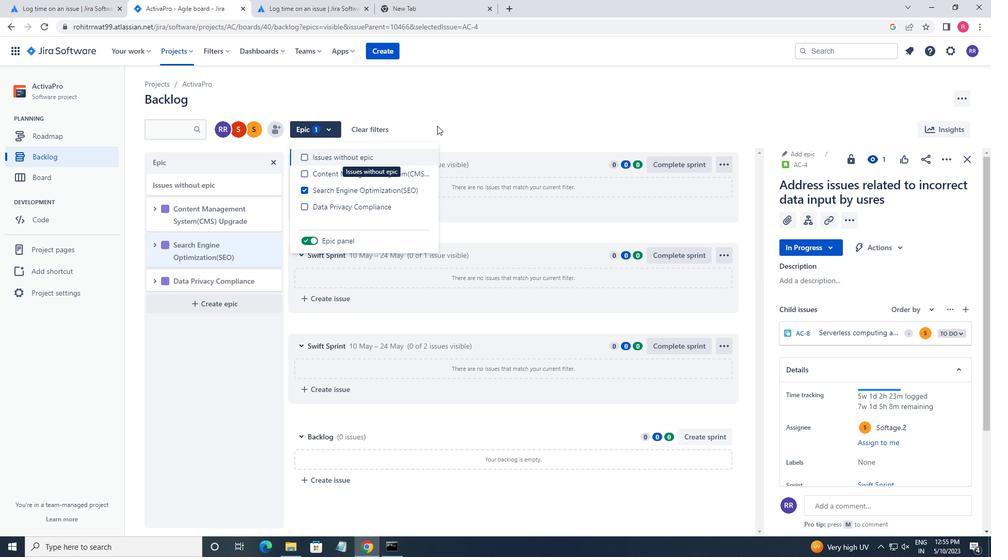 
Action: Mouse pressed left at (446, 118)
Screenshot: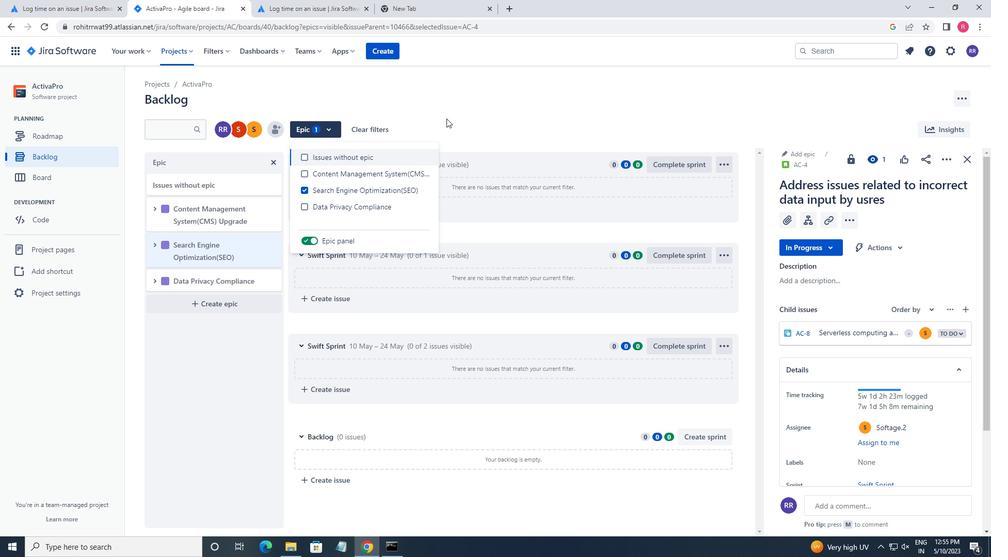 
